 Task: Find connections with filter location Bobbili with filter topic #Saleswith filter profile language German with filter current company Westin Hotels & Resorts with filter school GOVERNMENT ENGINEERING COLLEGE, BHARUCH 014 with filter industry Mobile Food Services with filter service category Training with filter keywords title Housekeeper
Action: Mouse moved to (693, 96)
Screenshot: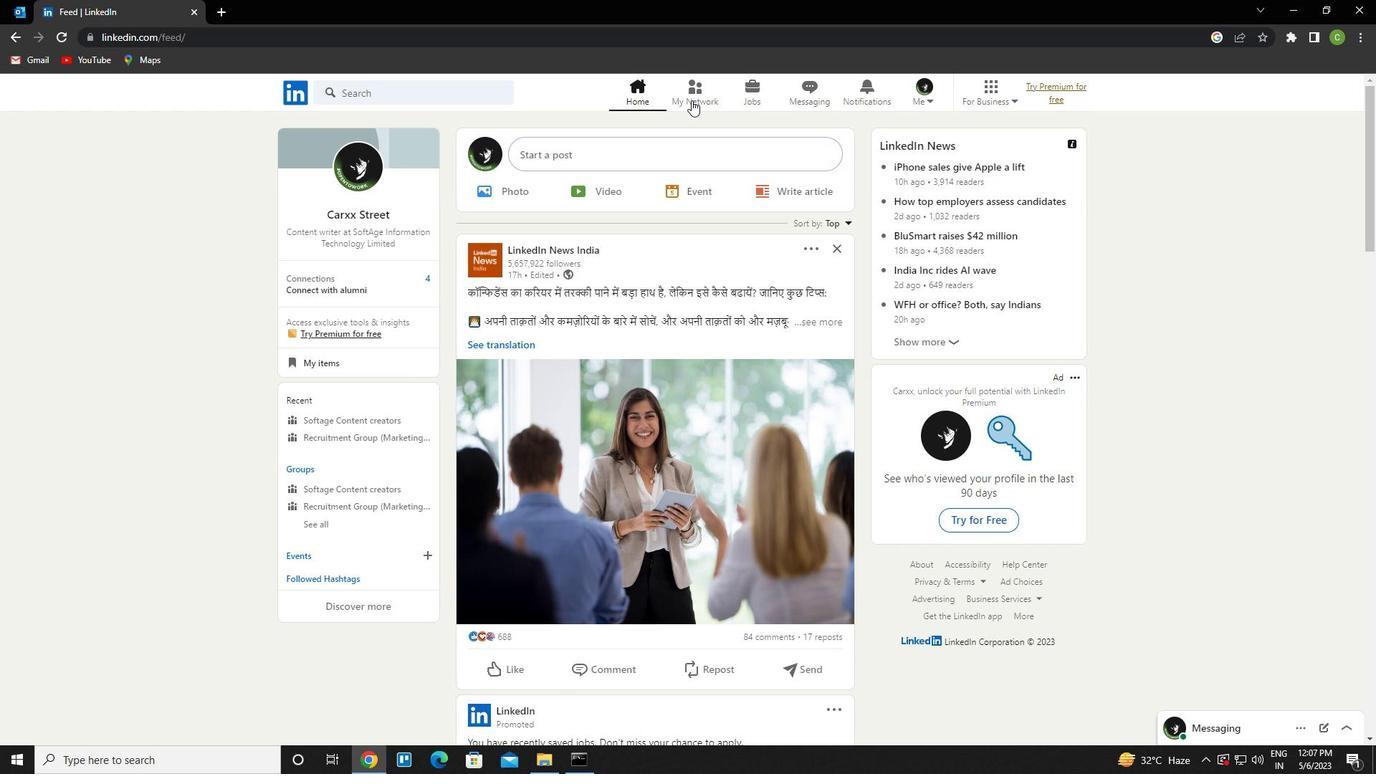 
Action: Mouse pressed left at (693, 96)
Screenshot: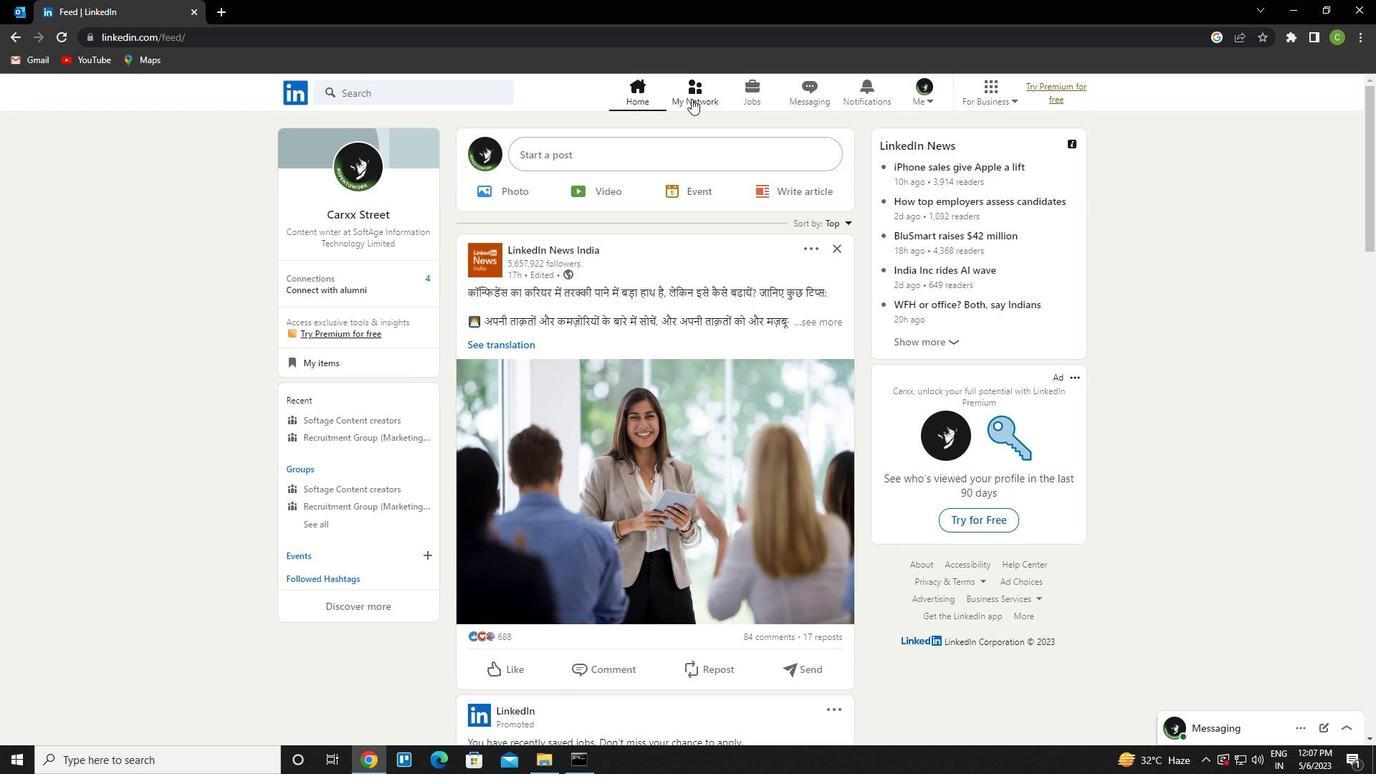 
Action: Mouse moved to (424, 172)
Screenshot: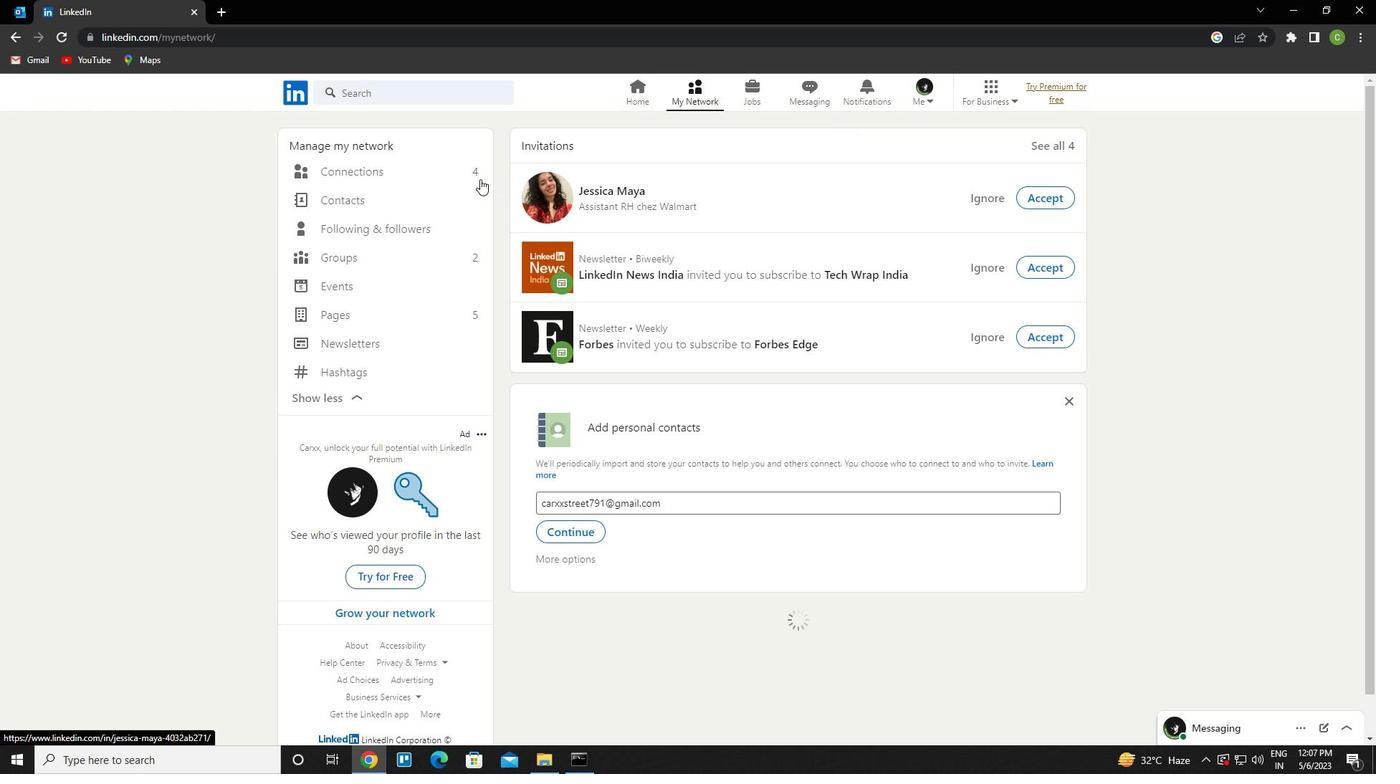 
Action: Mouse pressed left at (424, 172)
Screenshot: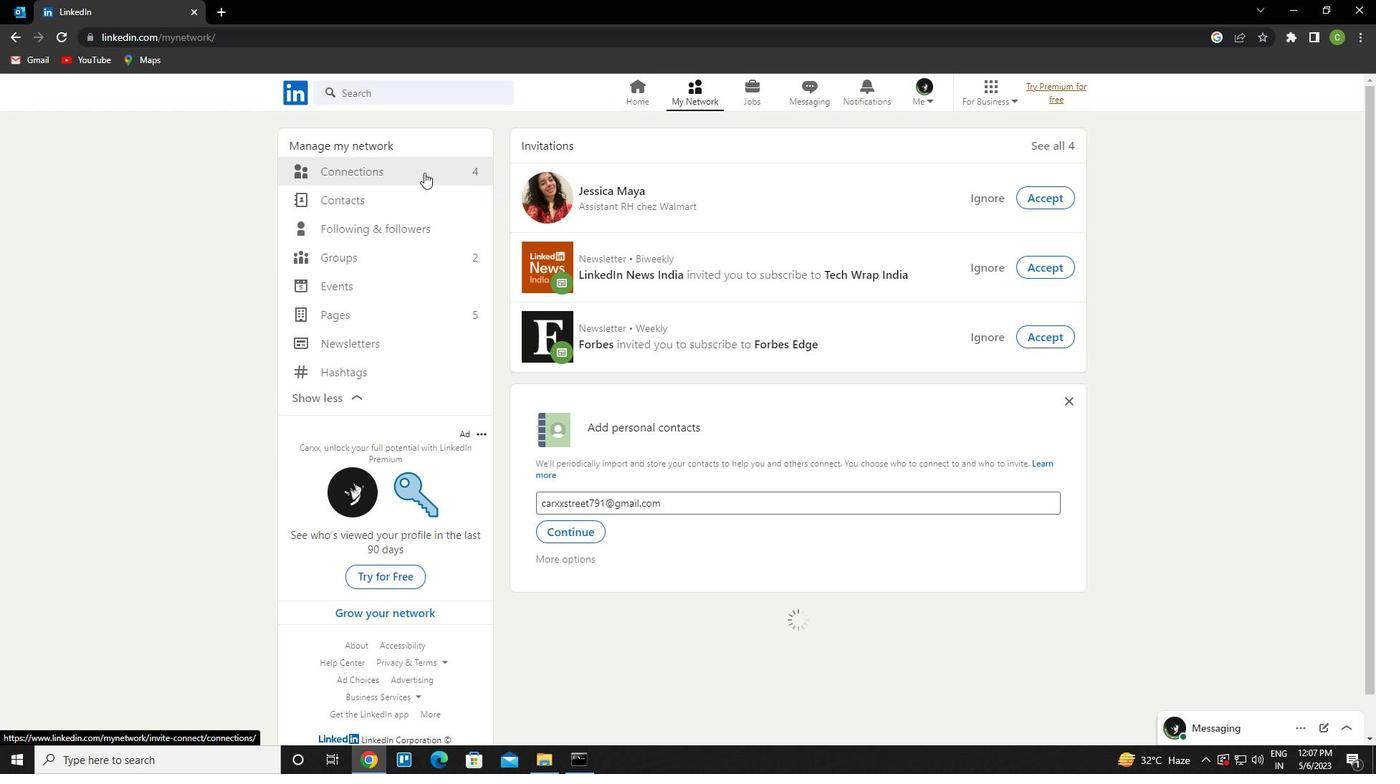 
Action: Mouse moved to (422, 172)
Screenshot: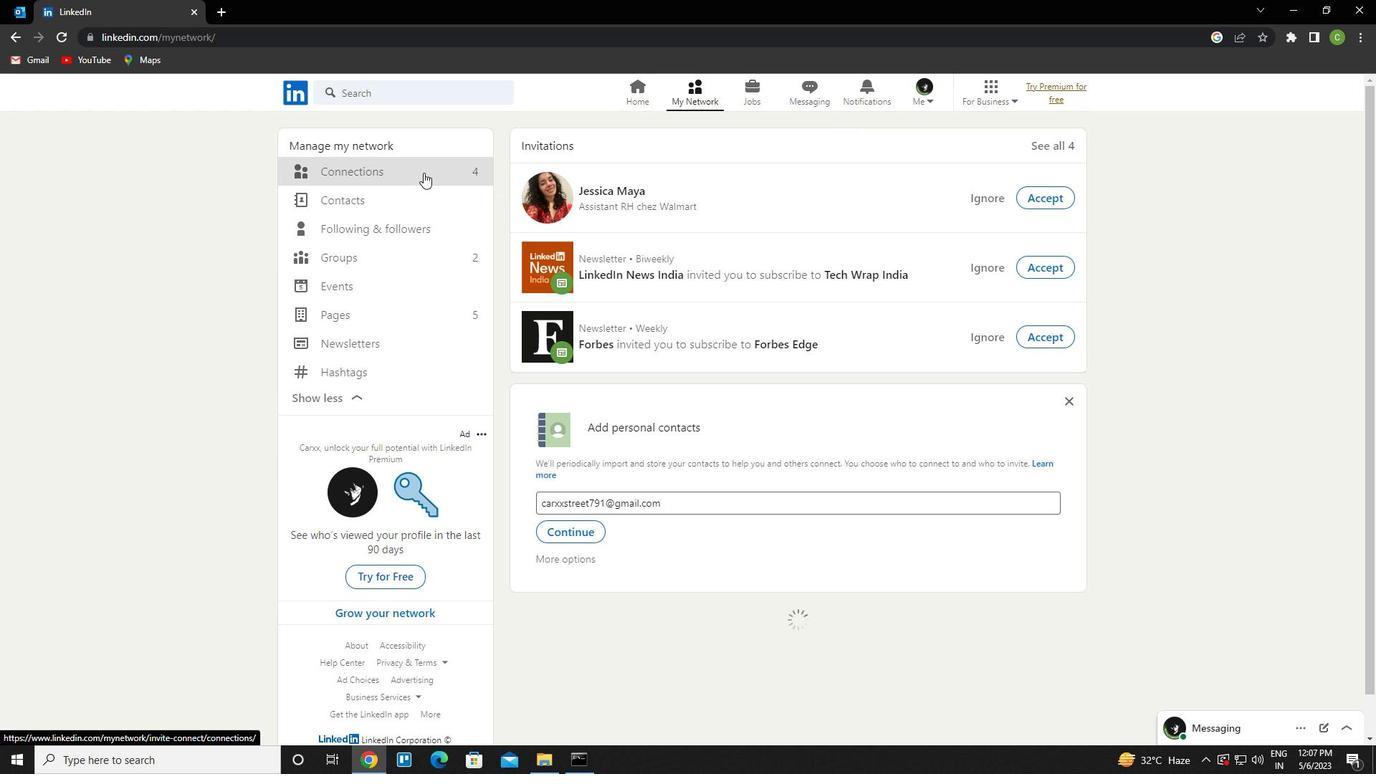
Action: Mouse scrolled (422, 173) with delta (0, 0)
Screenshot: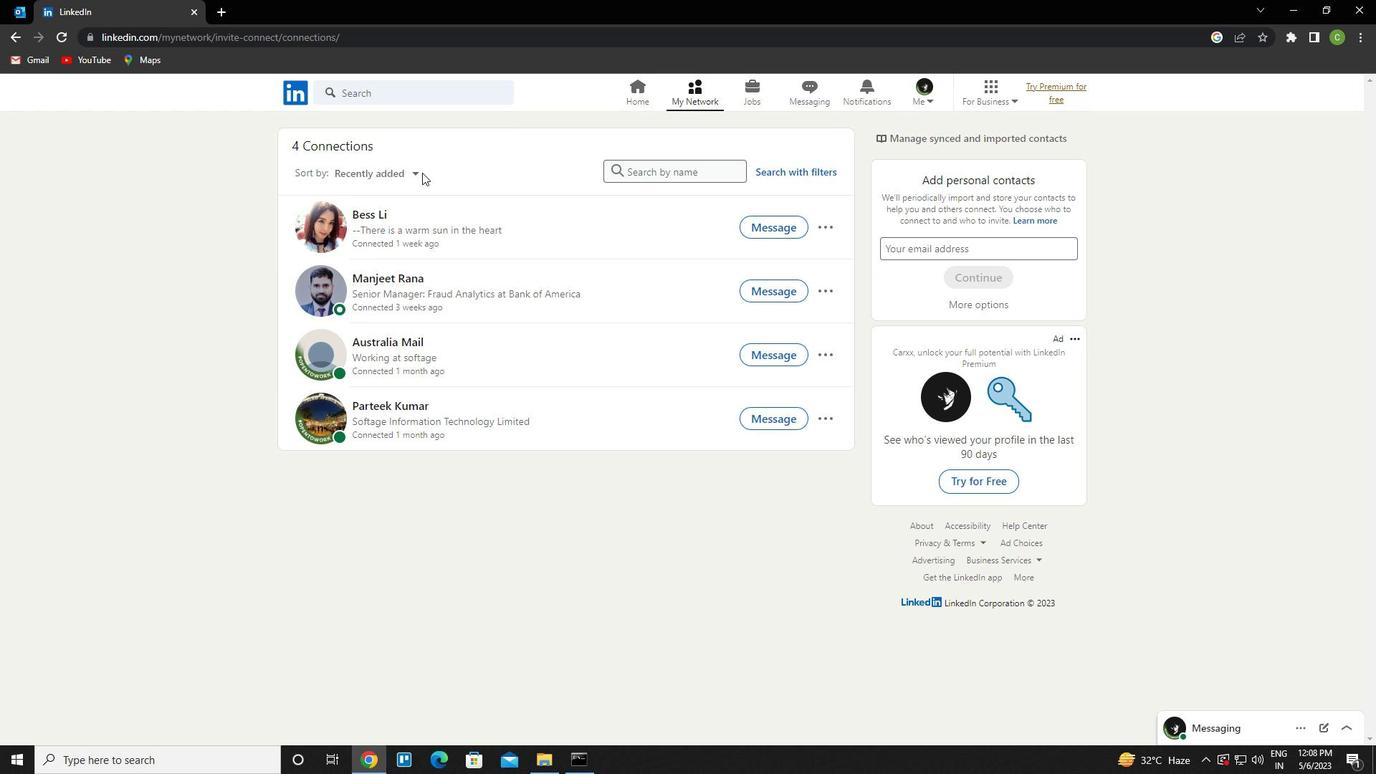 
Action: Mouse moved to (790, 177)
Screenshot: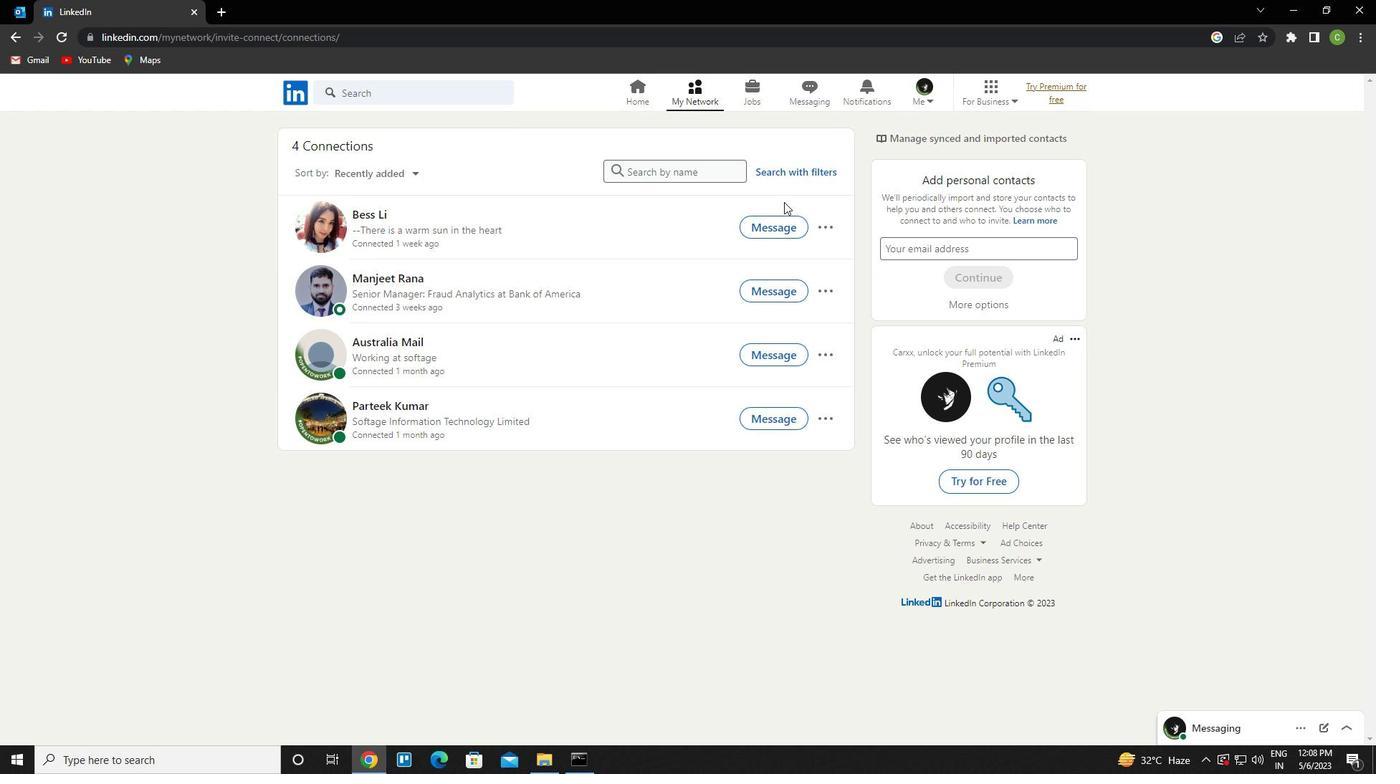 
Action: Mouse pressed left at (790, 177)
Screenshot: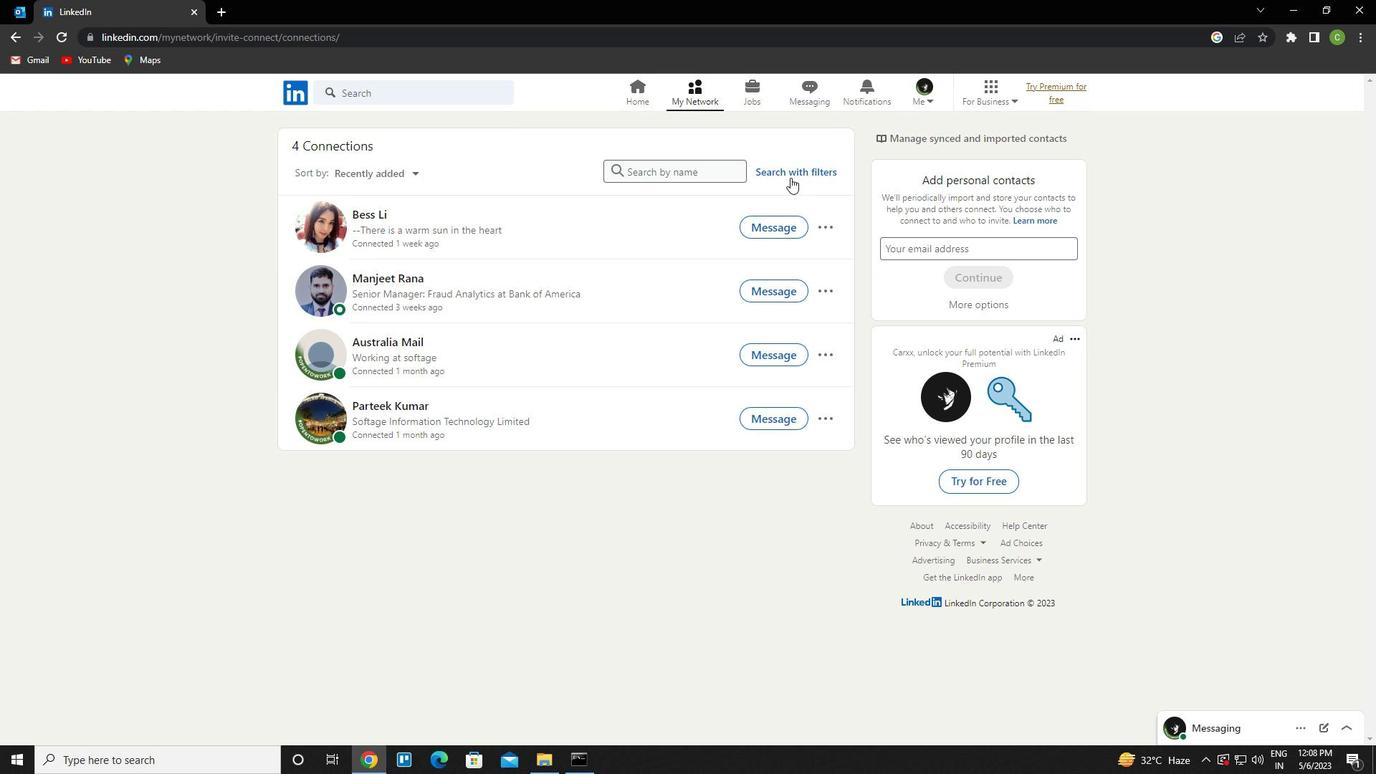
Action: Mouse moved to (735, 124)
Screenshot: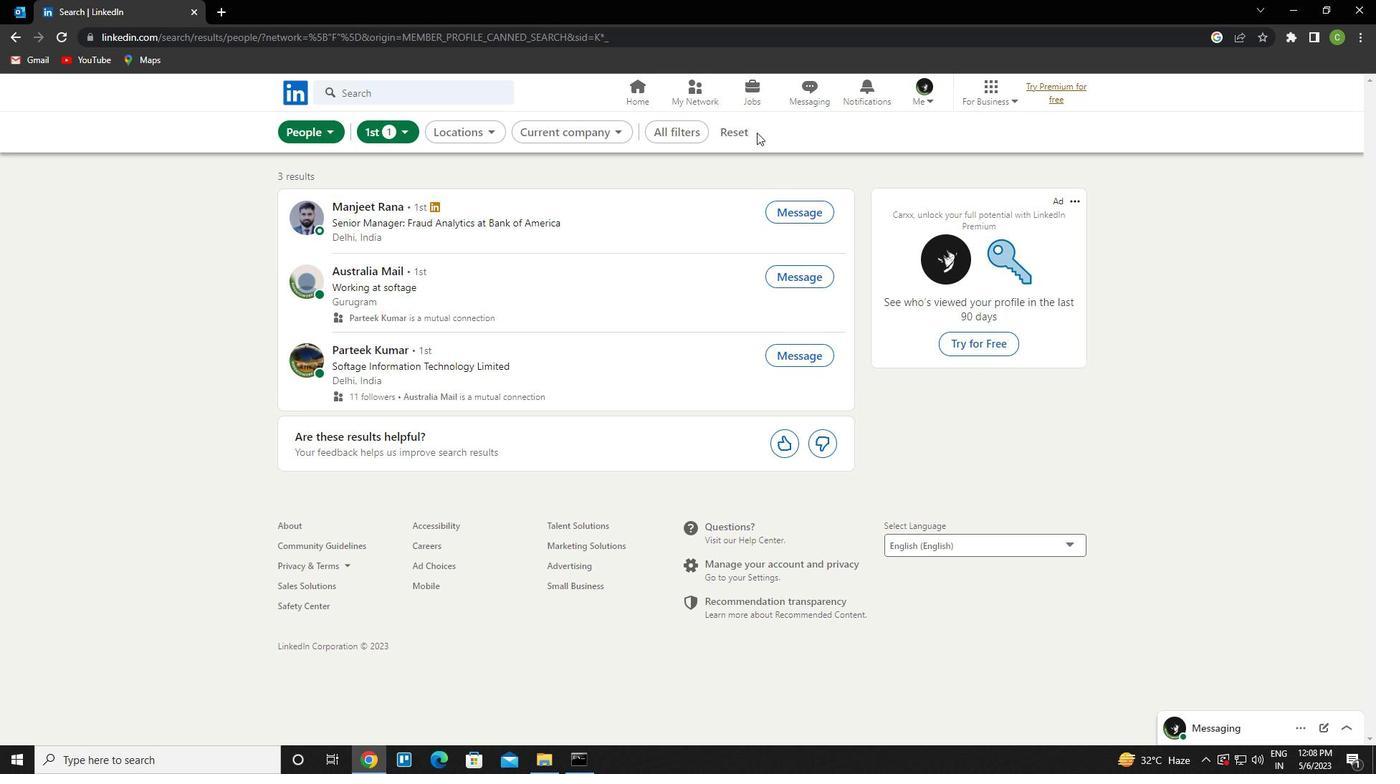 
Action: Mouse pressed left at (735, 124)
Screenshot: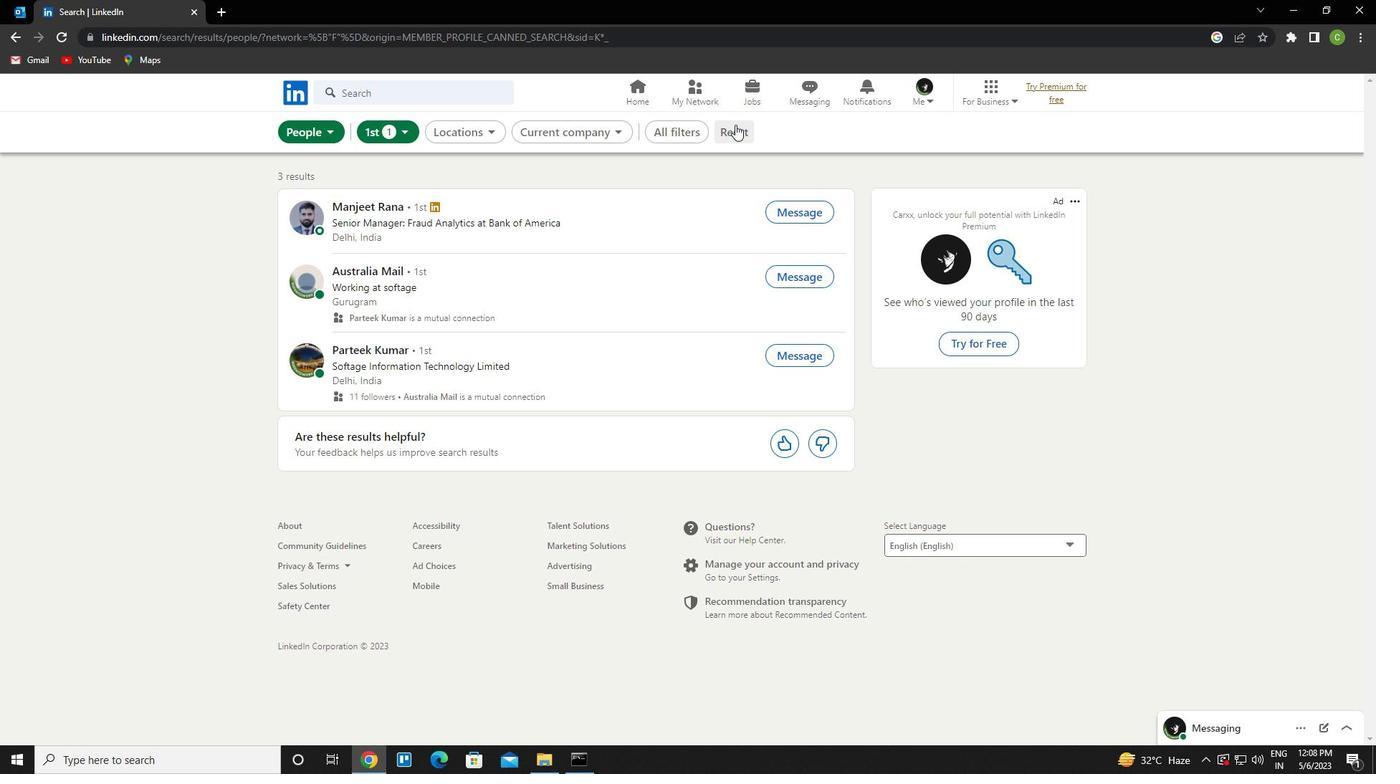
Action: Mouse moved to (729, 129)
Screenshot: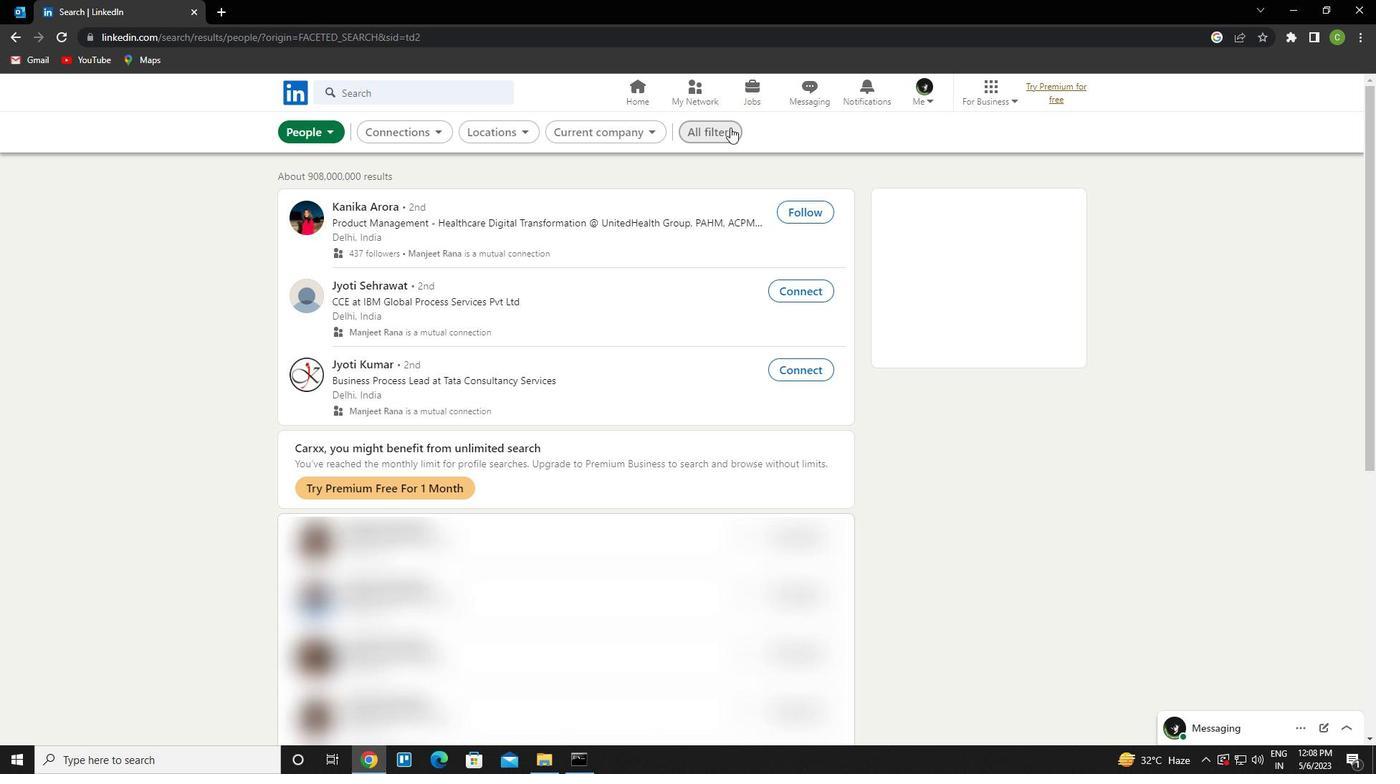 
Action: Mouse pressed left at (729, 129)
Screenshot: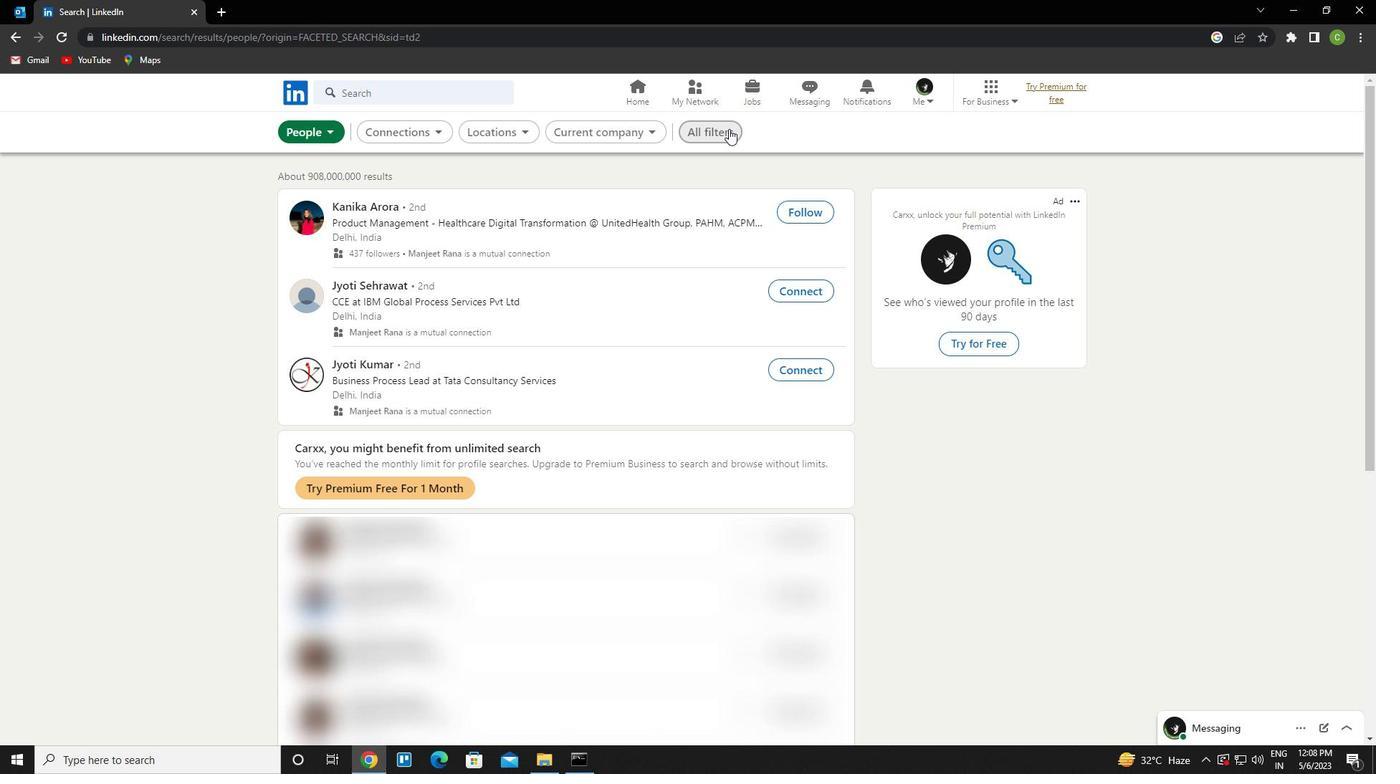 
Action: Mouse moved to (1187, 367)
Screenshot: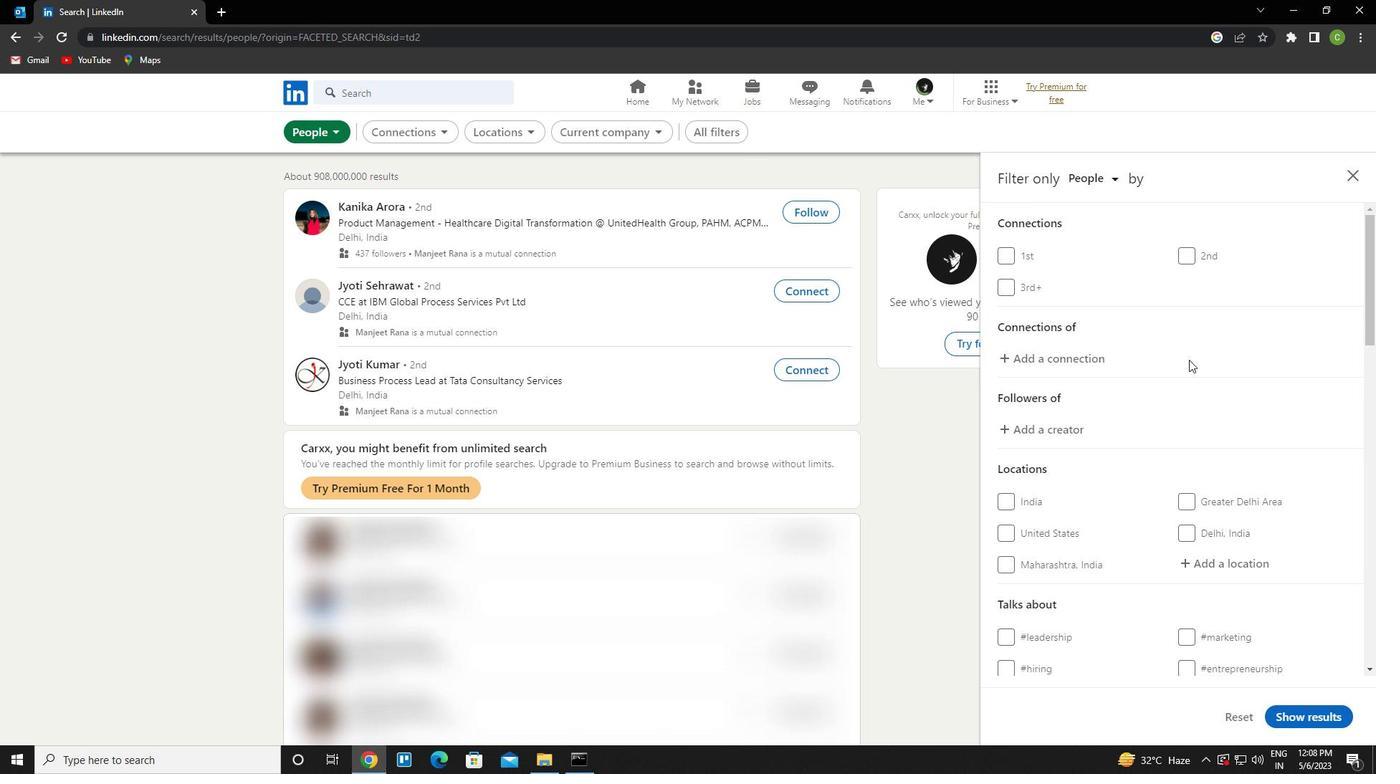 
Action: Mouse scrolled (1187, 366) with delta (0, 0)
Screenshot: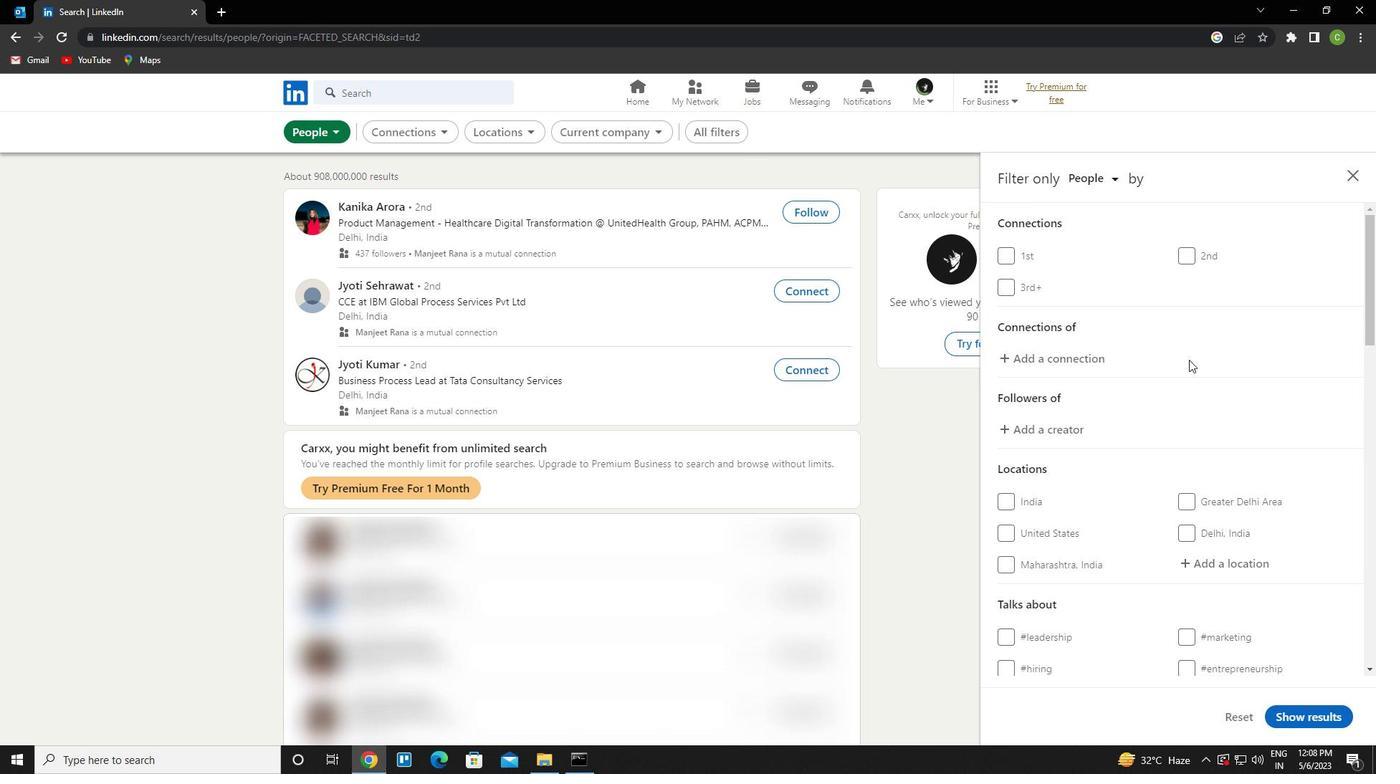 
Action: Mouse moved to (1182, 377)
Screenshot: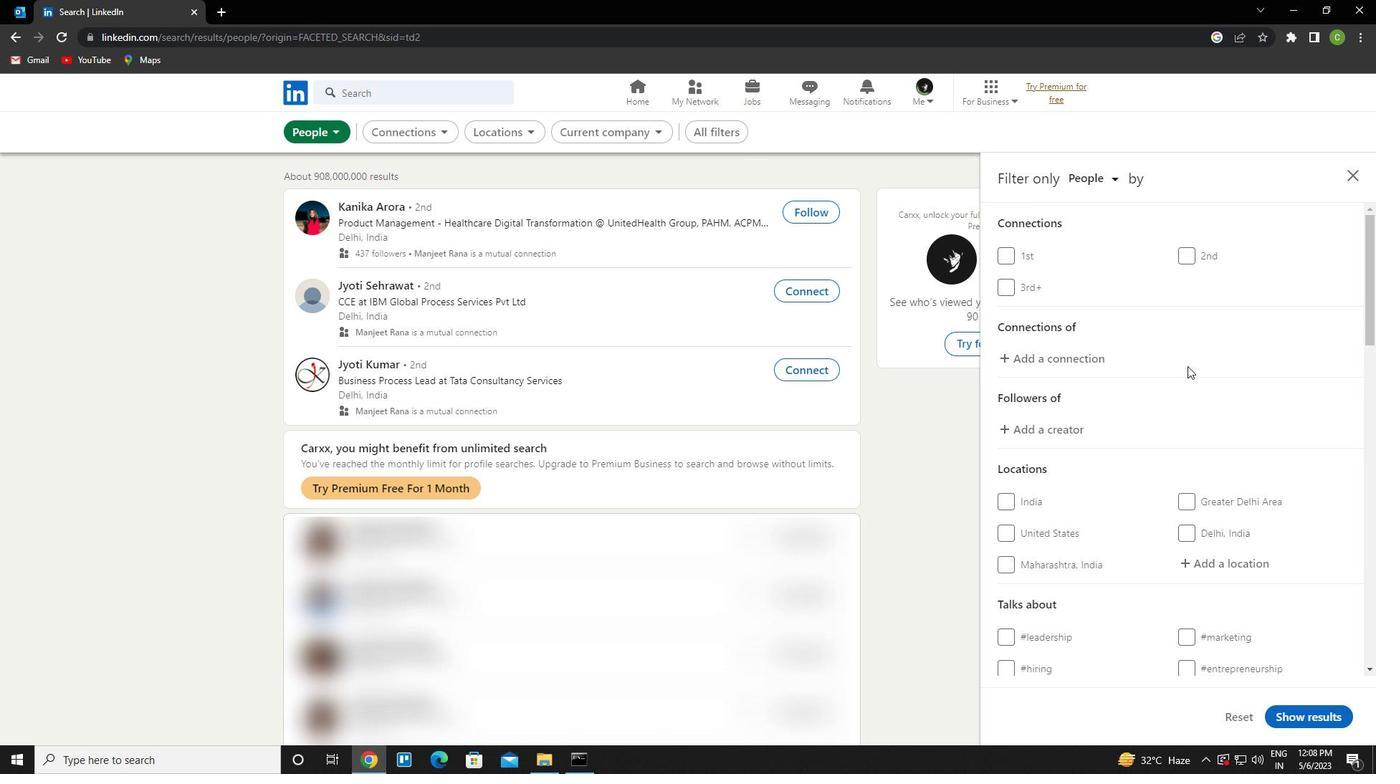 
Action: Mouse scrolled (1182, 376) with delta (0, 0)
Screenshot: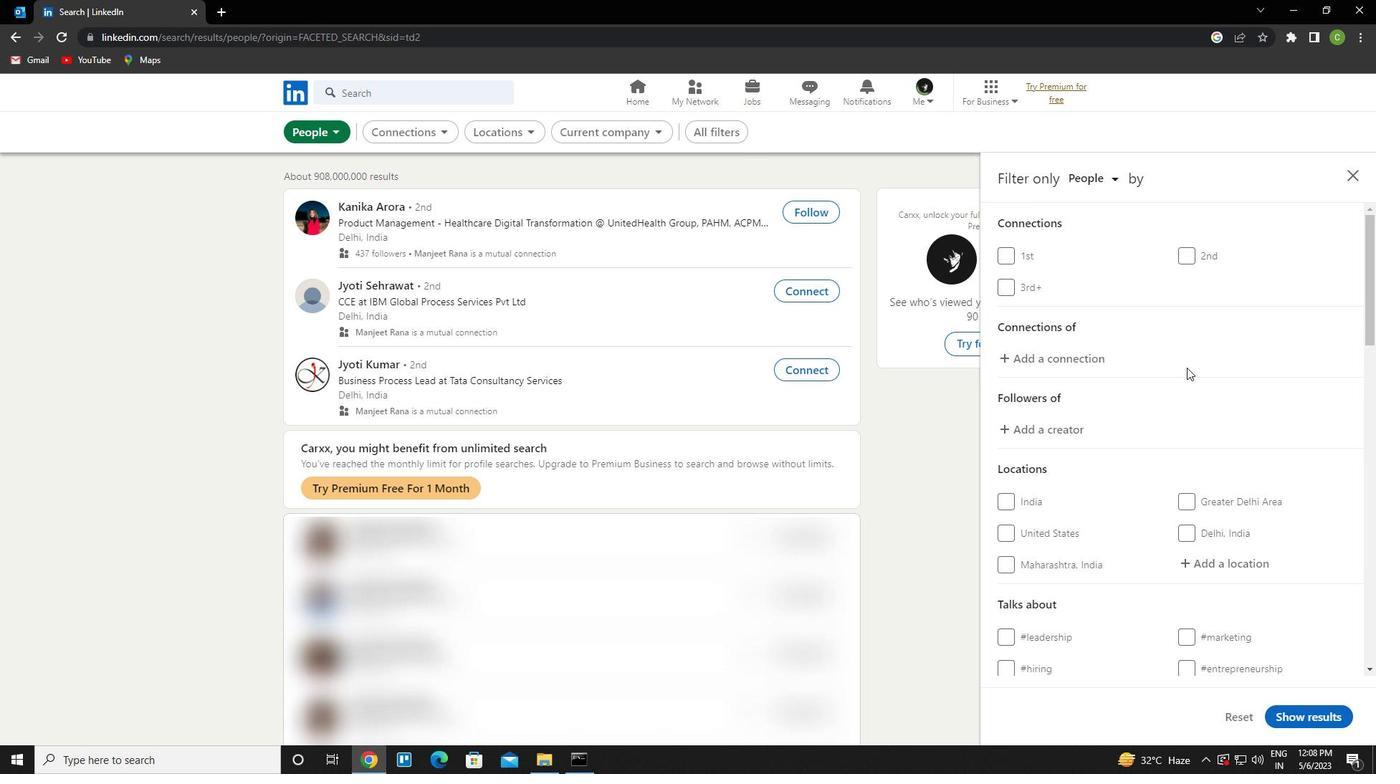 
Action: Mouse moved to (1191, 412)
Screenshot: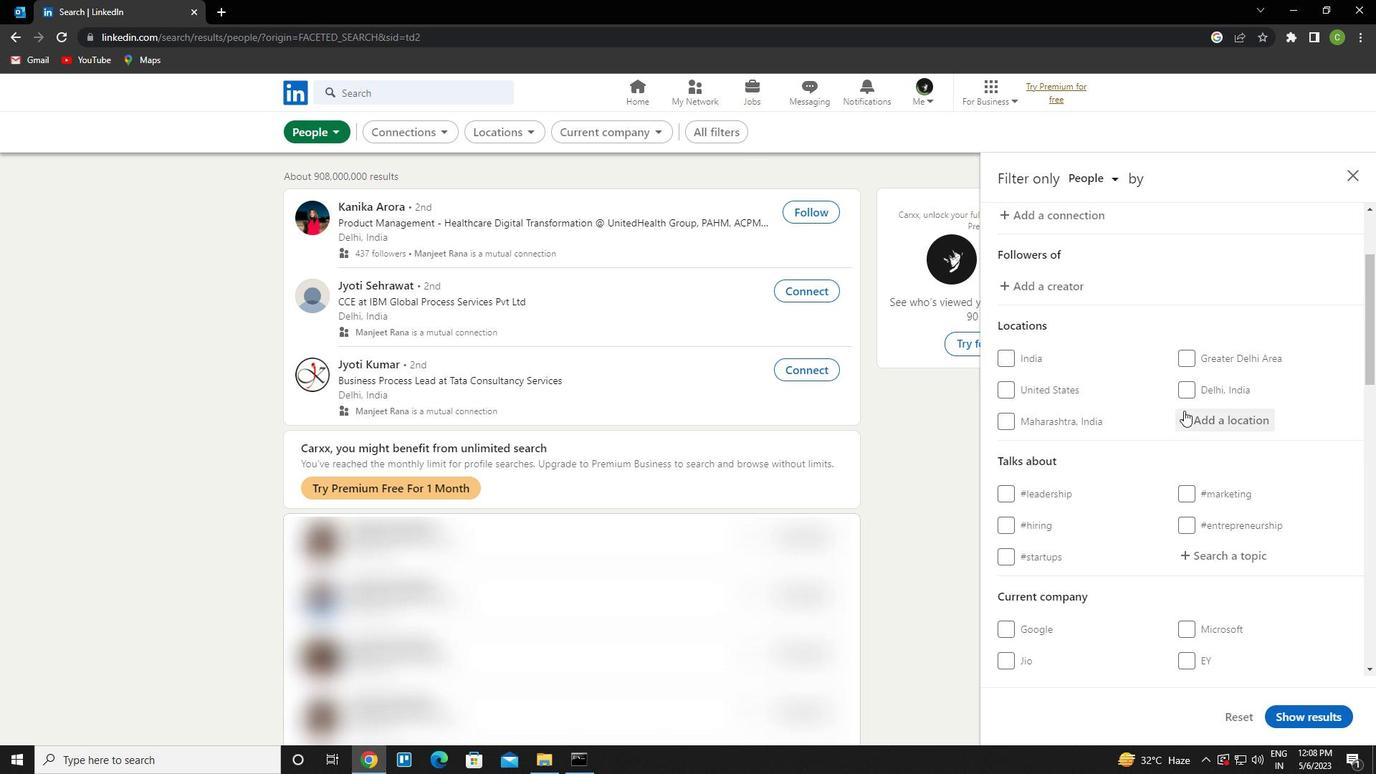 
Action: Mouse pressed left at (1191, 412)
Screenshot: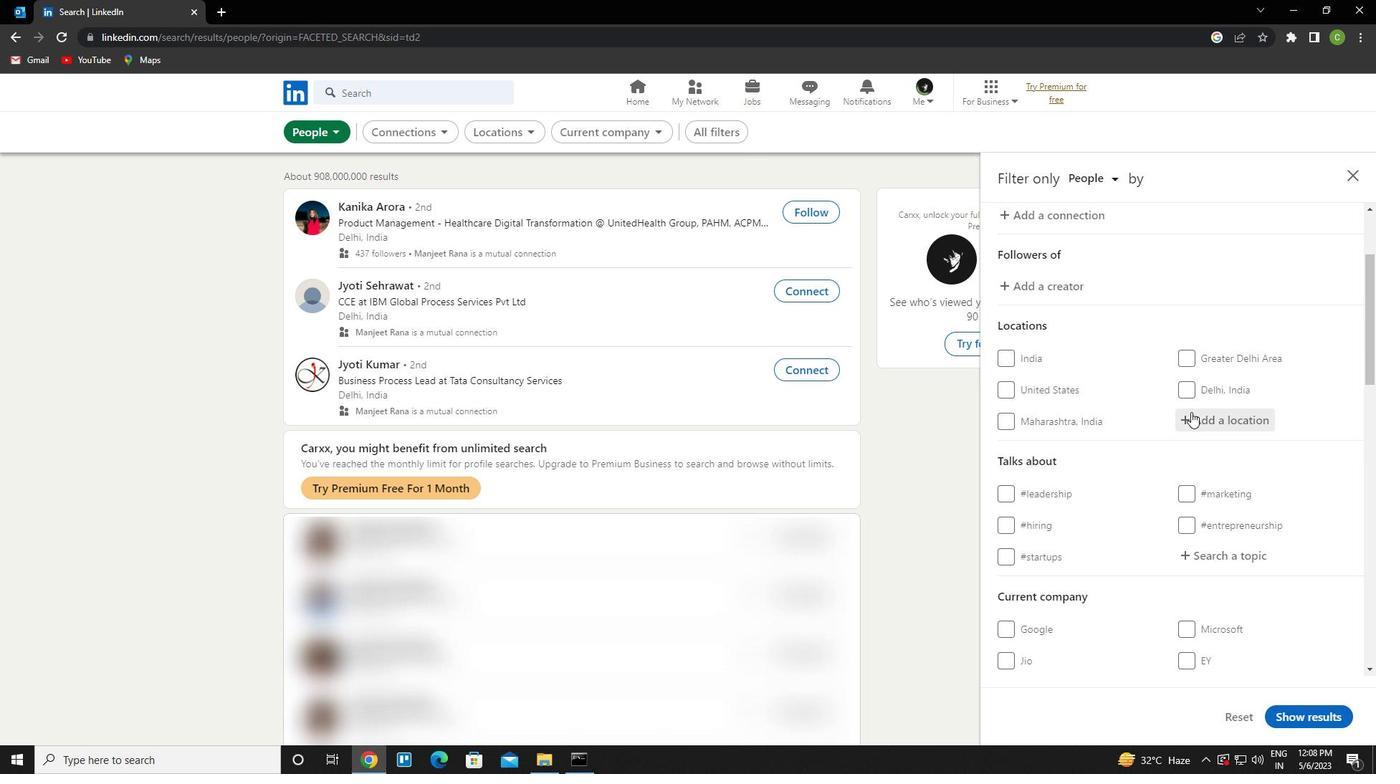 
Action: Key pressed <Key.caps_lock>b<Key.caps_lock>obbili<Key.down><Key.enter>
Screenshot: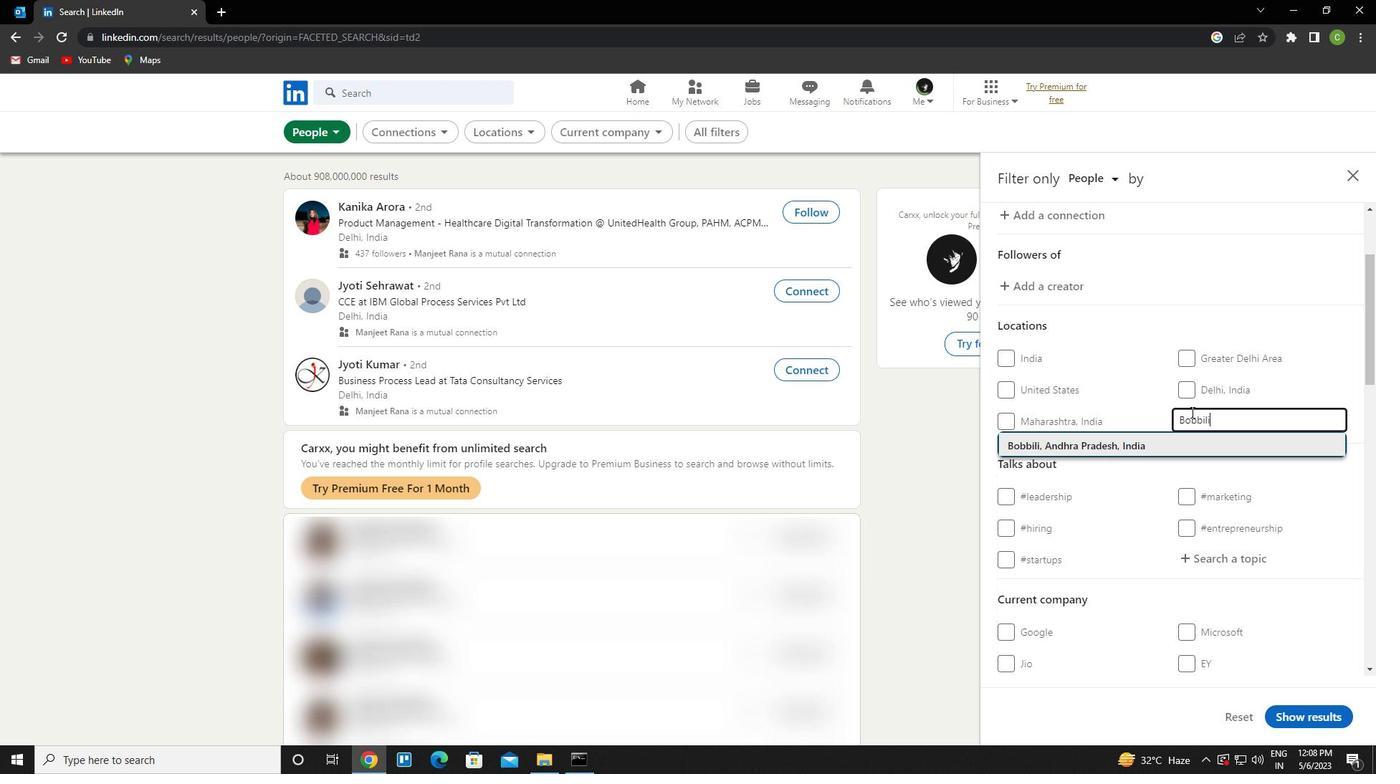 
Action: Mouse moved to (1174, 431)
Screenshot: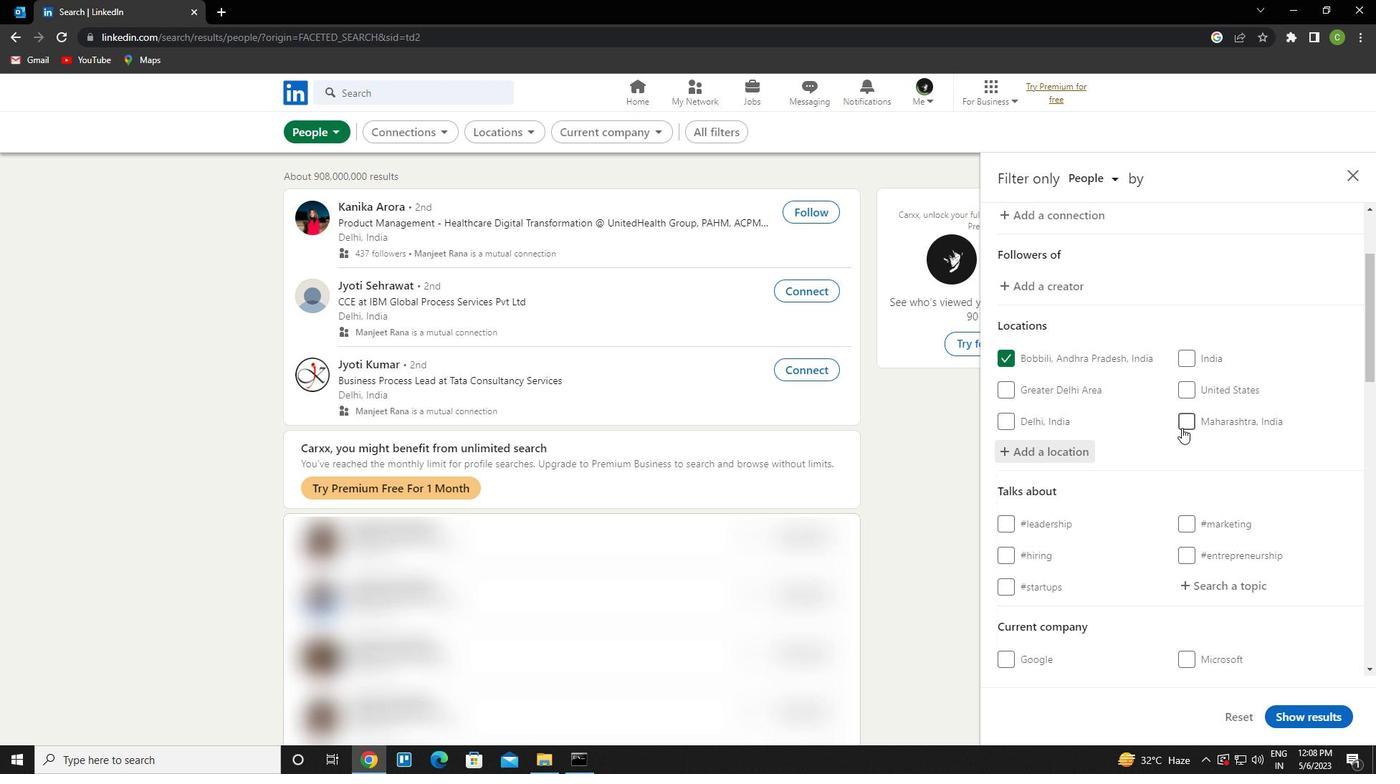 
Action: Mouse scrolled (1174, 430) with delta (0, 0)
Screenshot: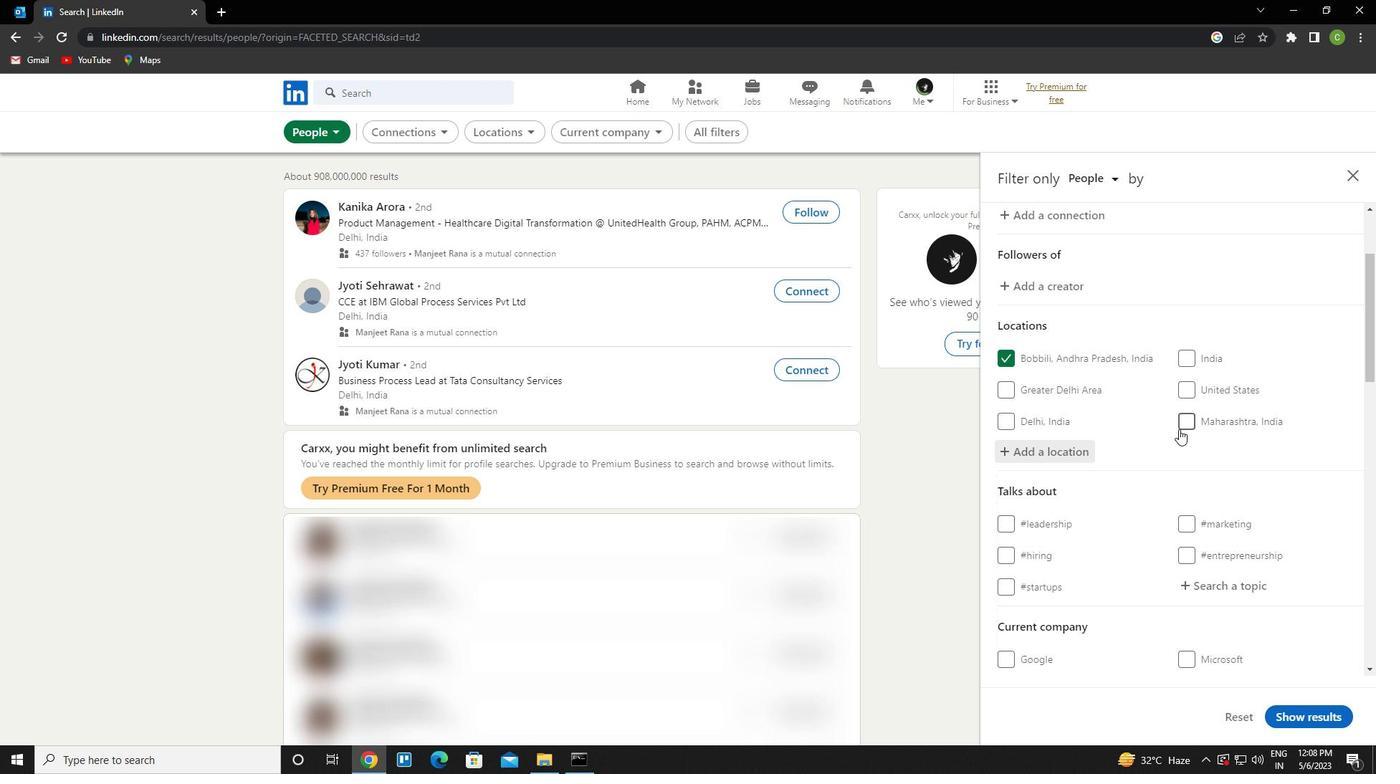 
Action: Mouse moved to (1211, 508)
Screenshot: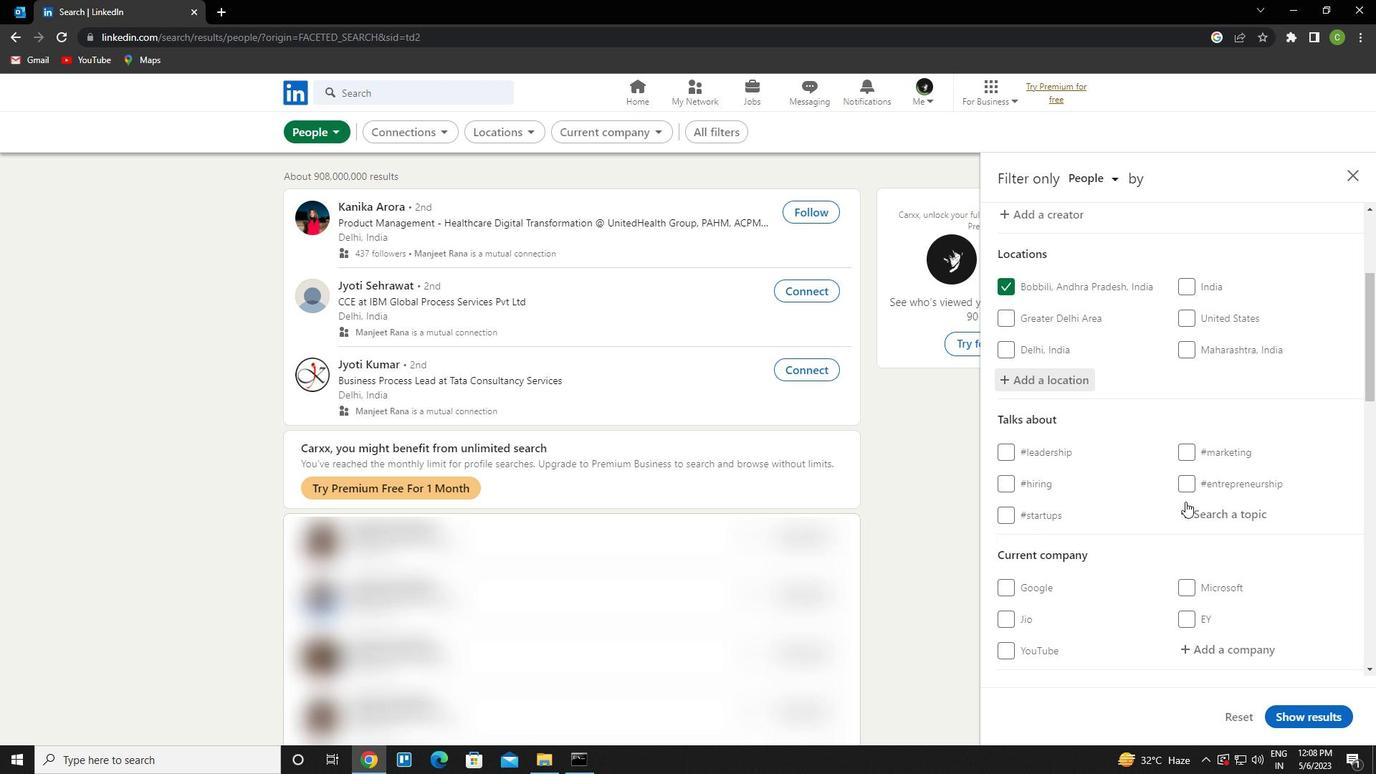 
Action: Mouse pressed left at (1211, 508)
Screenshot: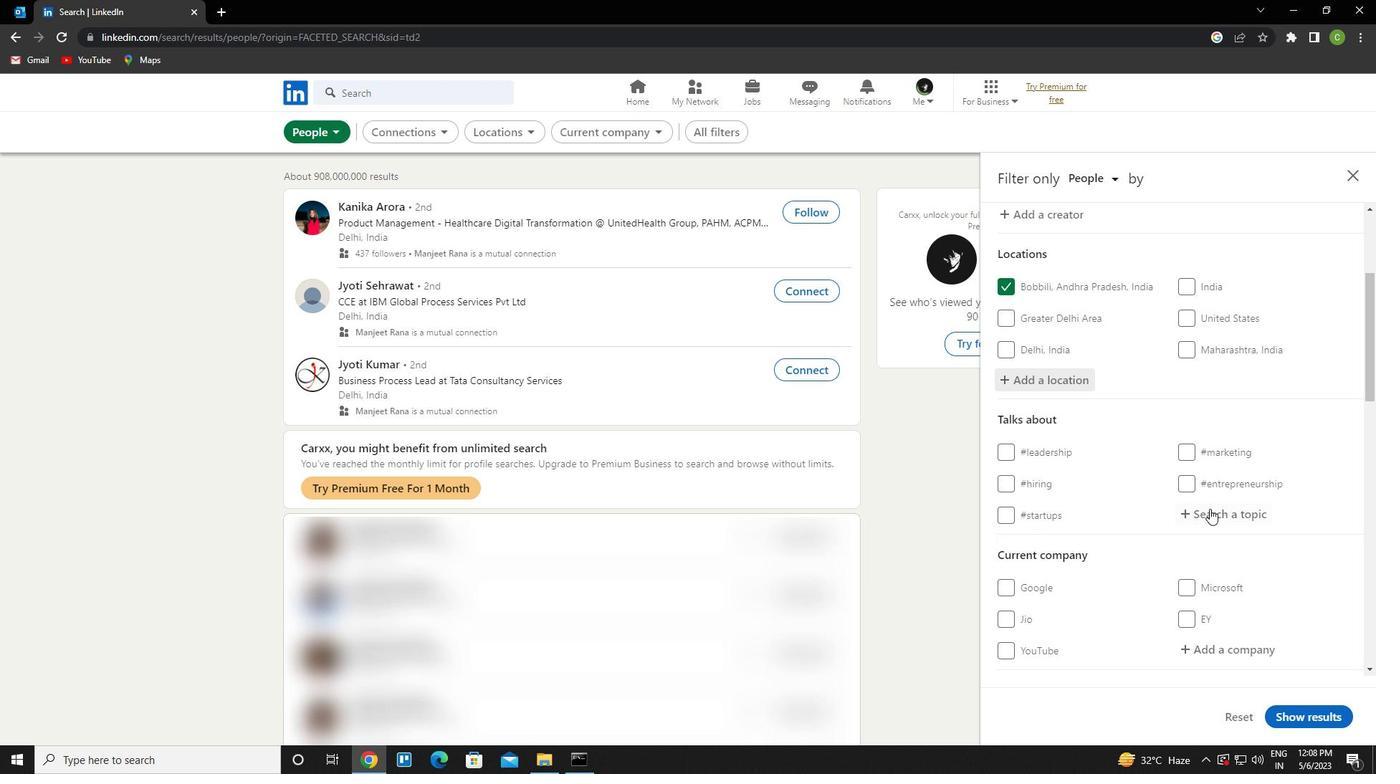 
Action: Key pressed sales<Key.down><Key.enter>
Screenshot: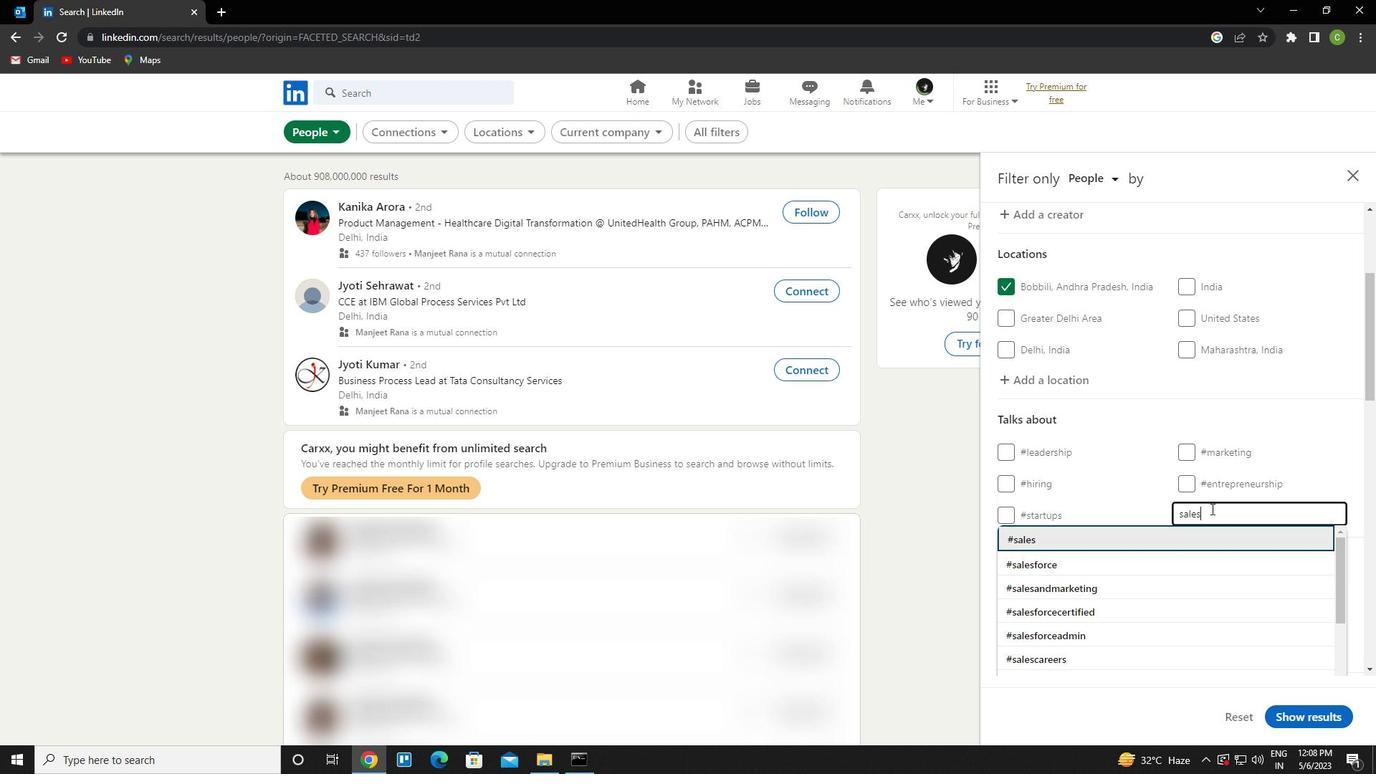 
Action: Mouse scrolled (1211, 508) with delta (0, 0)
Screenshot: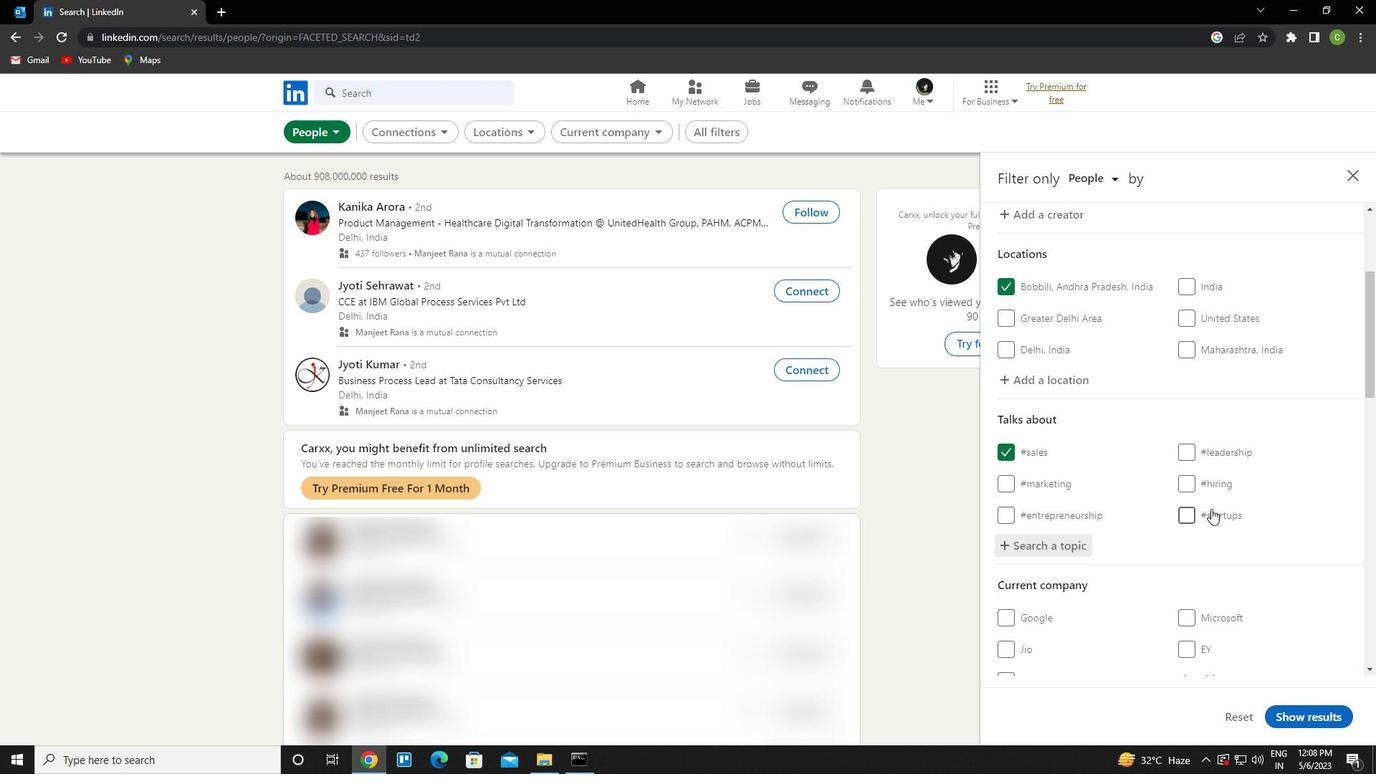 
Action: Mouse moved to (1212, 514)
Screenshot: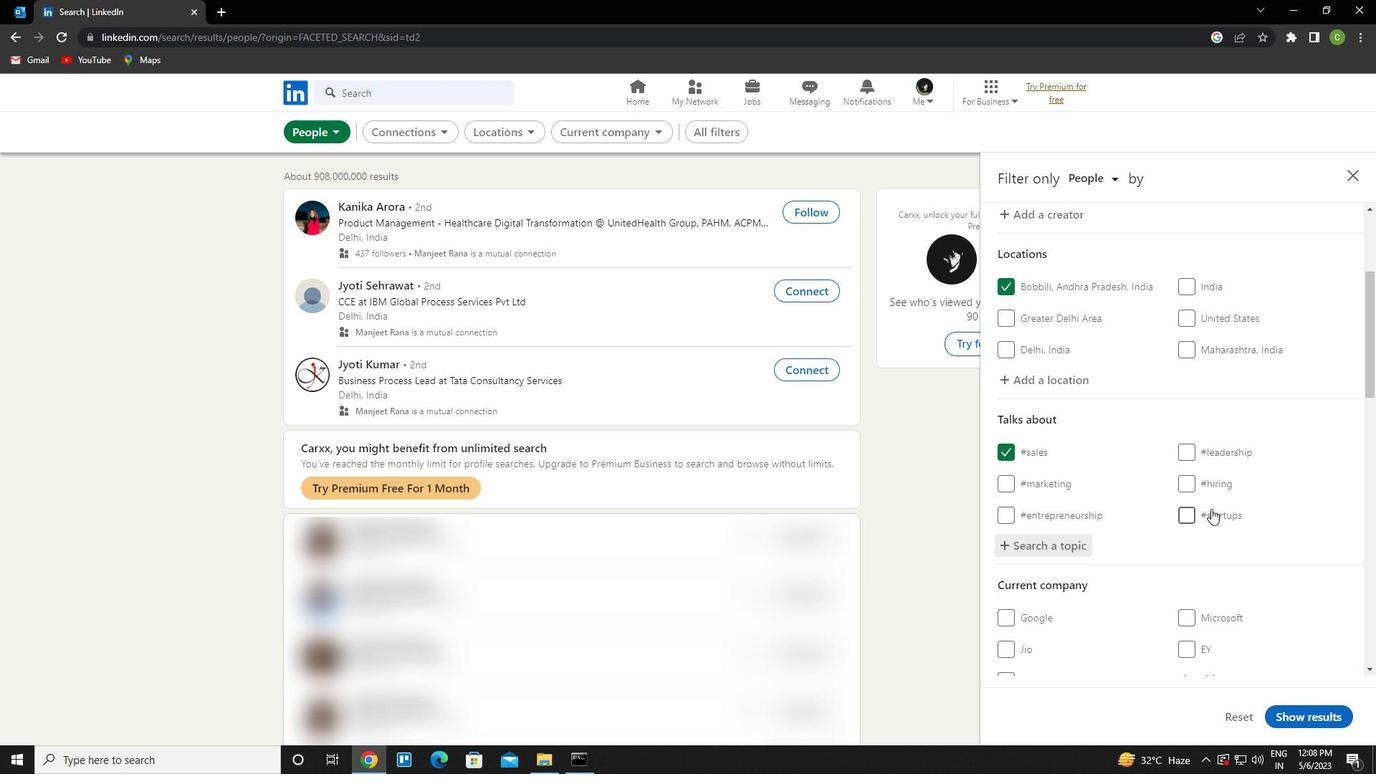 
Action: Mouse scrolled (1212, 514) with delta (0, 0)
Screenshot: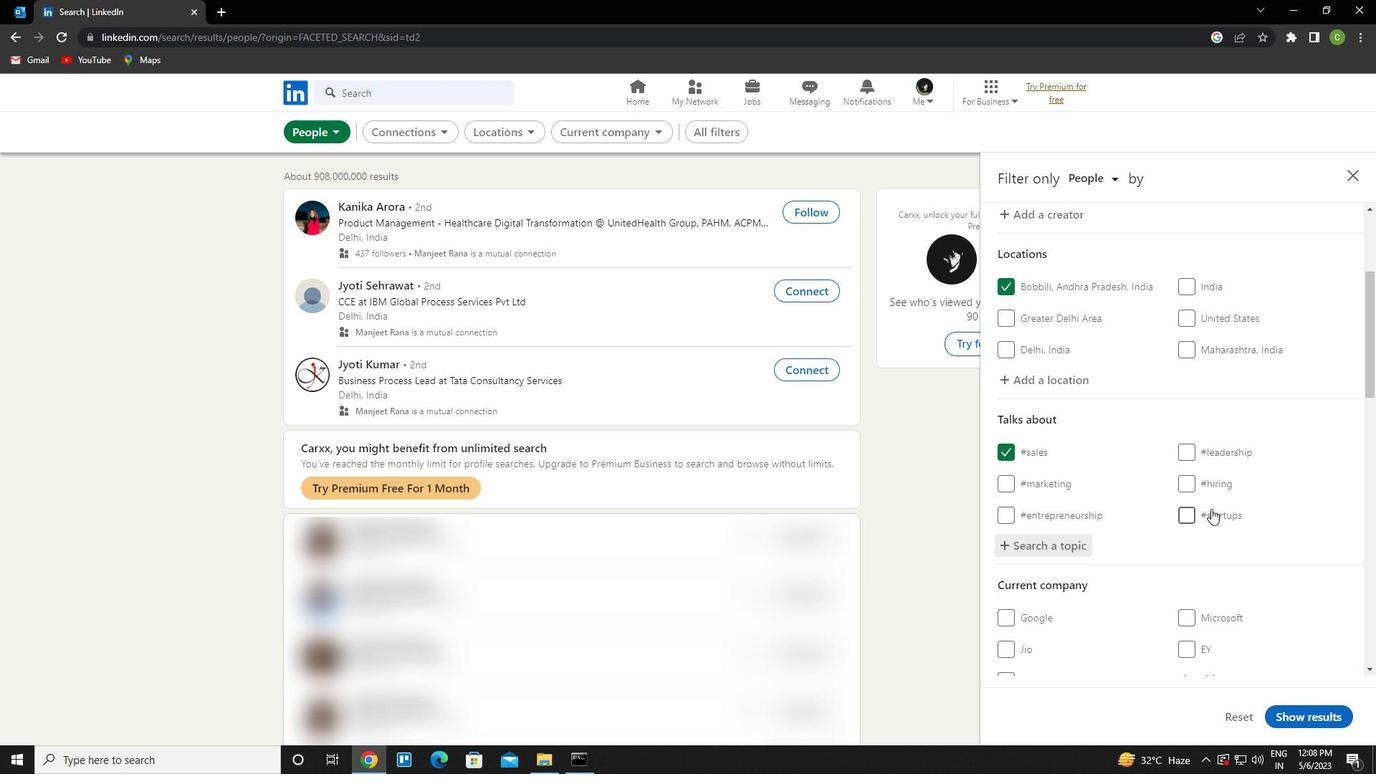 
Action: Mouse moved to (1213, 516)
Screenshot: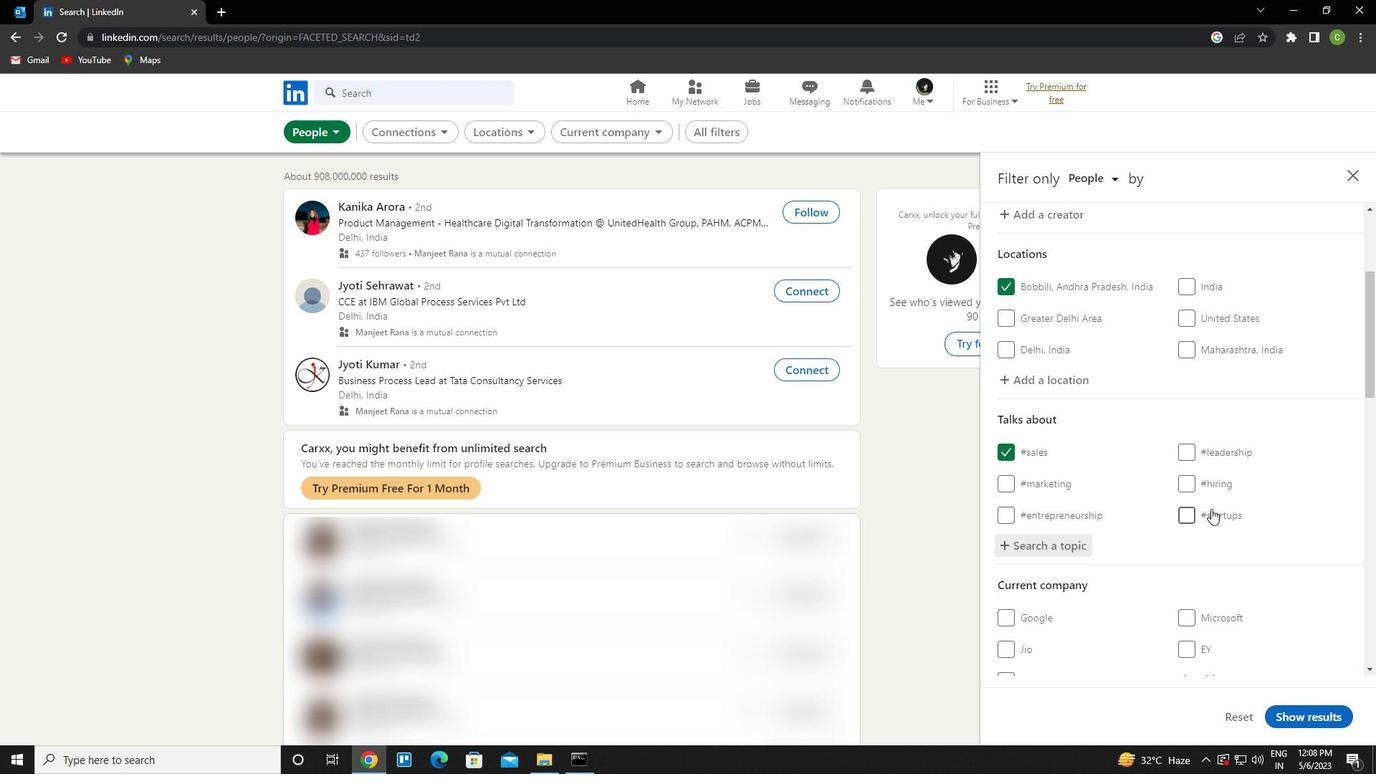 
Action: Mouse scrolled (1213, 516) with delta (0, 0)
Screenshot: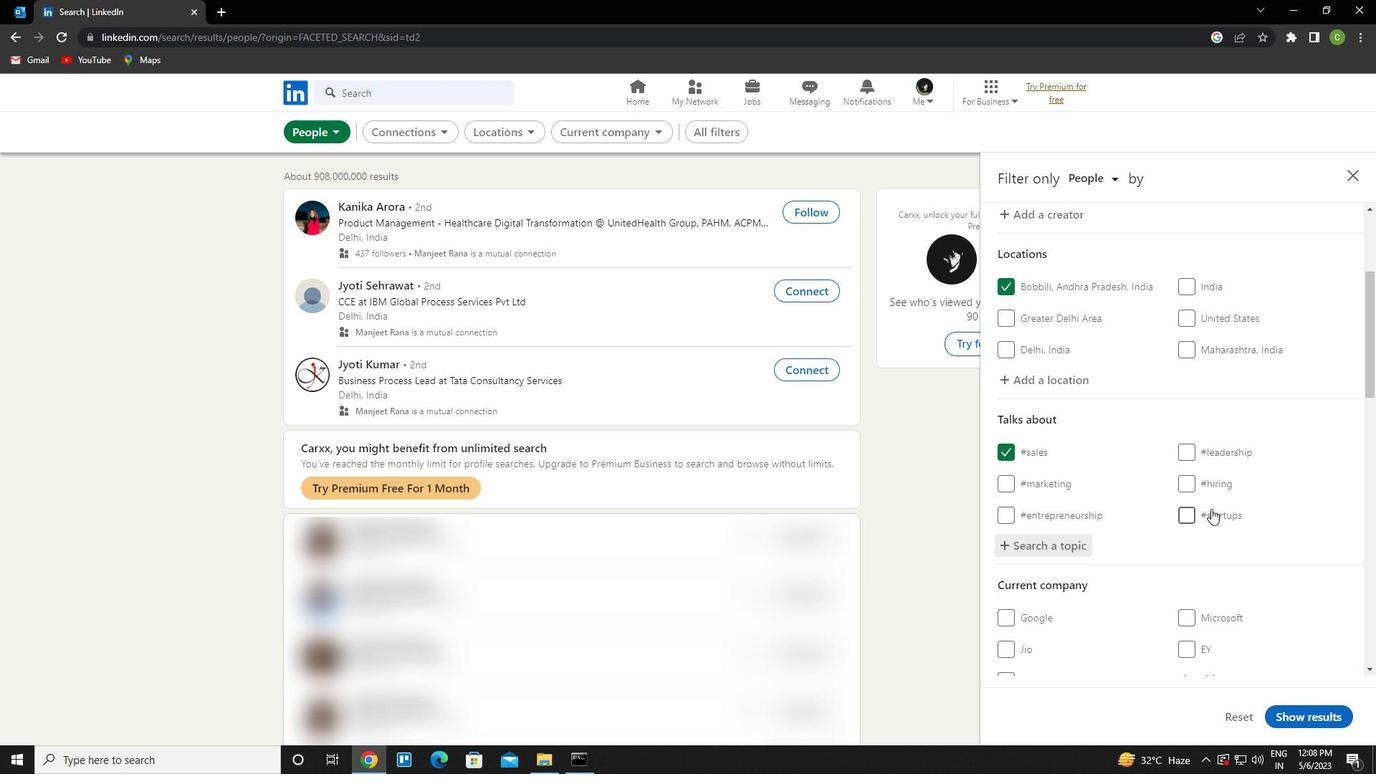 
Action: Mouse moved to (1214, 519)
Screenshot: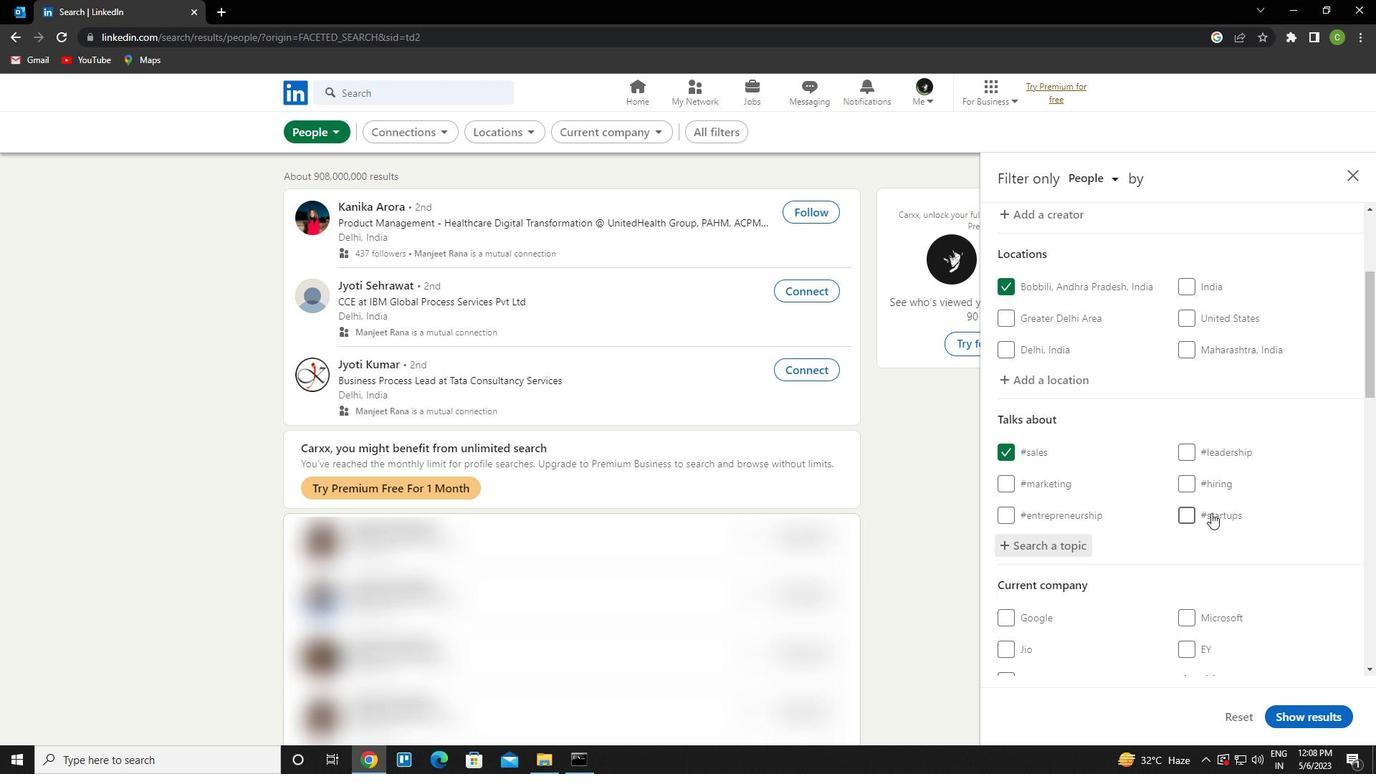 
Action: Mouse scrolled (1214, 518) with delta (0, 0)
Screenshot: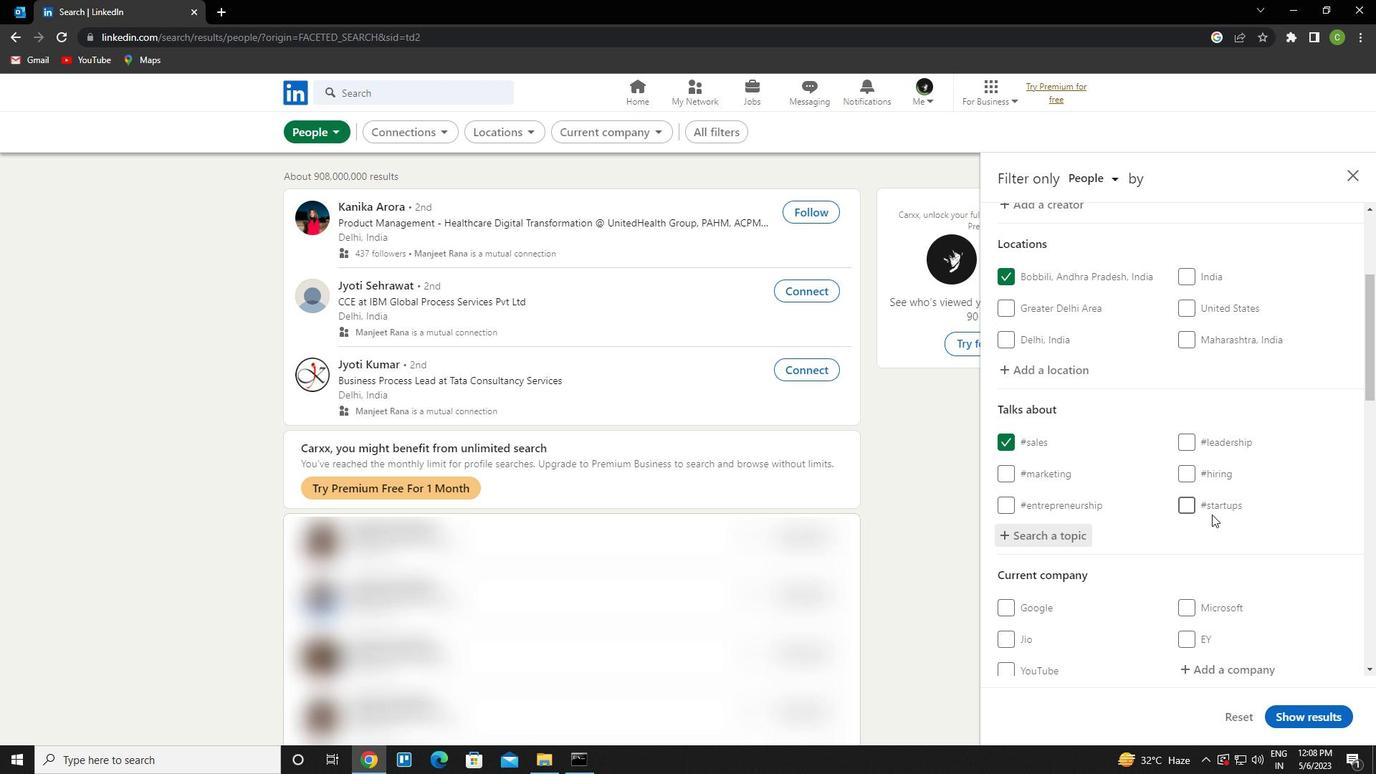 
Action: Mouse moved to (1214, 519)
Screenshot: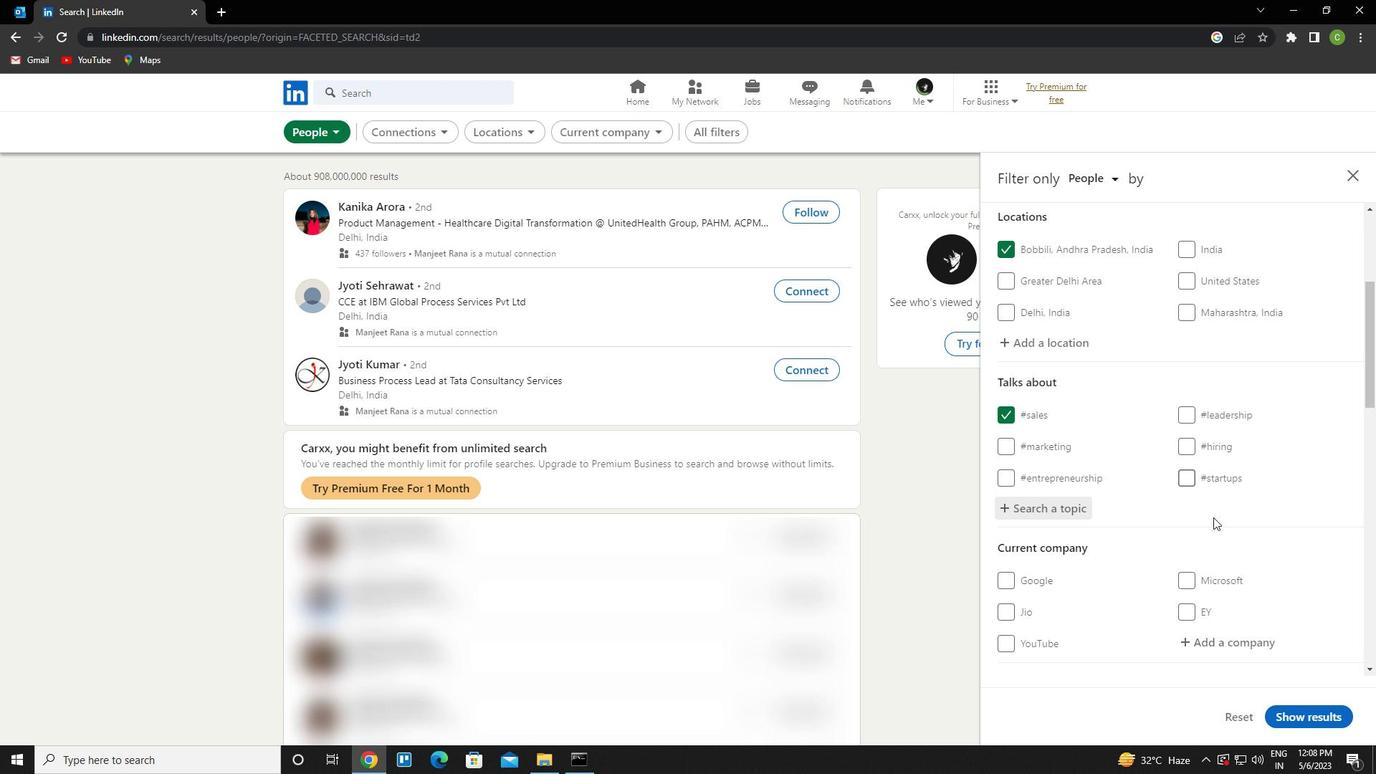 
Action: Mouse scrolled (1214, 519) with delta (0, 0)
Screenshot: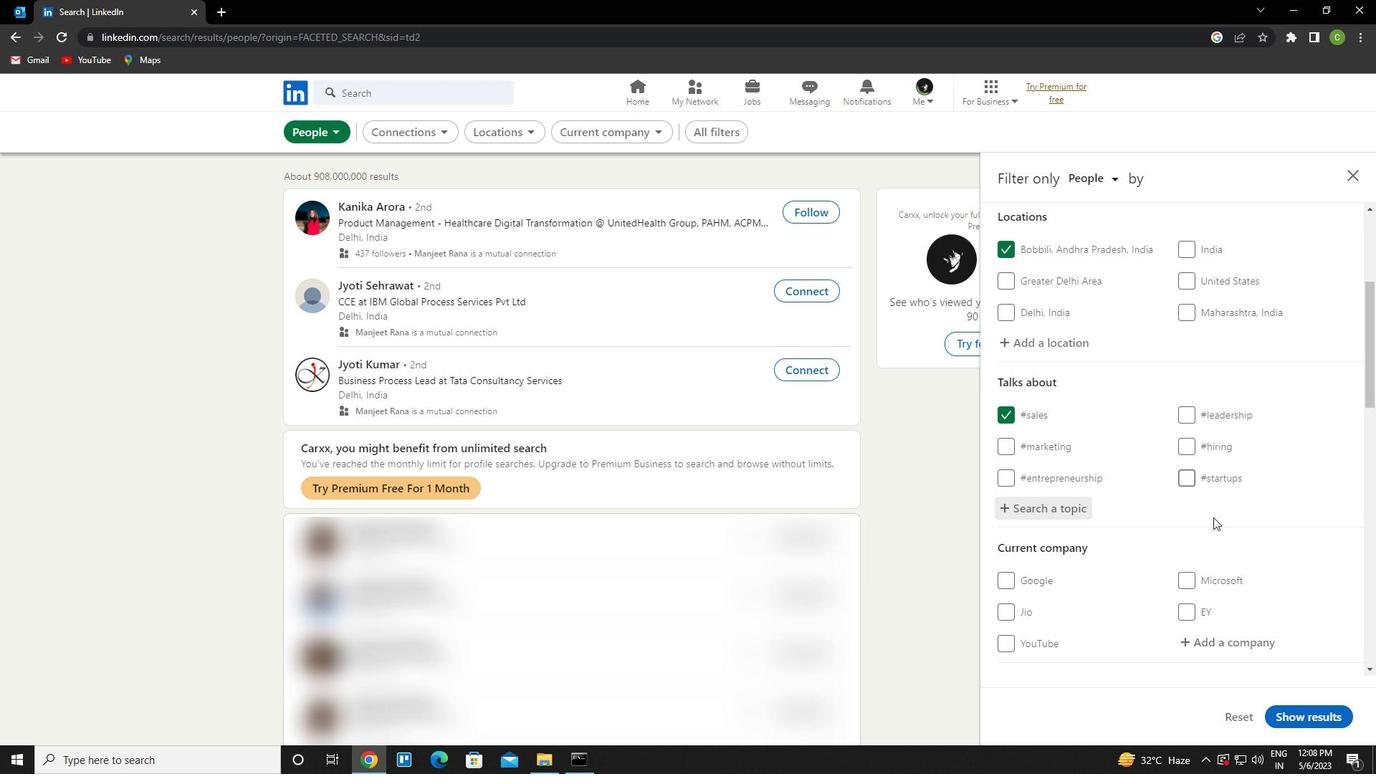 
Action: Mouse moved to (1159, 486)
Screenshot: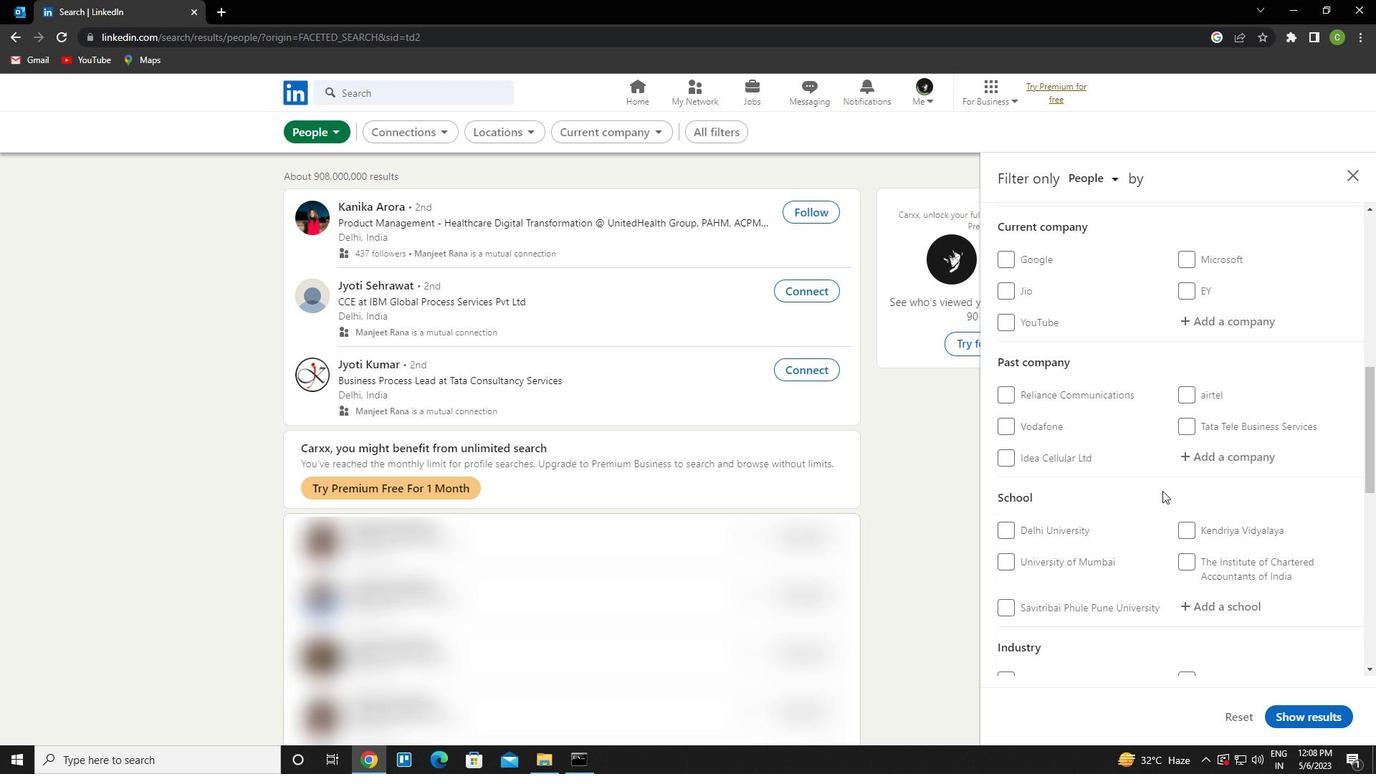 
Action: Mouse scrolled (1159, 485) with delta (0, 0)
Screenshot: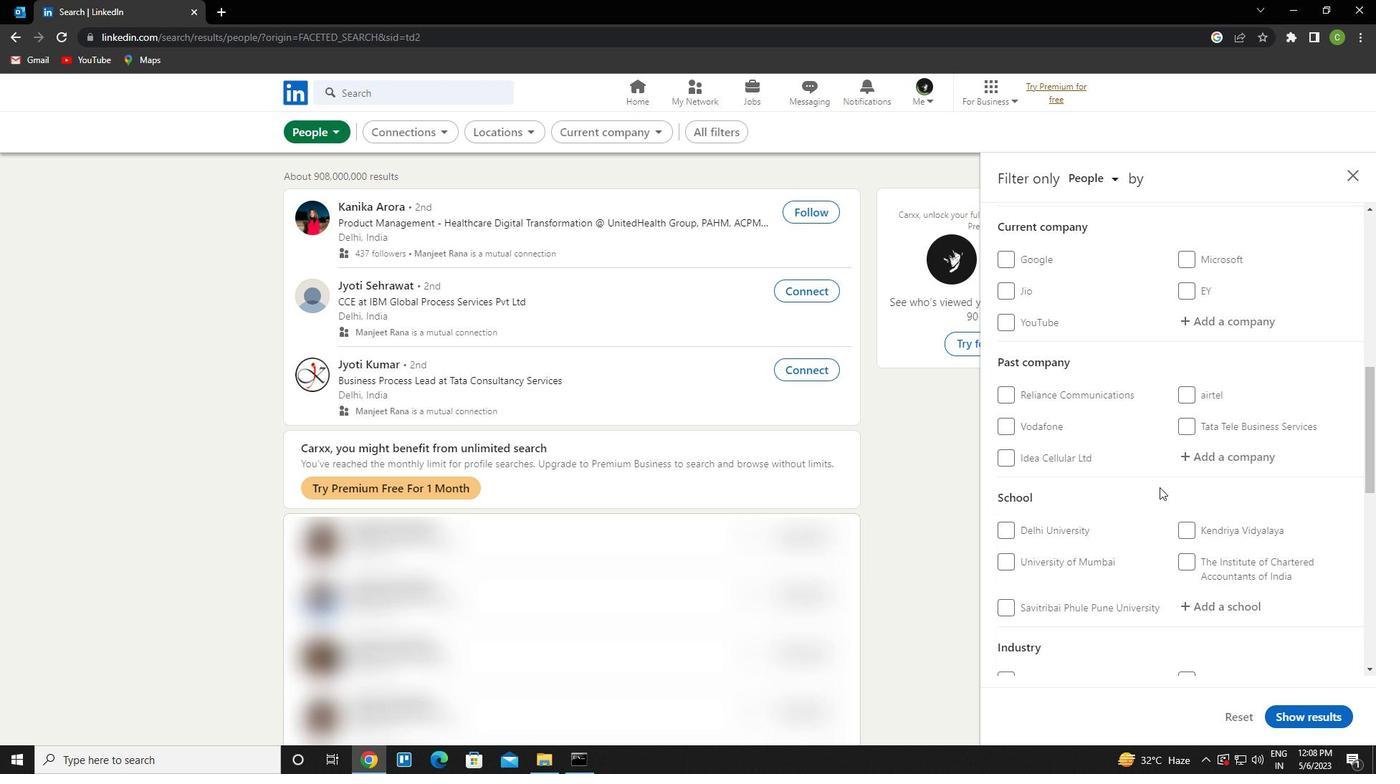 
Action: Mouse scrolled (1159, 485) with delta (0, 0)
Screenshot: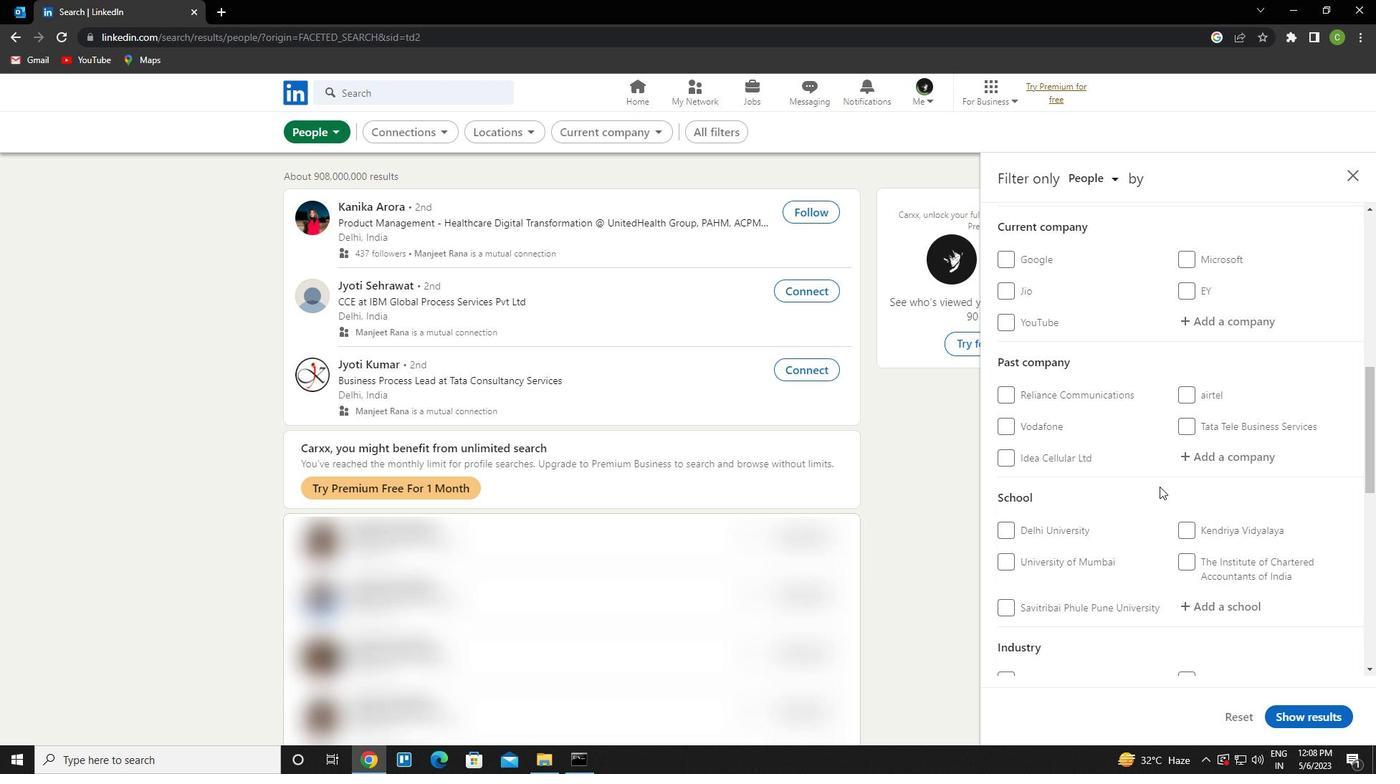 
Action: Mouse scrolled (1159, 485) with delta (0, 0)
Screenshot: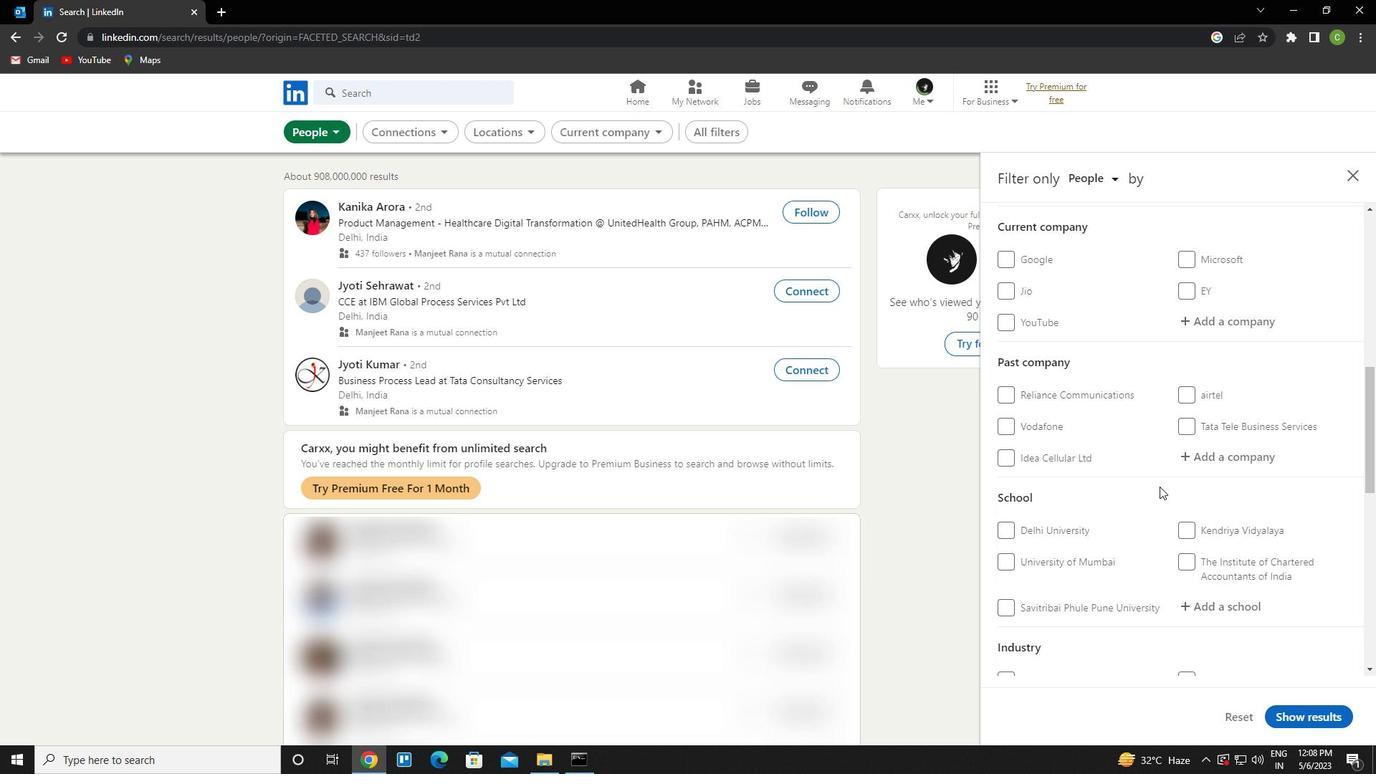 
Action: Mouse scrolled (1159, 485) with delta (0, 0)
Screenshot: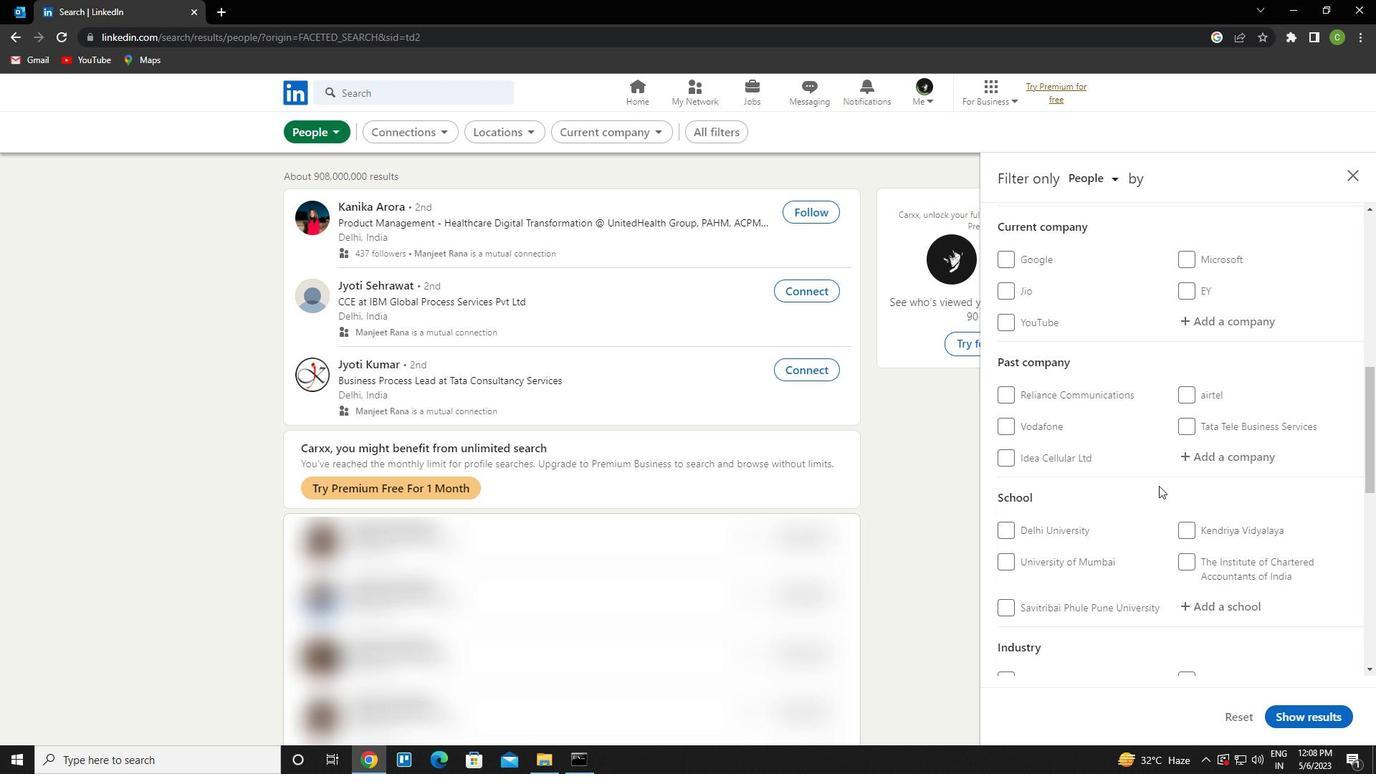 
Action: Mouse scrolled (1159, 485) with delta (0, 0)
Screenshot: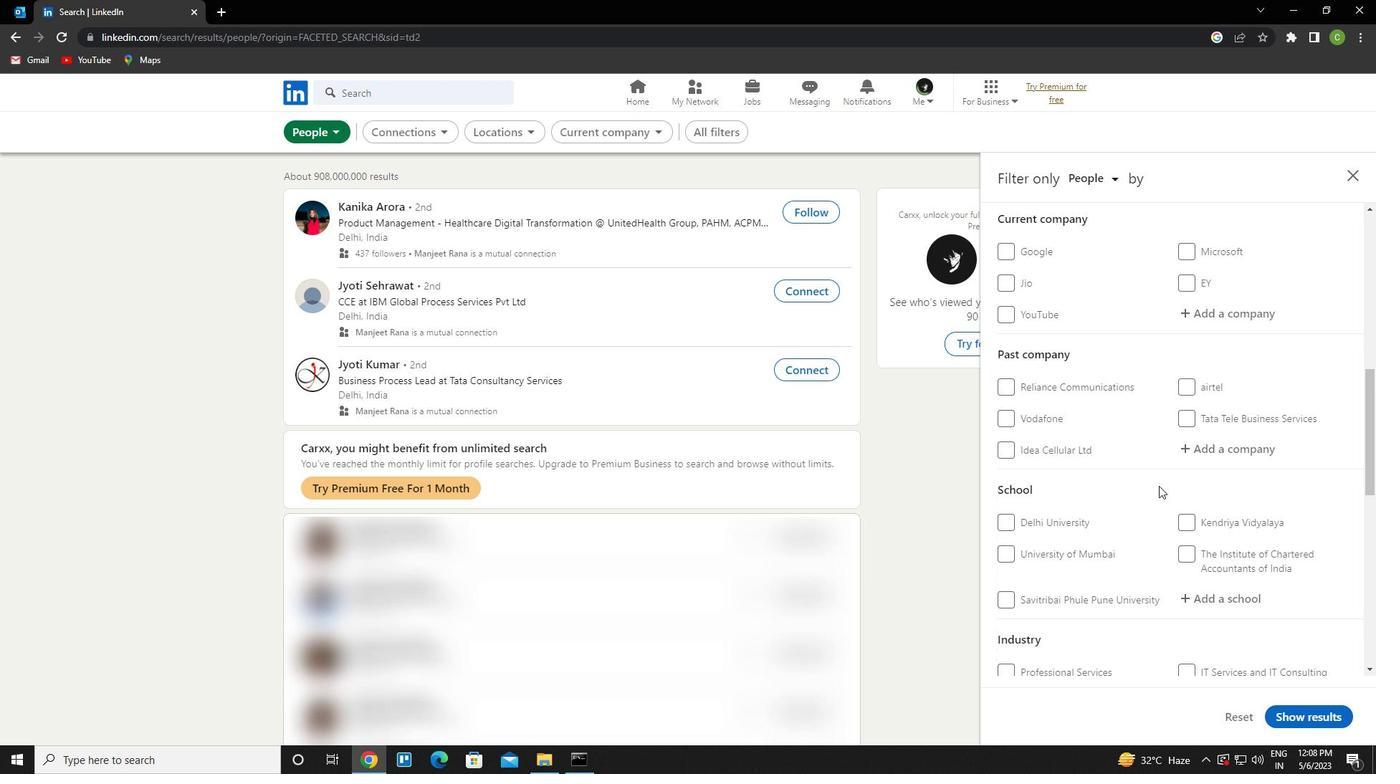 
Action: Mouse scrolled (1159, 485) with delta (0, 0)
Screenshot: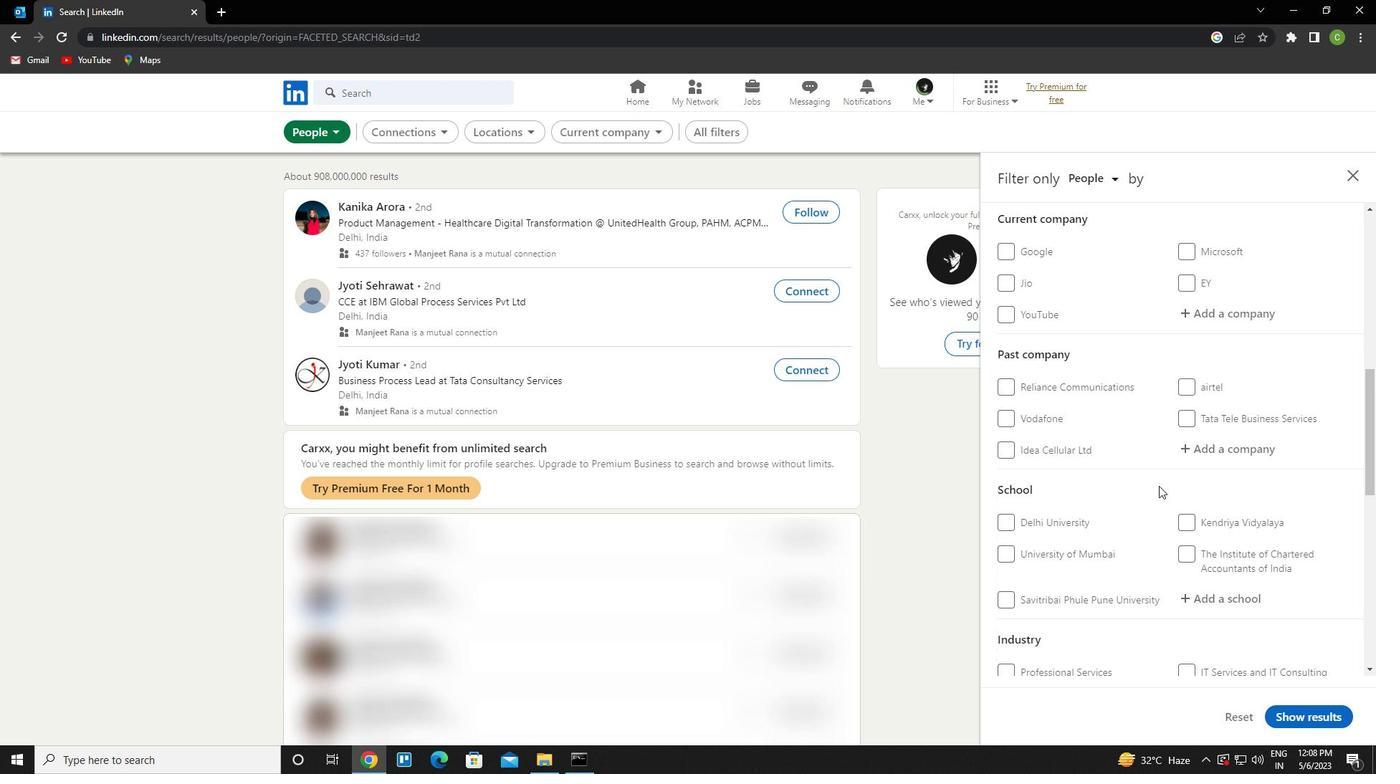 
Action: Mouse moved to (1006, 461)
Screenshot: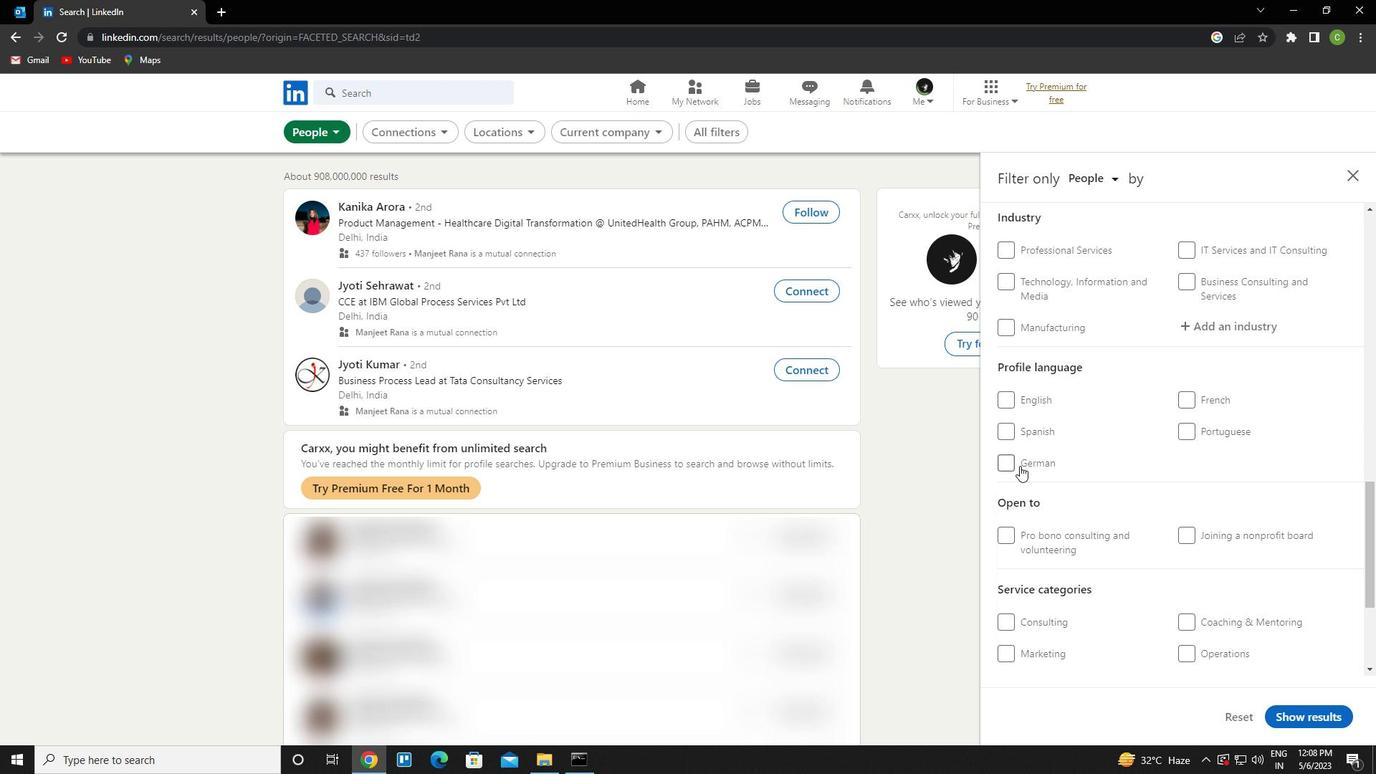 
Action: Mouse pressed left at (1006, 461)
Screenshot: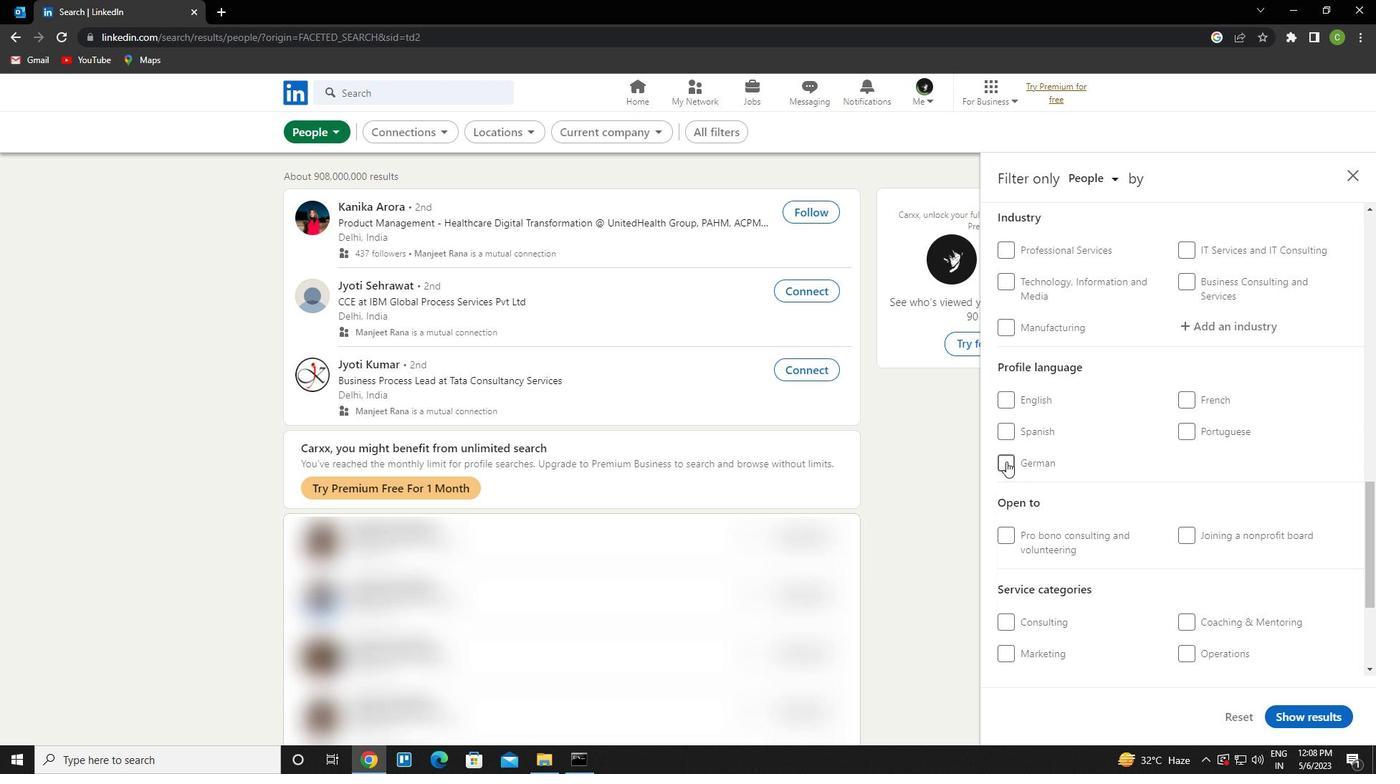 
Action: Mouse moved to (1119, 477)
Screenshot: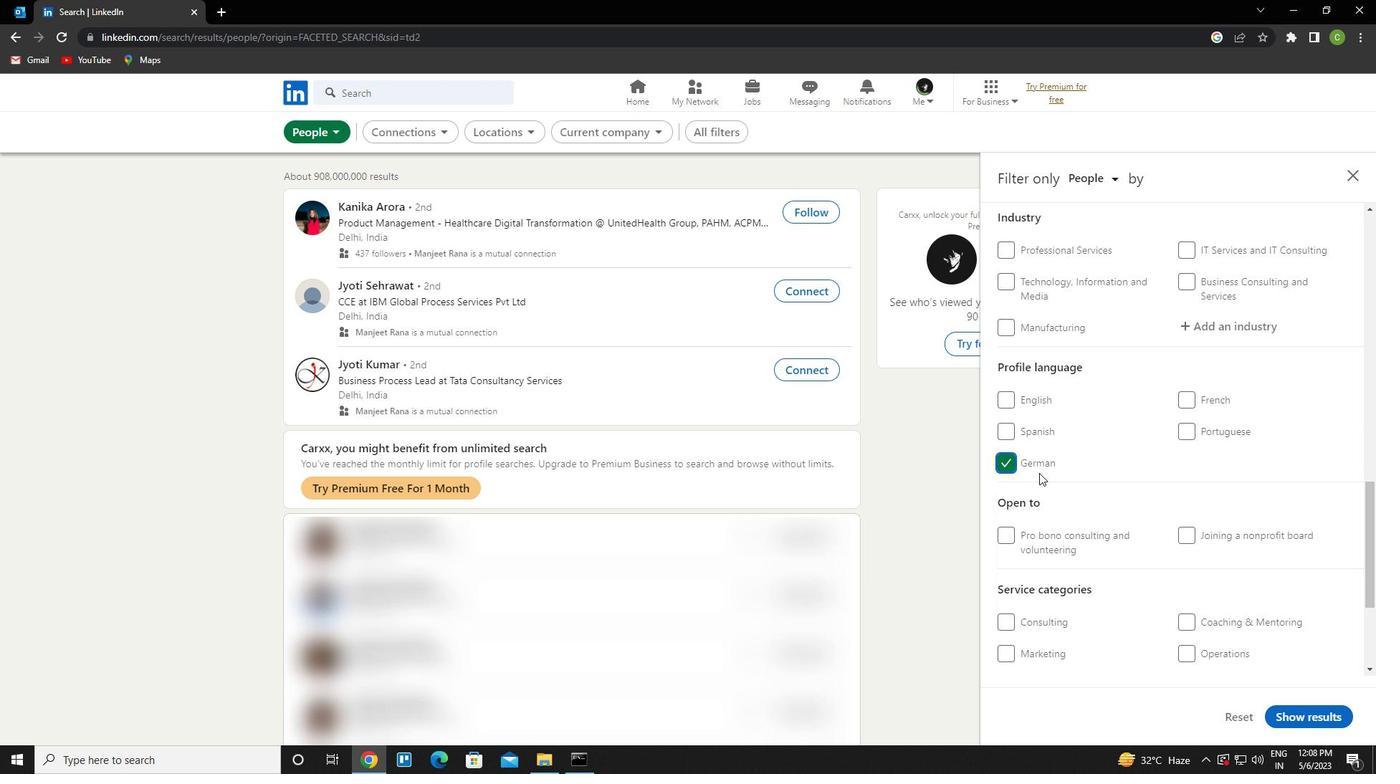 
Action: Mouse scrolled (1119, 478) with delta (0, 0)
Screenshot: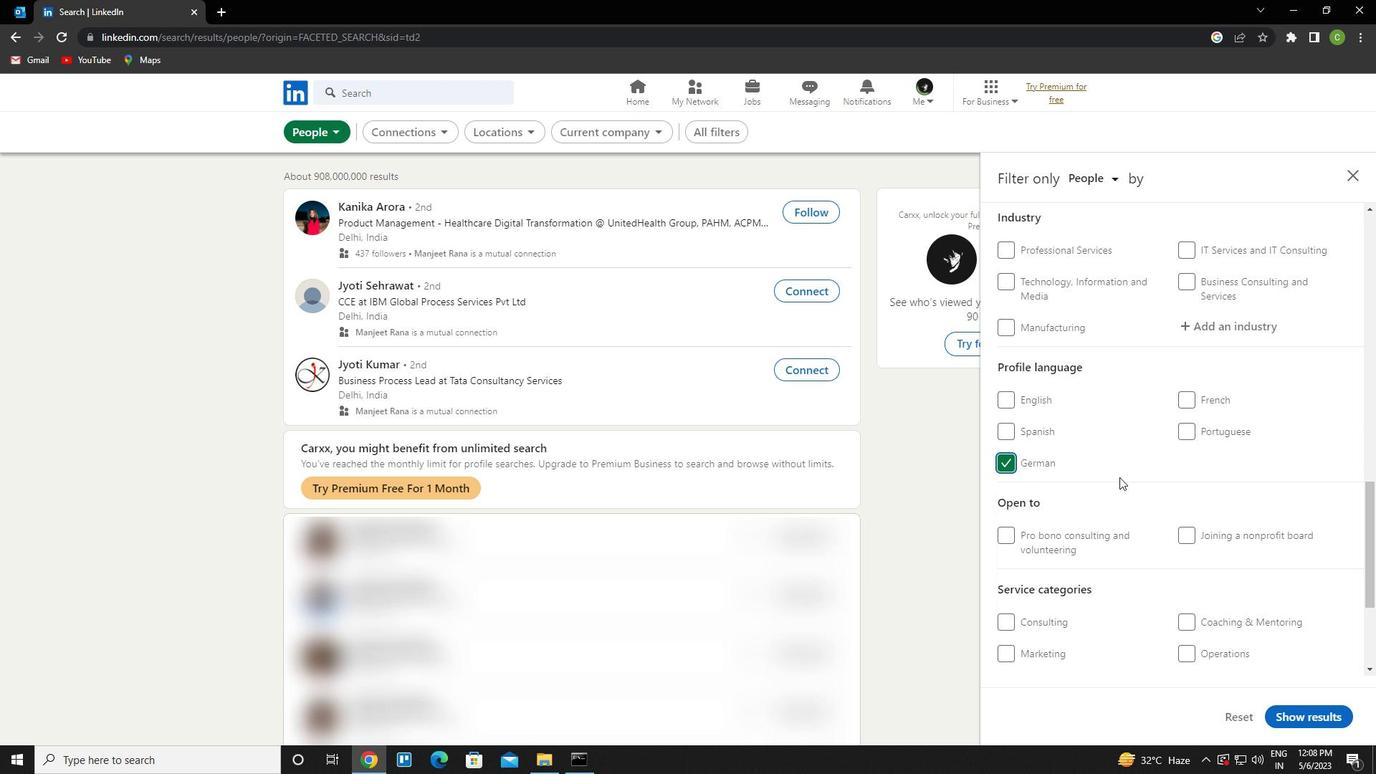 
Action: Mouse scrolled (1119, 478) with delta (0, 0)
Screenshot: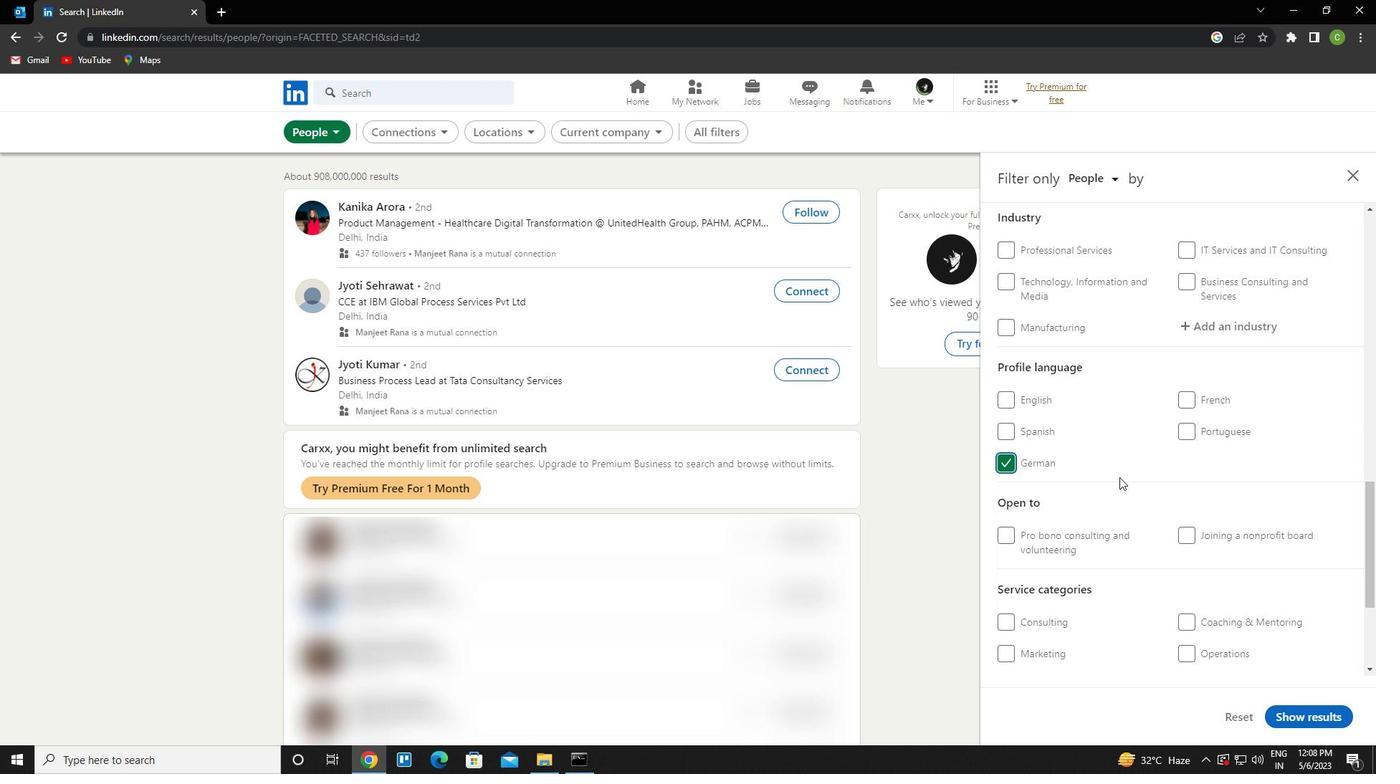 
Action: Mouse scrolled (1119, 478) with delta (0, 0)
Screenshot: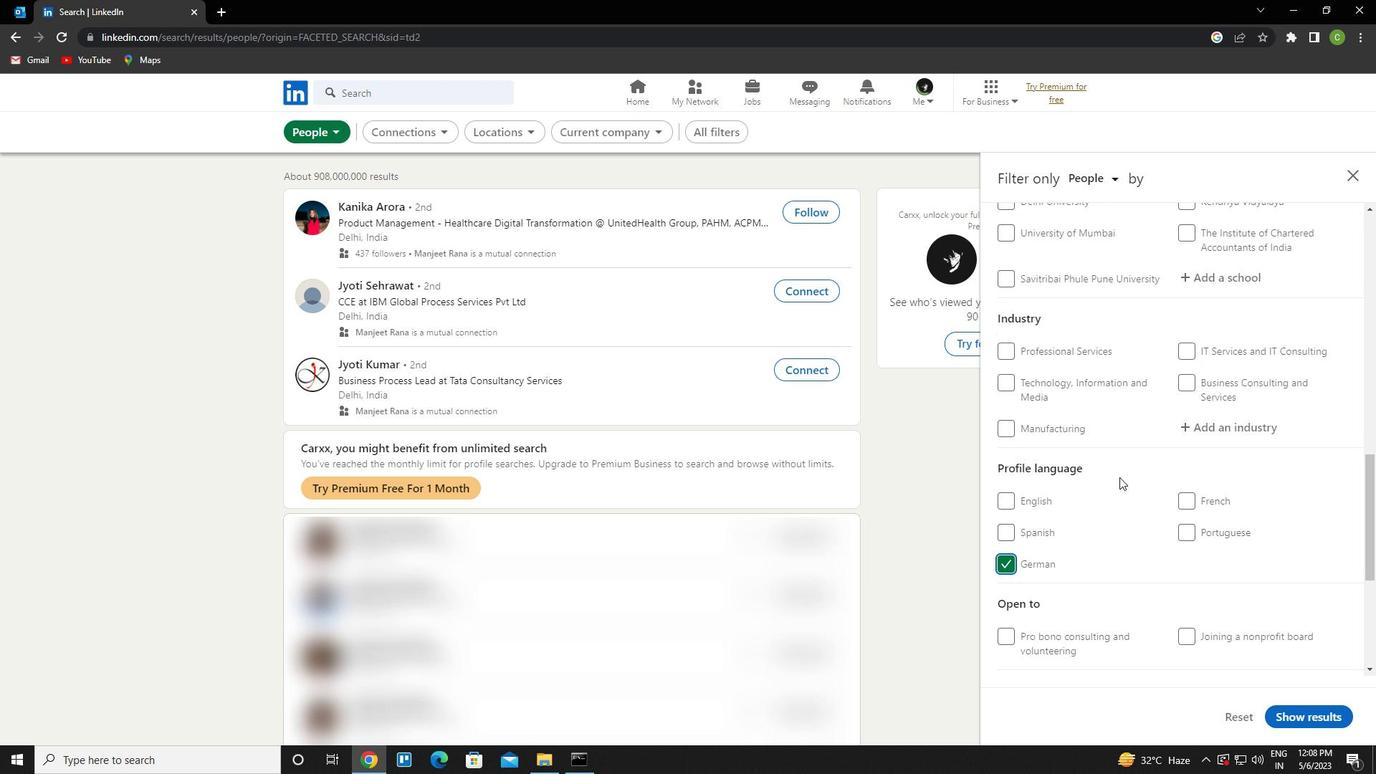 
Action: Mouse scrolled (1119, 478) with delta (0, 0)
Screenshot: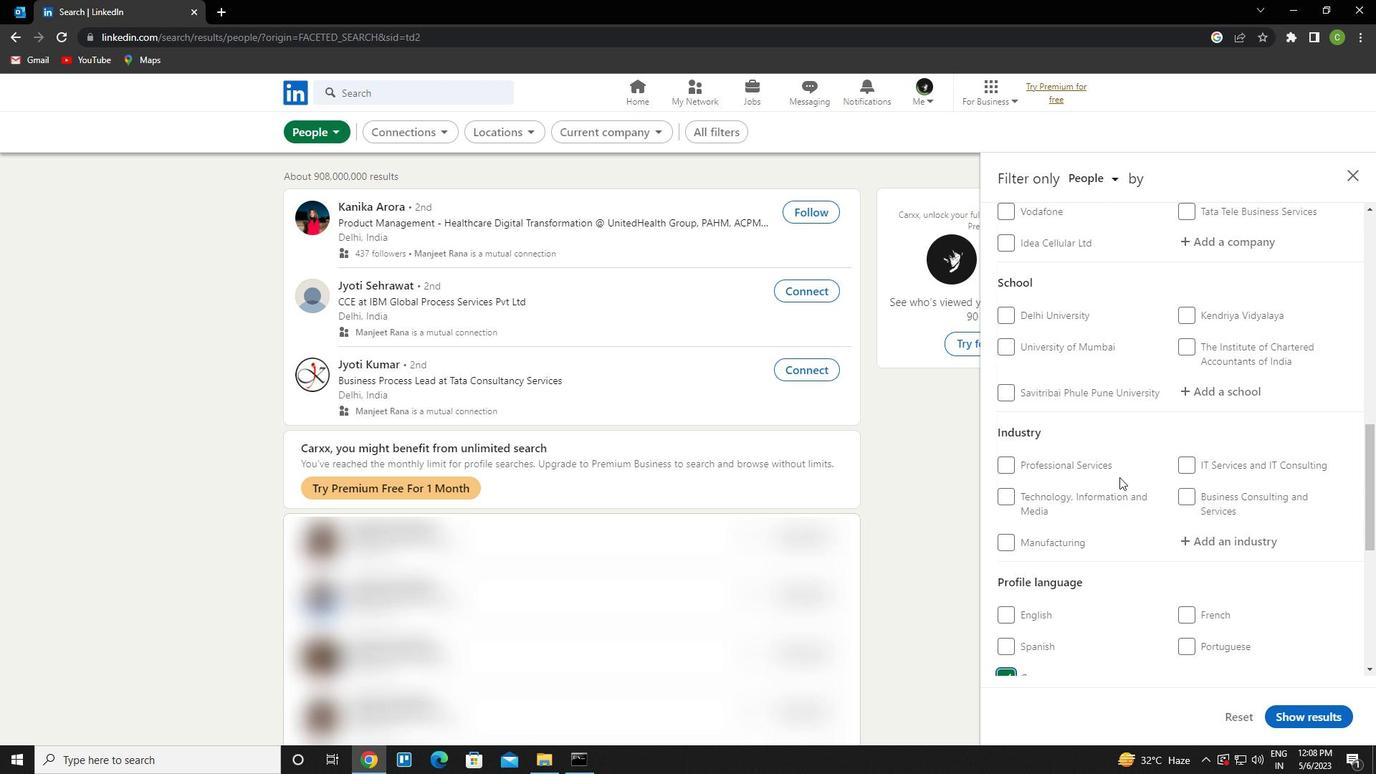 
Action: Mouse scrolled (1119, 478) with delta (0, 0)
Screenshot: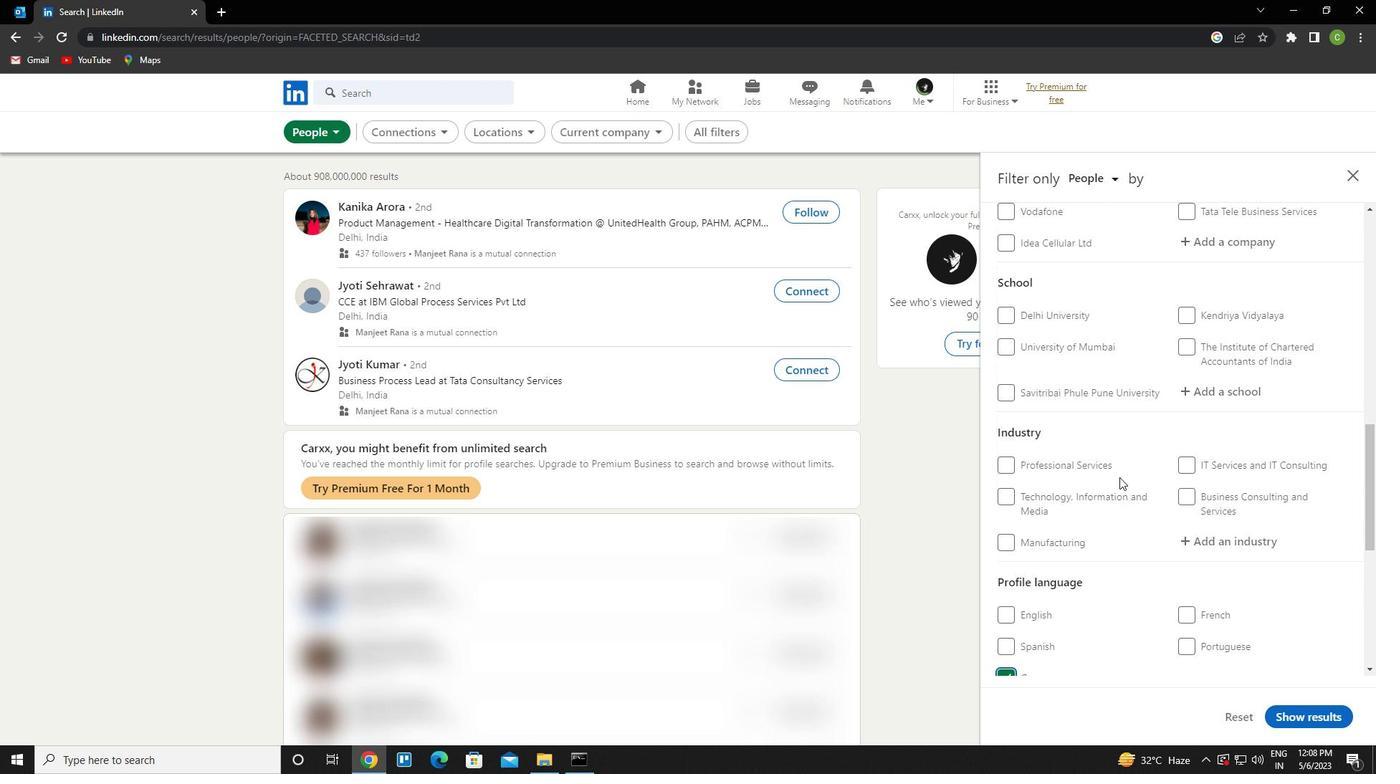 
Action: Mouse scrolled (1119, 478) with delta (0, 0)
Screenshot: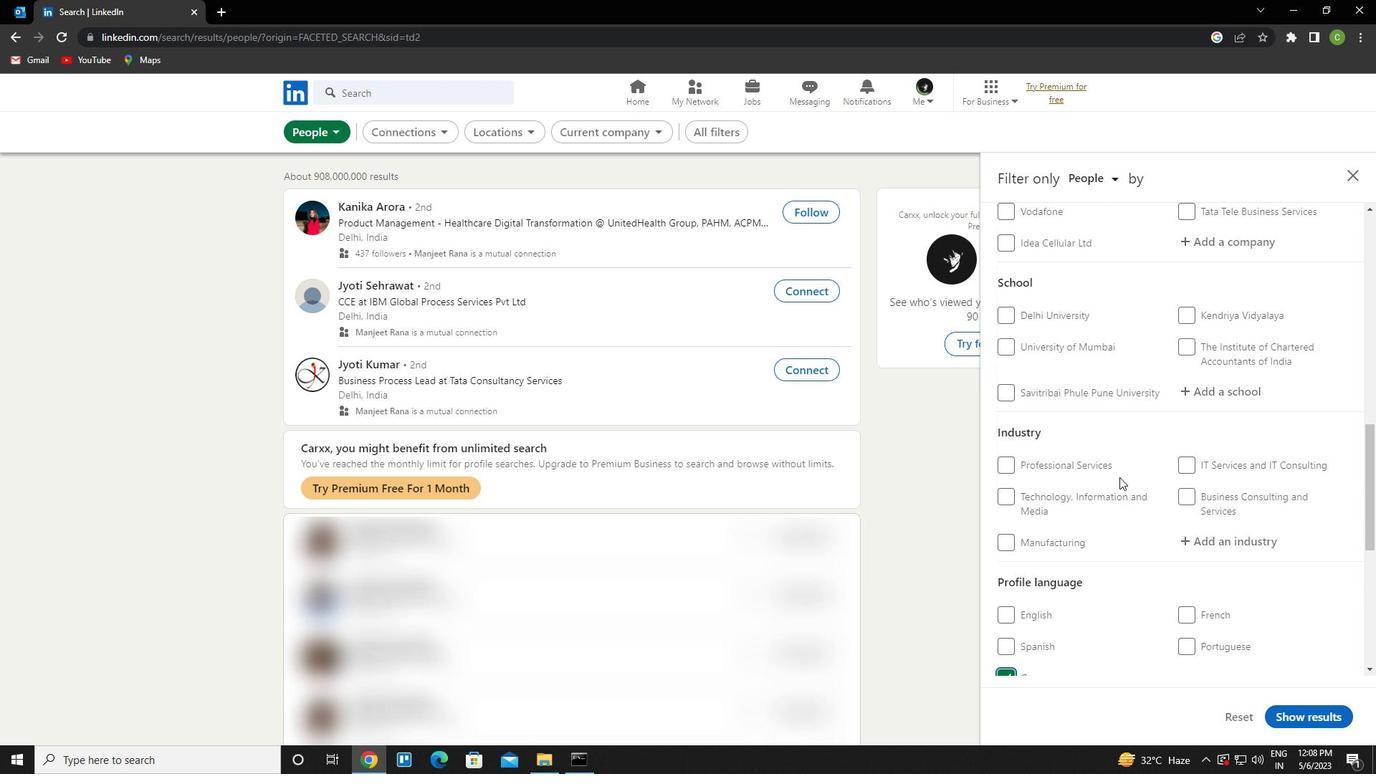 
Action: Mouse scrolled (1119, 478) with delta (0, 0)
Screenshot: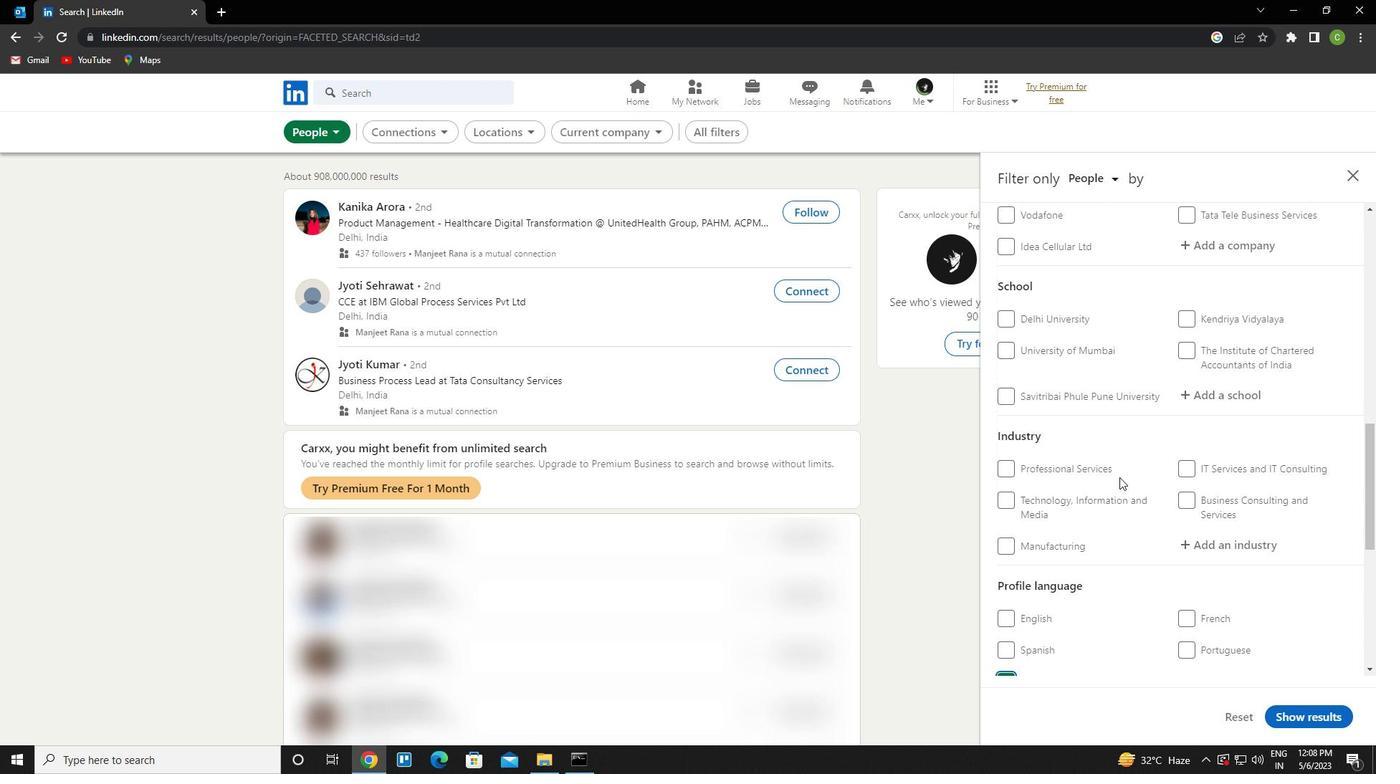 
Action: Mouse moved to (1218, 397)
Screenshot: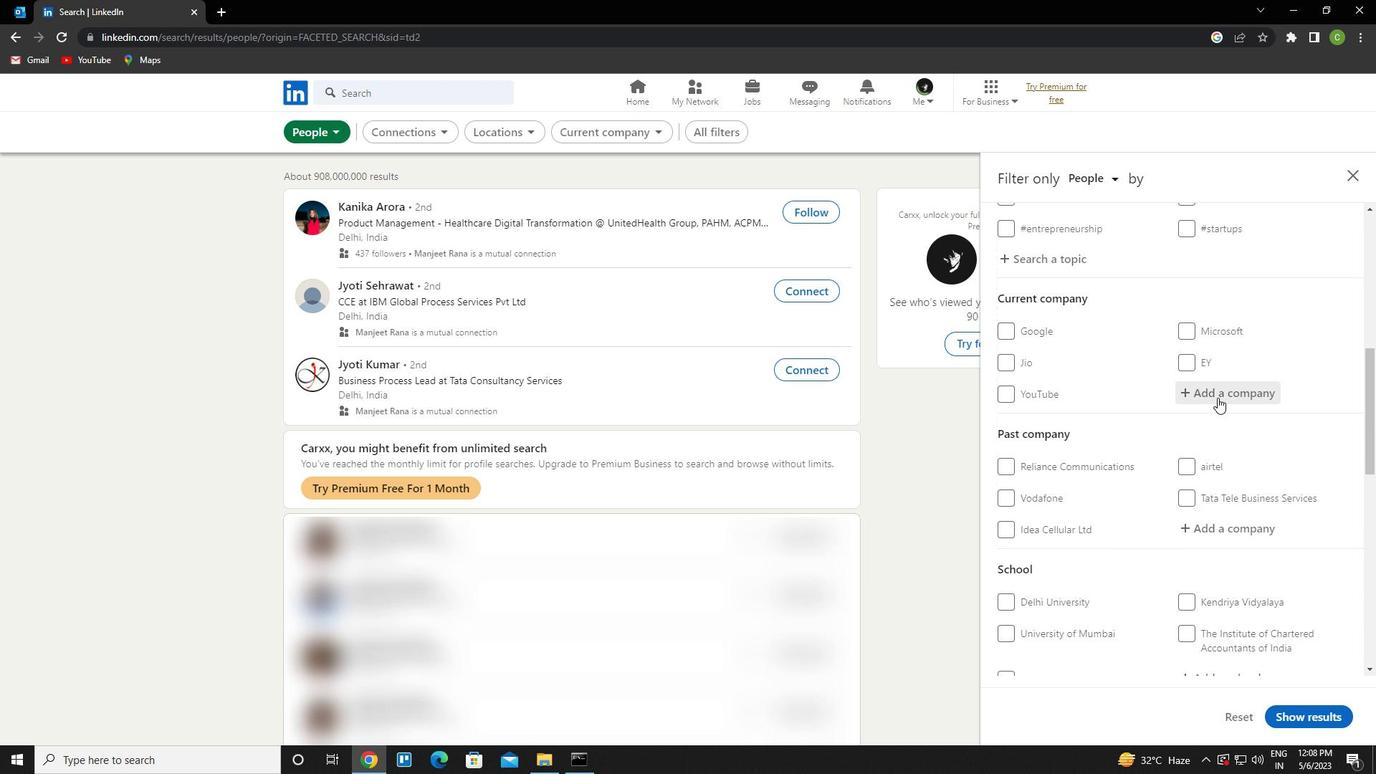 
Action: Mouse pressed left at (1218, 397)
Screenshot: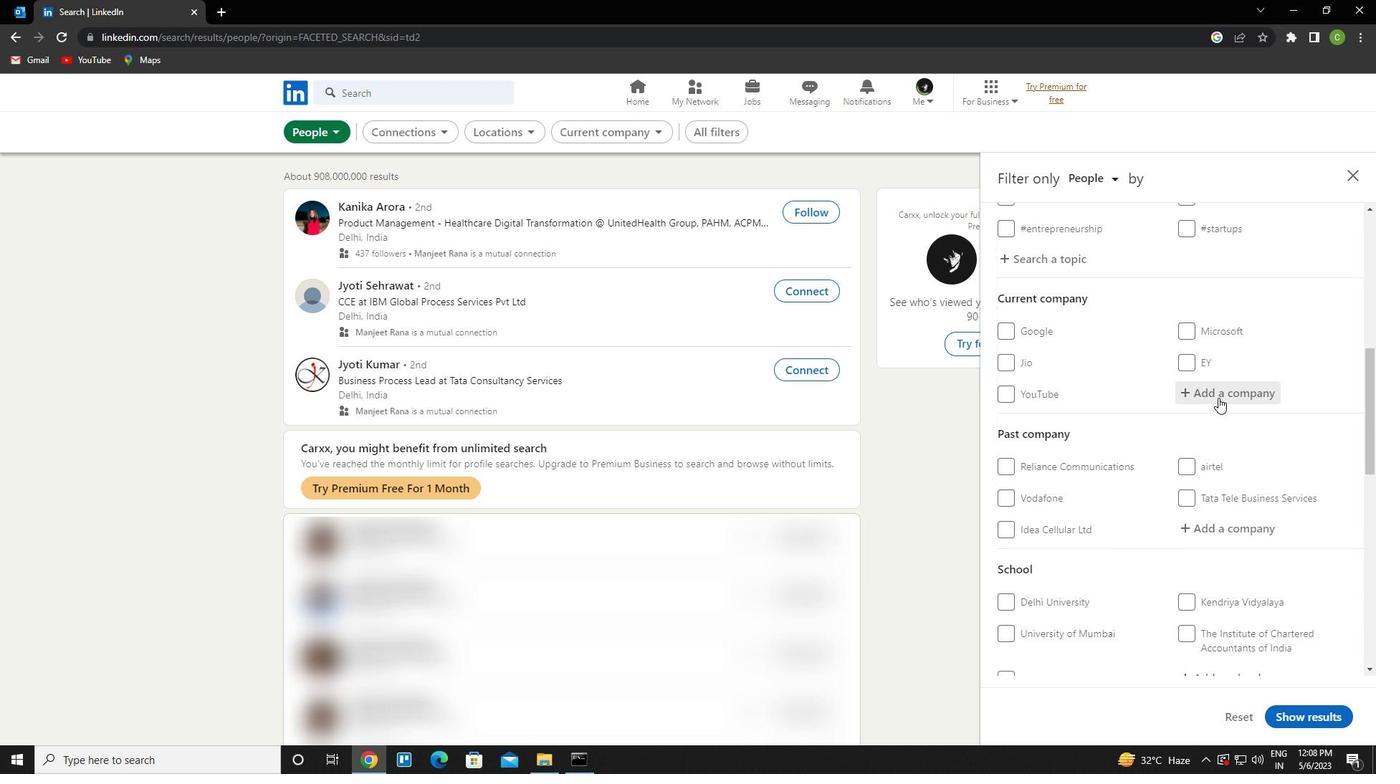 
Action: Key pressed <Key.caps_lock>w<Key.caps_lock>estin<Key.space>hotels<Key.down><Key.enter>
Screenshot: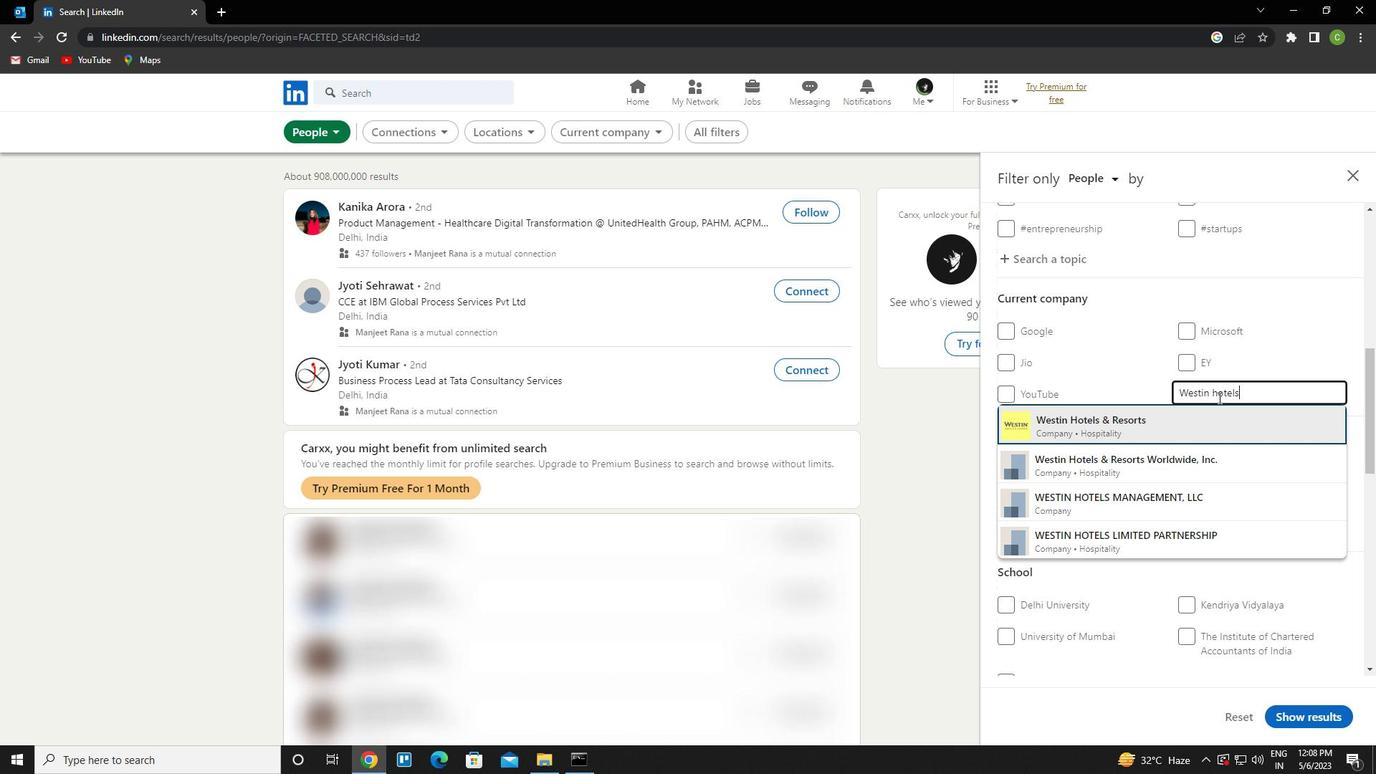 
Action: Mouse scrolled (1218, 397) with delta (0, 0)
Screenshot: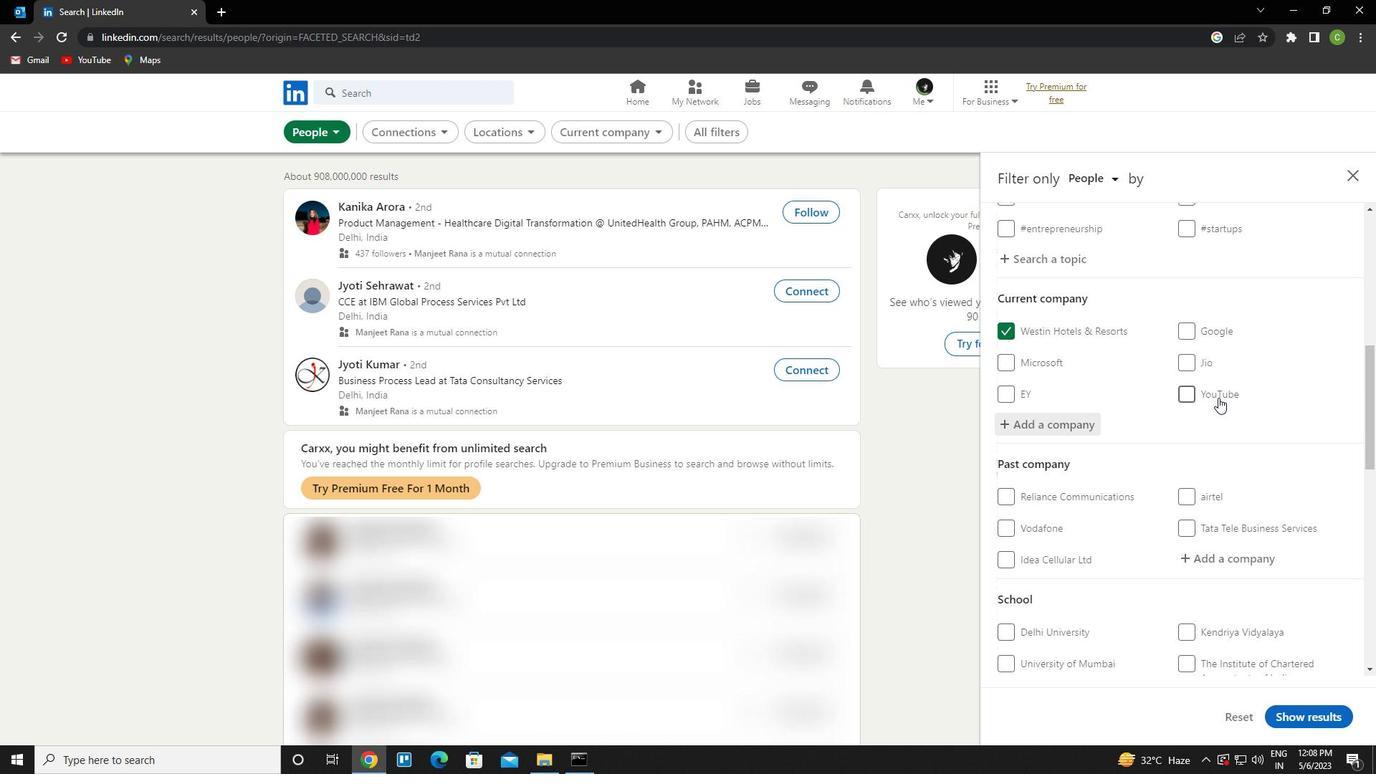
Action: Mouse scrolled (1218, 397) with delta (0, 0)
Screenshot: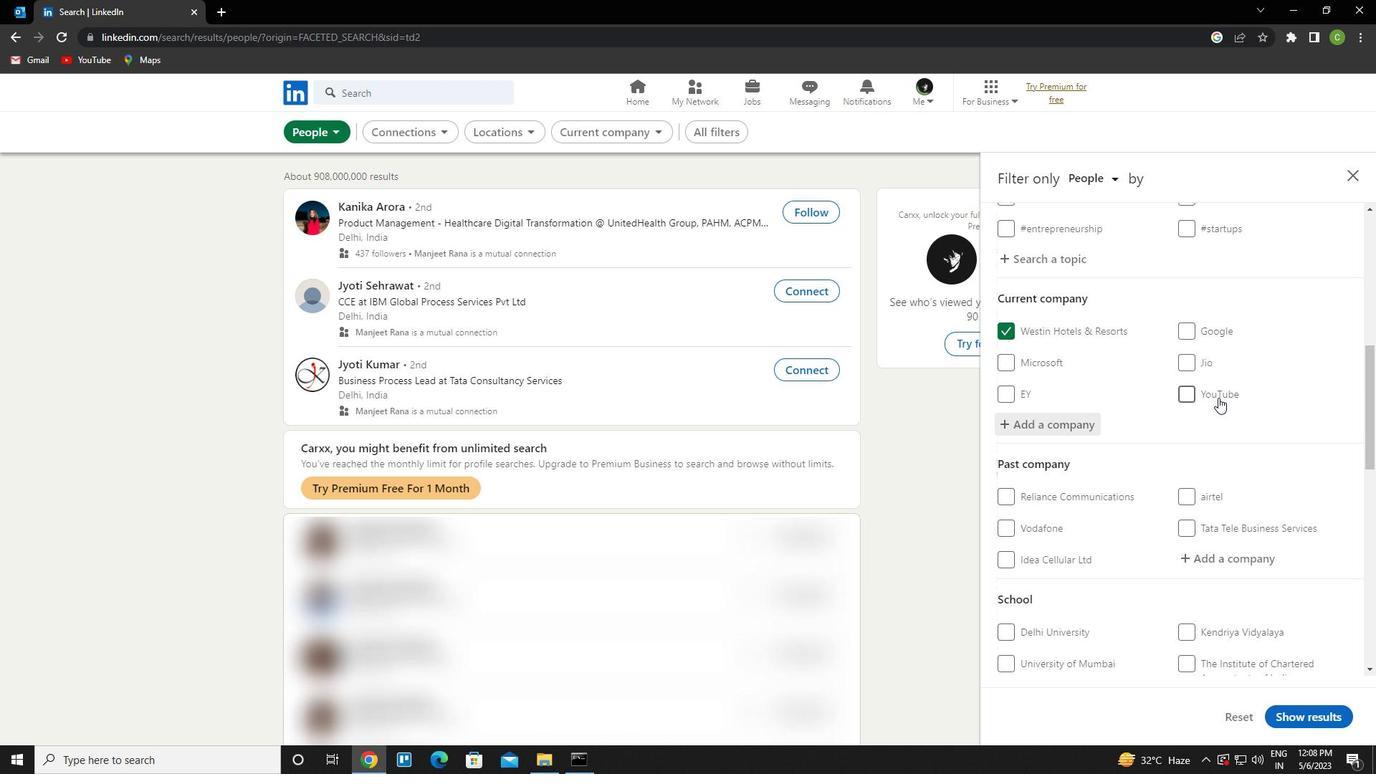 
Action: Mouse scrolled (1218, 397) with delta (0, 0)
Screenshot: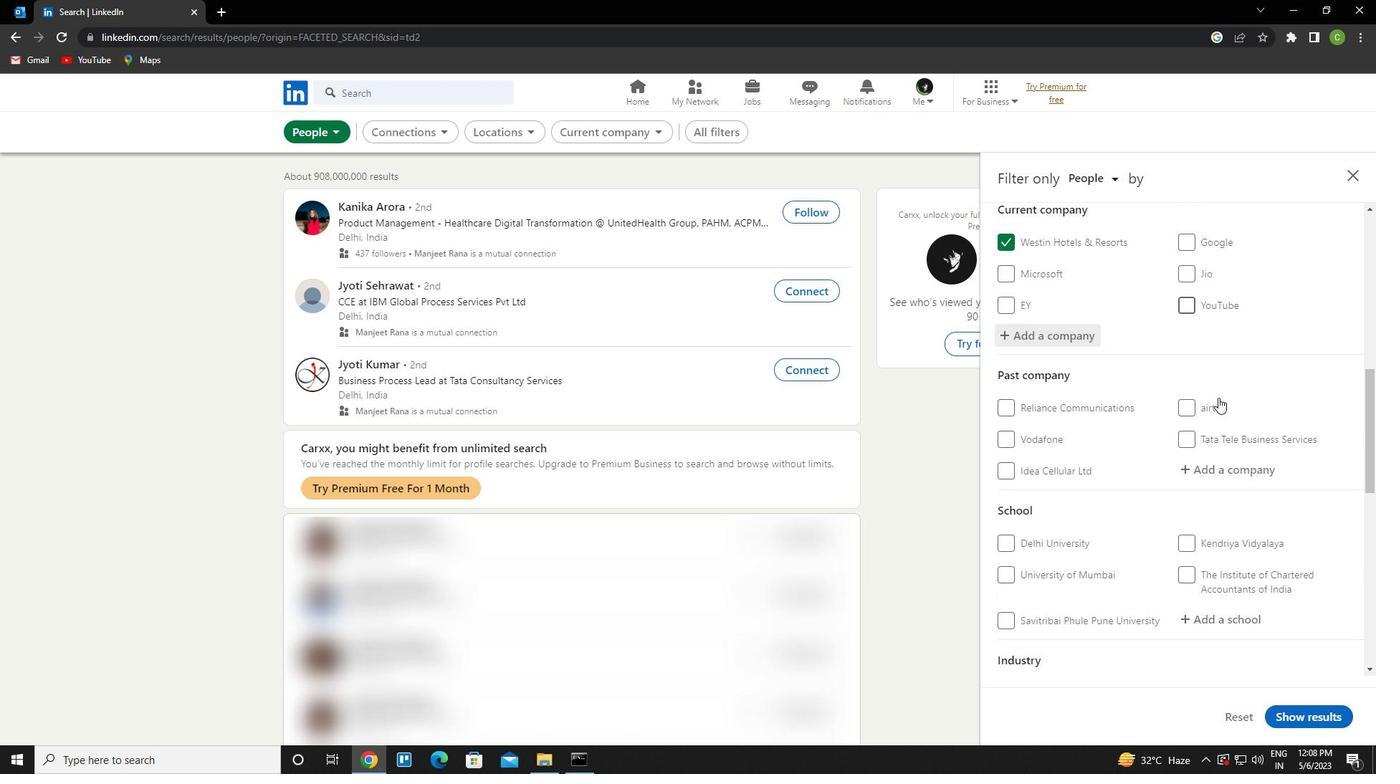 
Action: Mouse moved to (1216, 417)
Screenshot: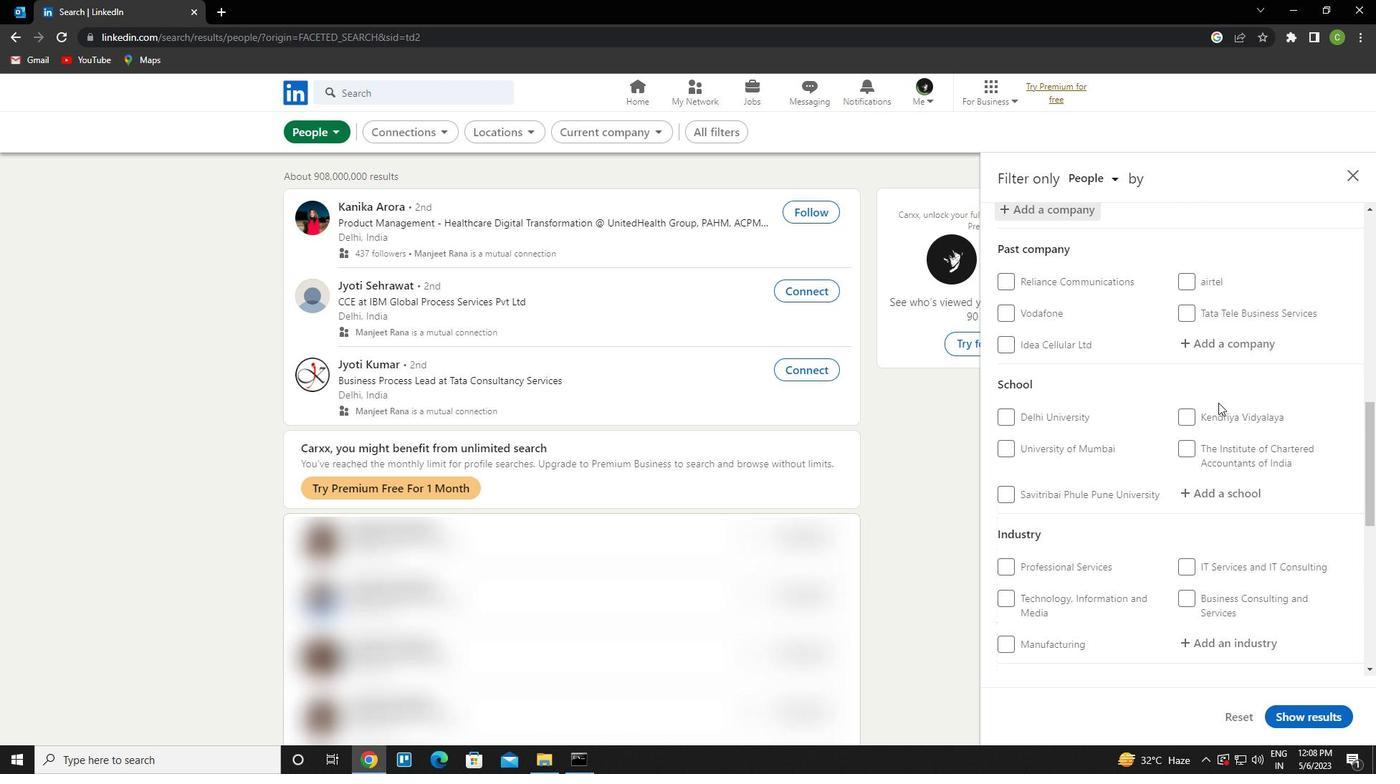 
Action: Mouse scrolled (1216, 416) with delta (0, 0)
Screenshot: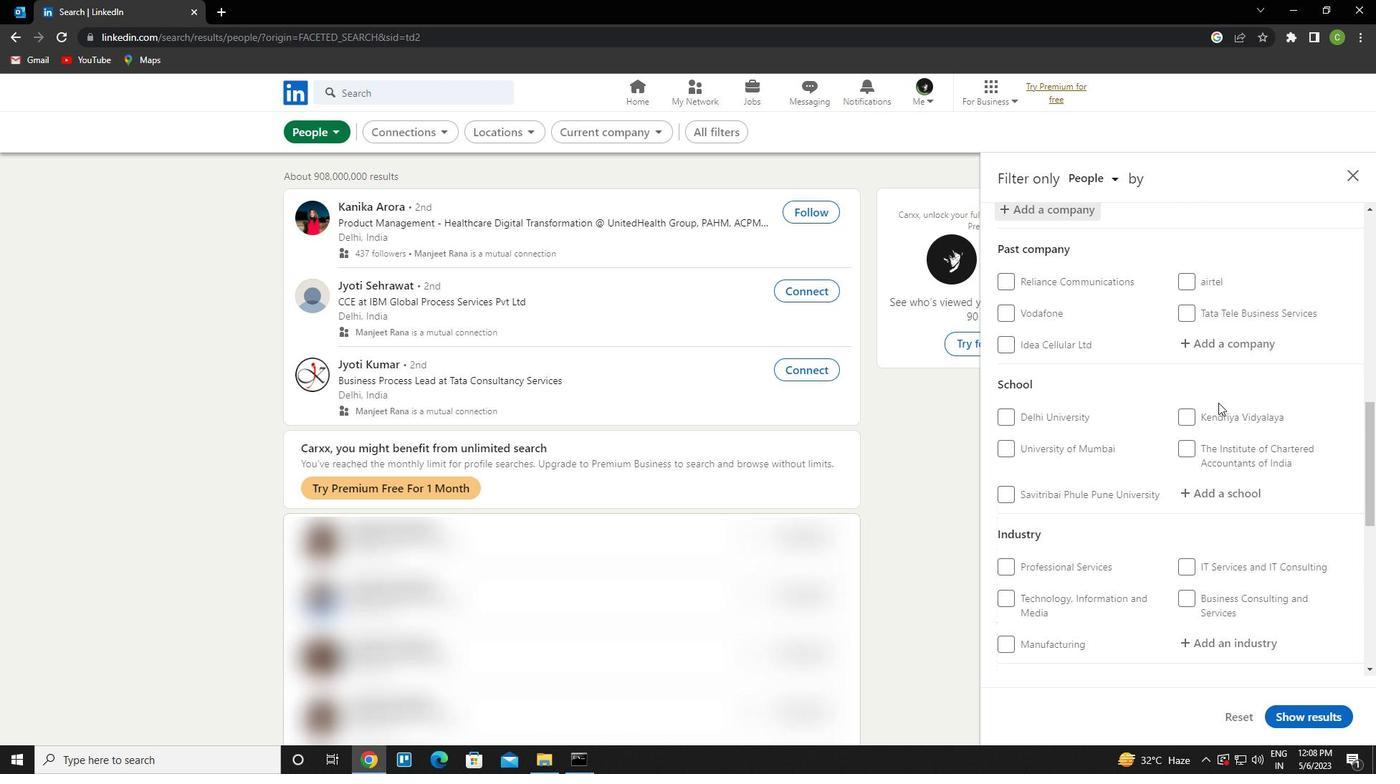 
Action: Mouse moved to (1218, 422)
Screenshot: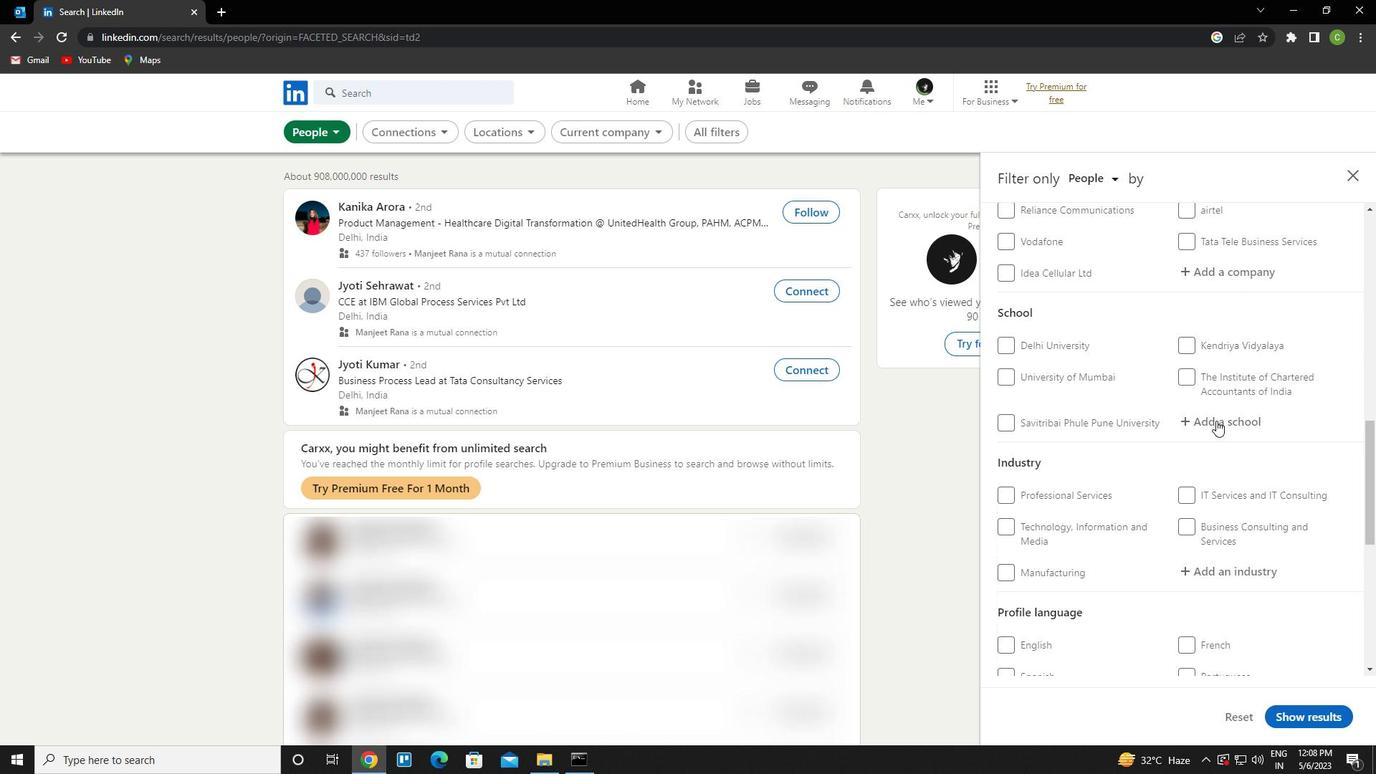 
Action: Mouse pressed left at (1218, 422)
Screenshot: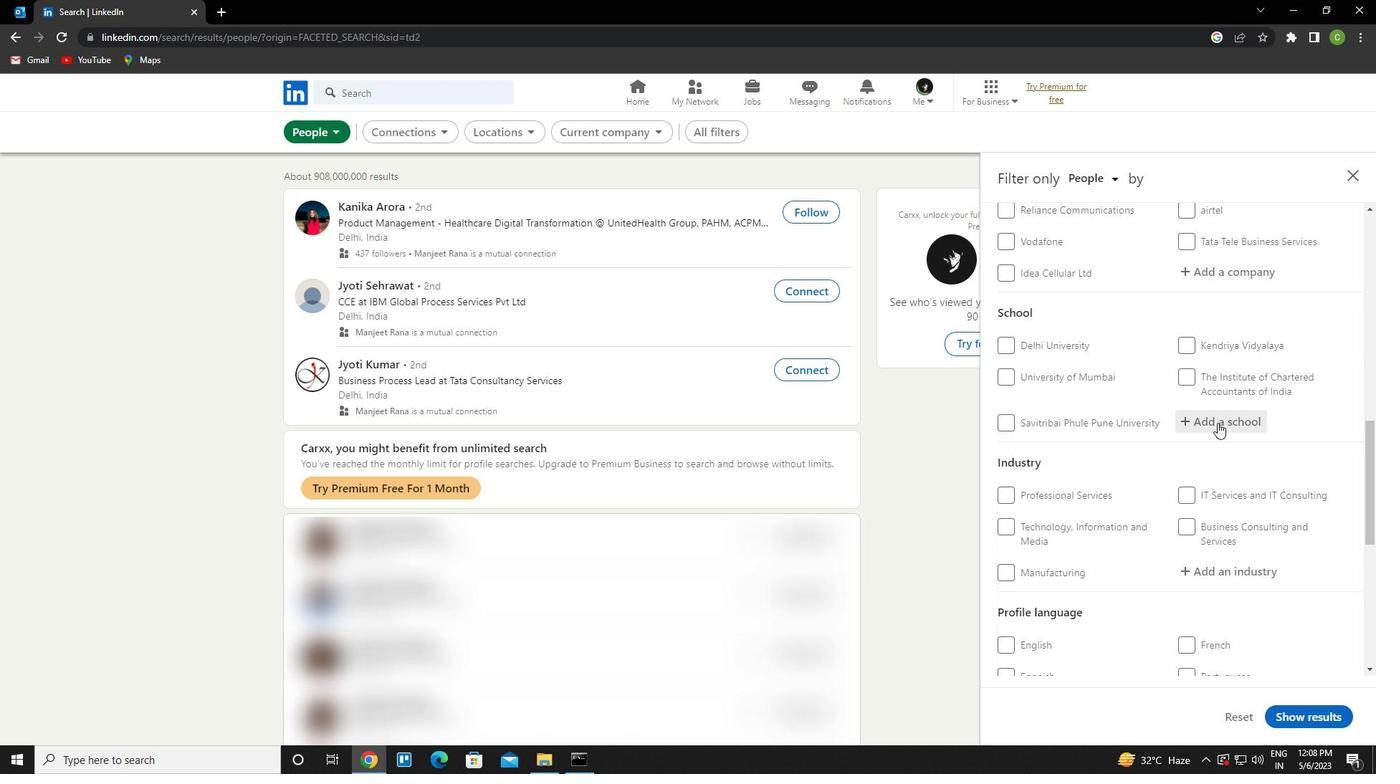 
Action: Key pressed <Key.caps_lock>government<Key.space>engineering<Key.space>college<Key.space>bhar<Key.down><Key.enter>
Screenshot: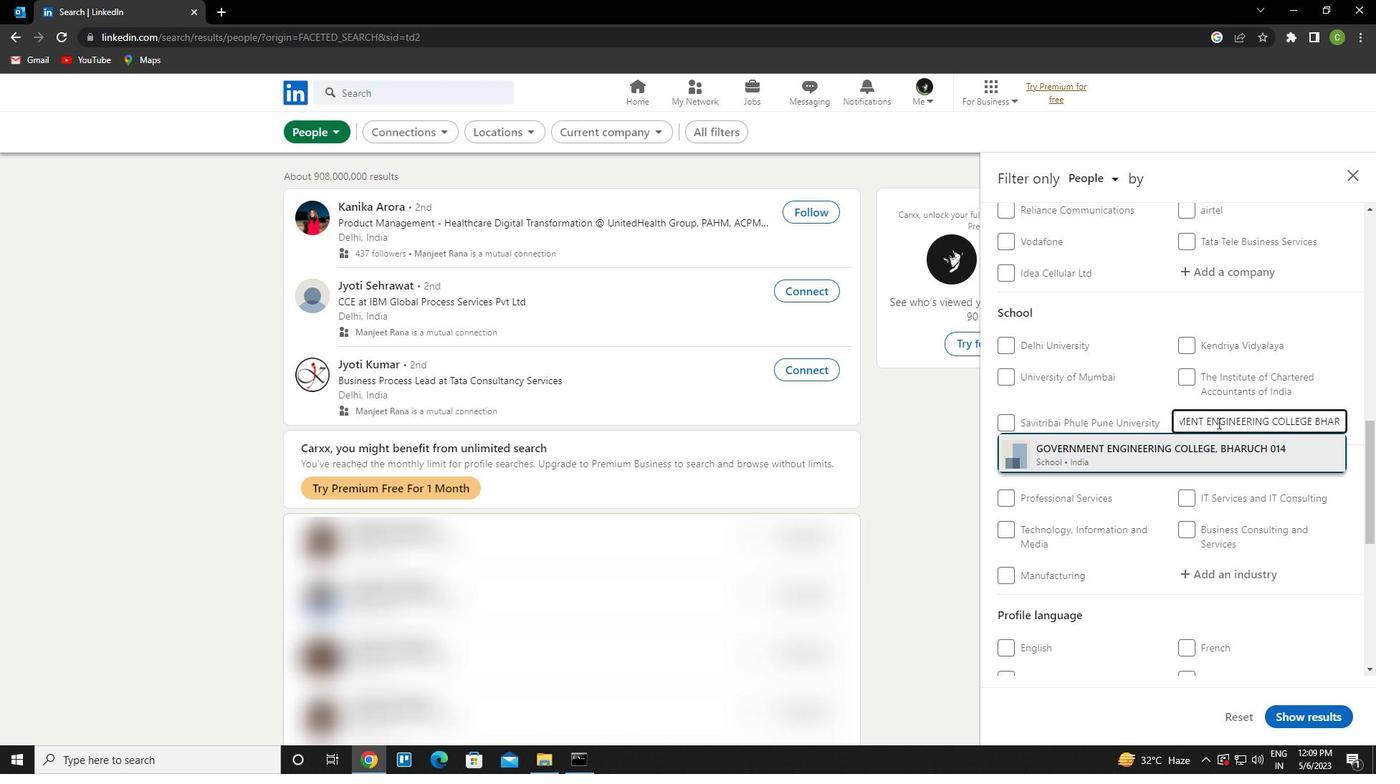
Action: Mouse moved to (1216, 379)
Screenshot: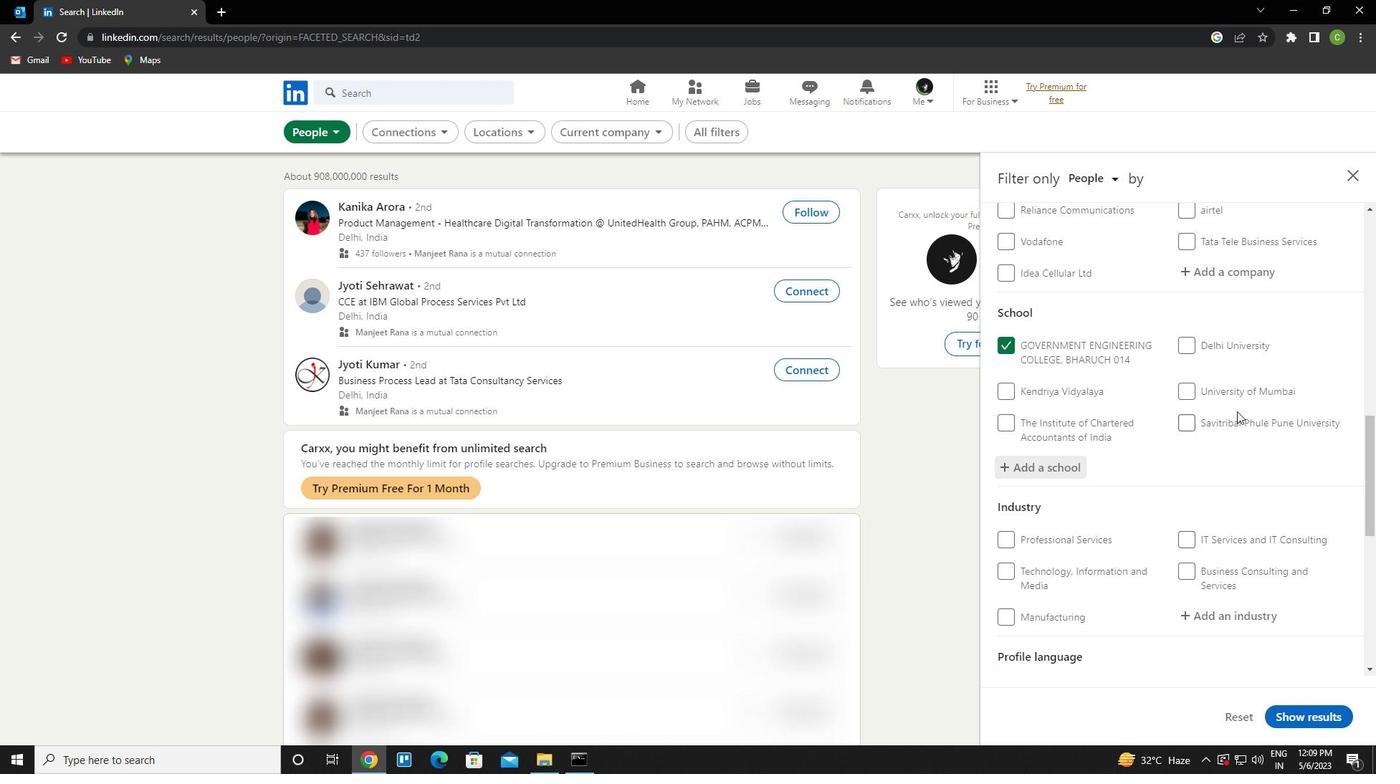 
Action: Mouse scrolled (1216, 378) with delta (0, 0)
Screenshot: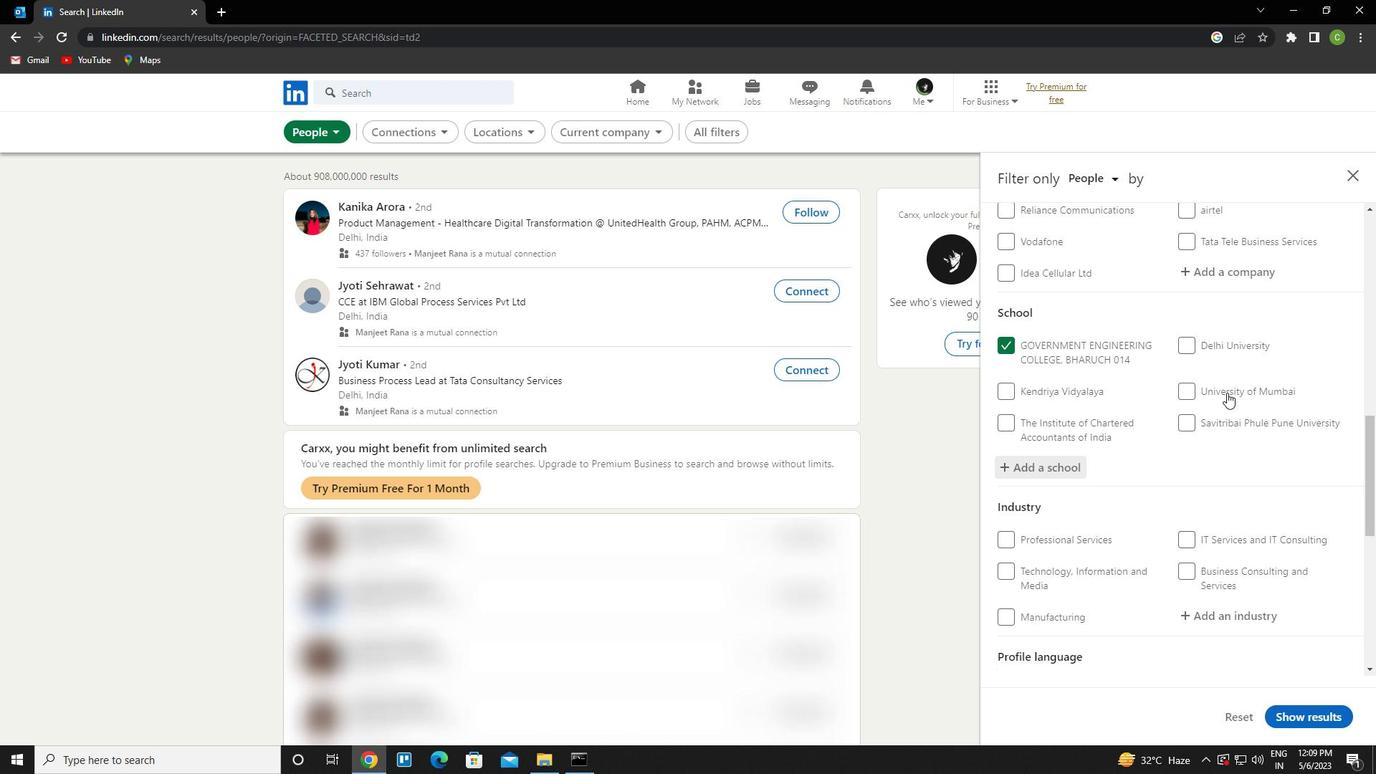 
Action: Mouse scrolled (1216, 378) with delta (0, 0)
Screenshot: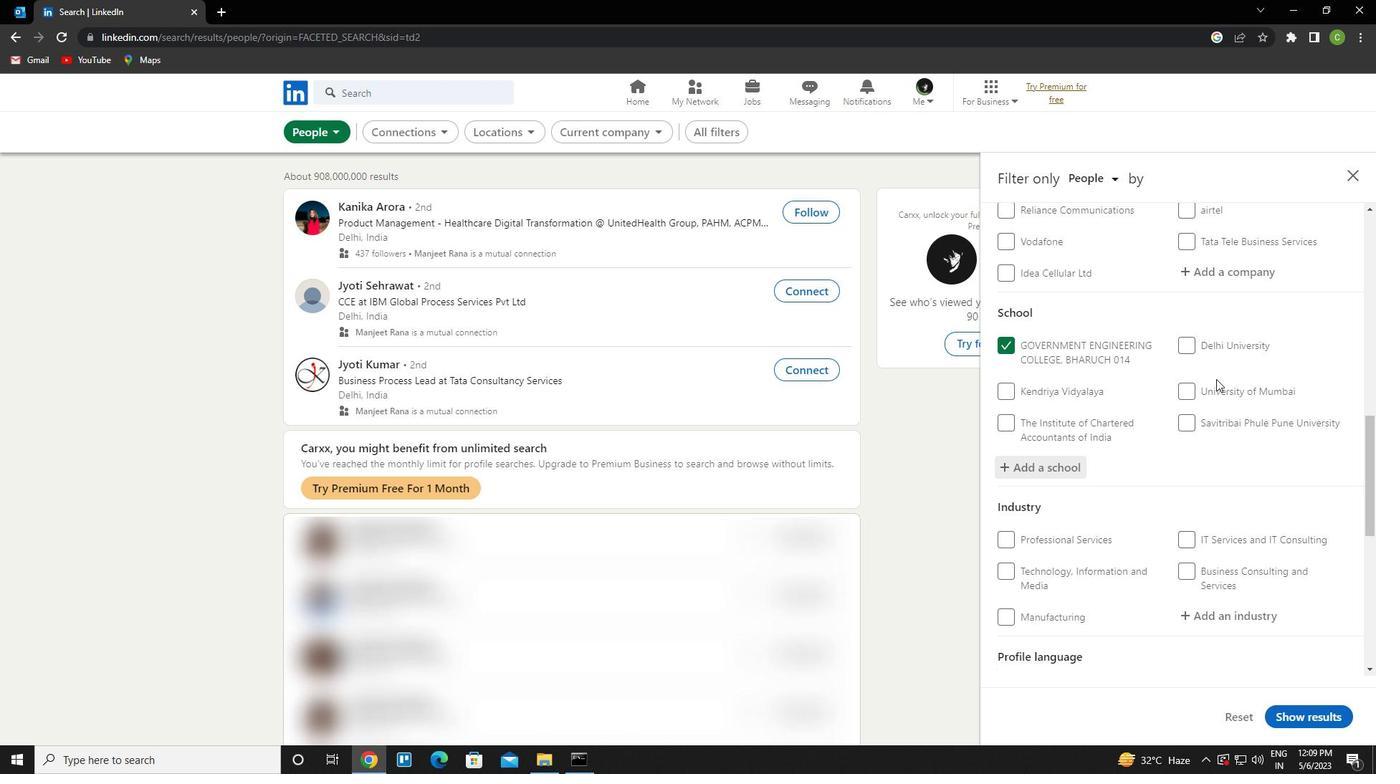 
Action: Mouse moved to (1211, 384)
Screenshot: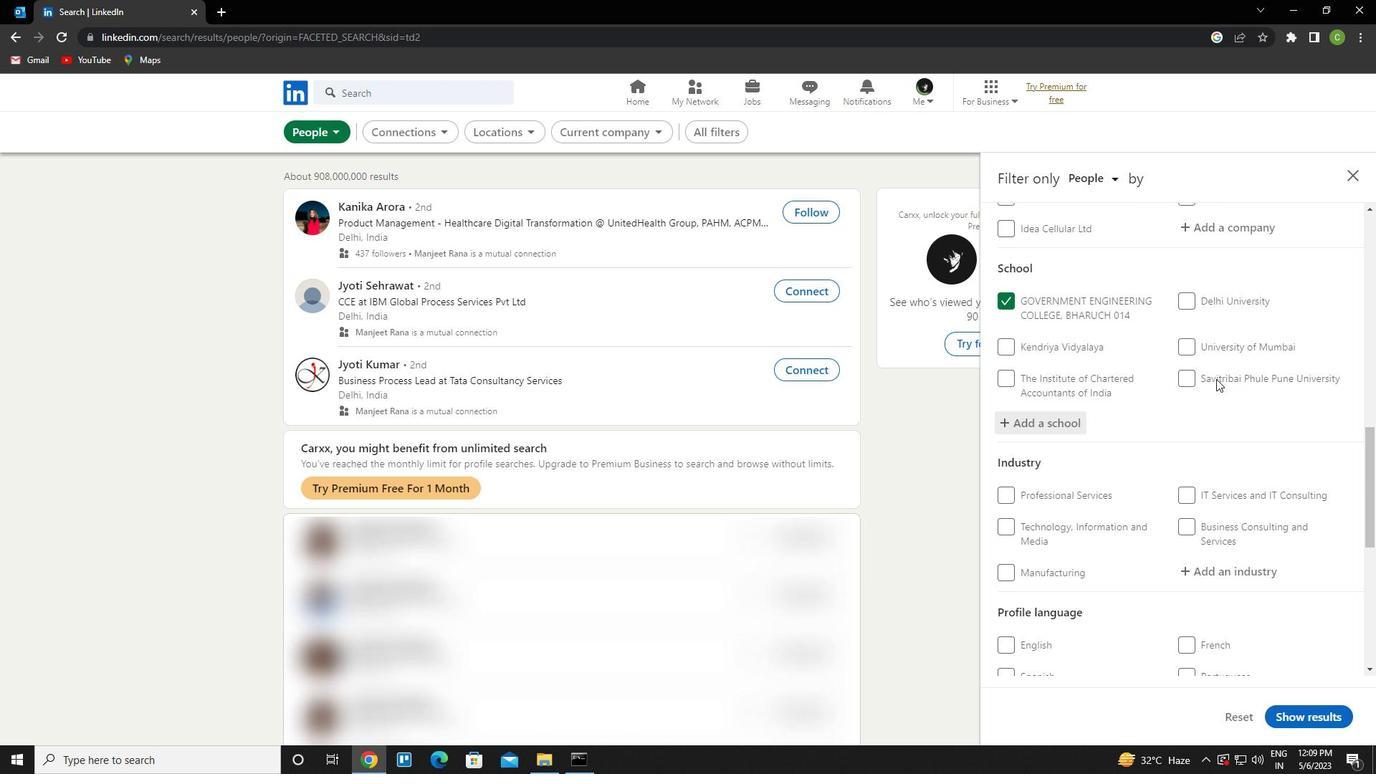 
Action: Mouse scrolled (1211, 383) with delta (0, 0)
Screenshot: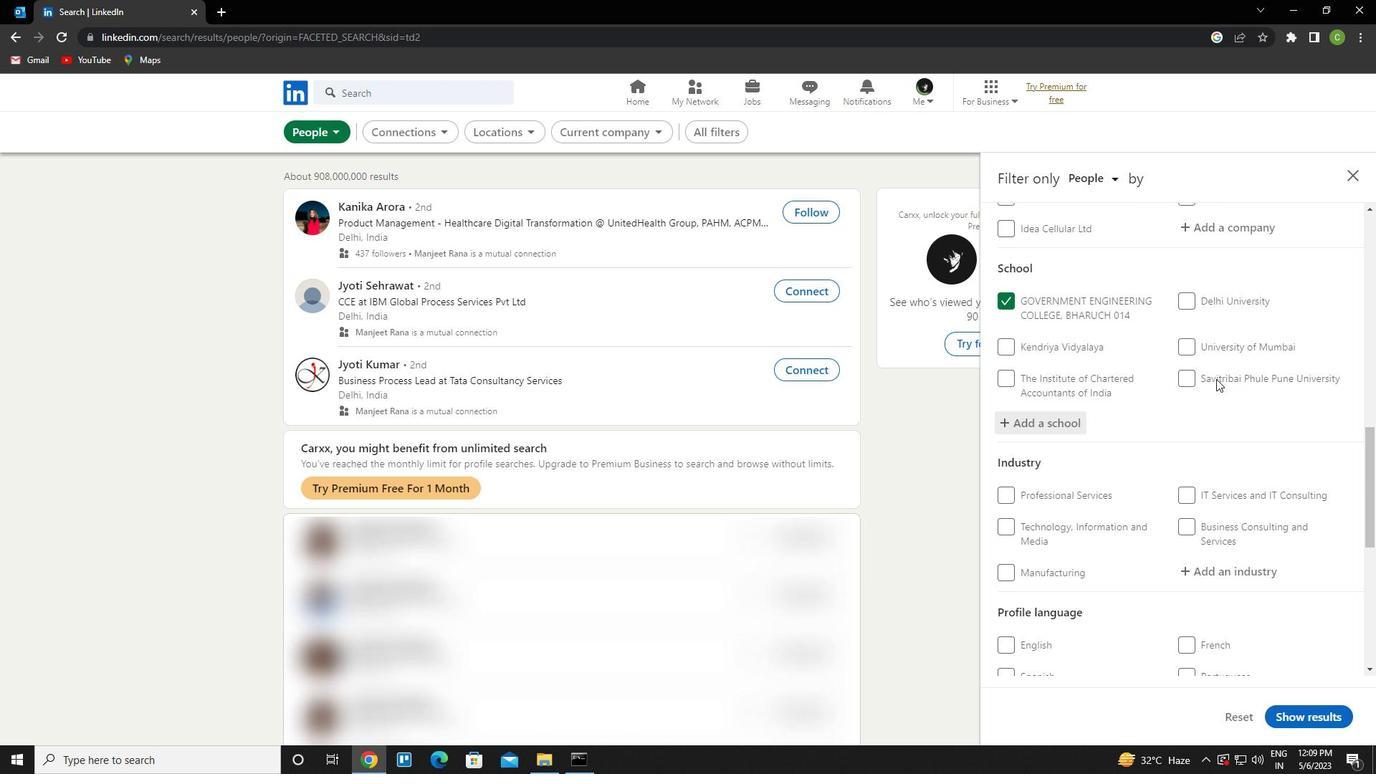 
Action: Mouse moved to (1223, 407)
Screenshot: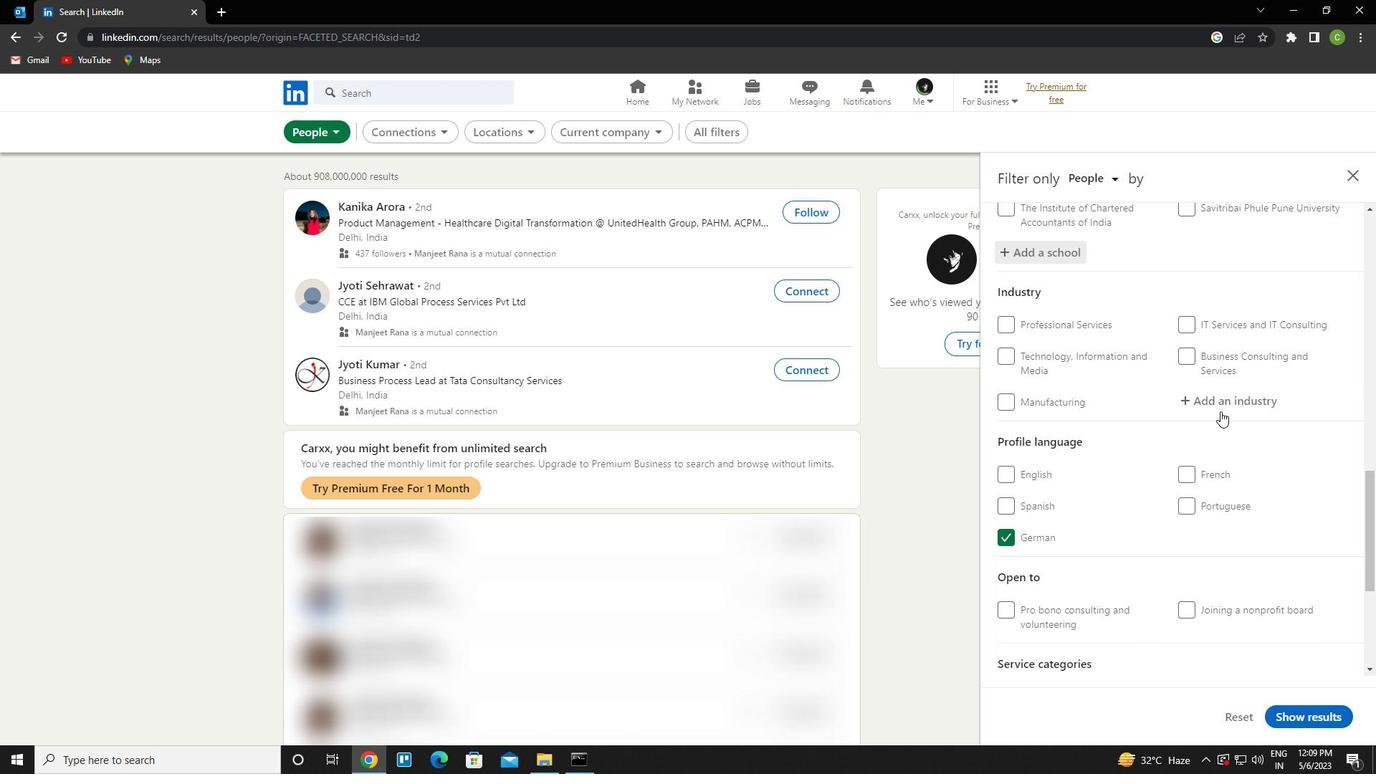 
Action: Mouse pressed left at (1223, 407)
Screenshot: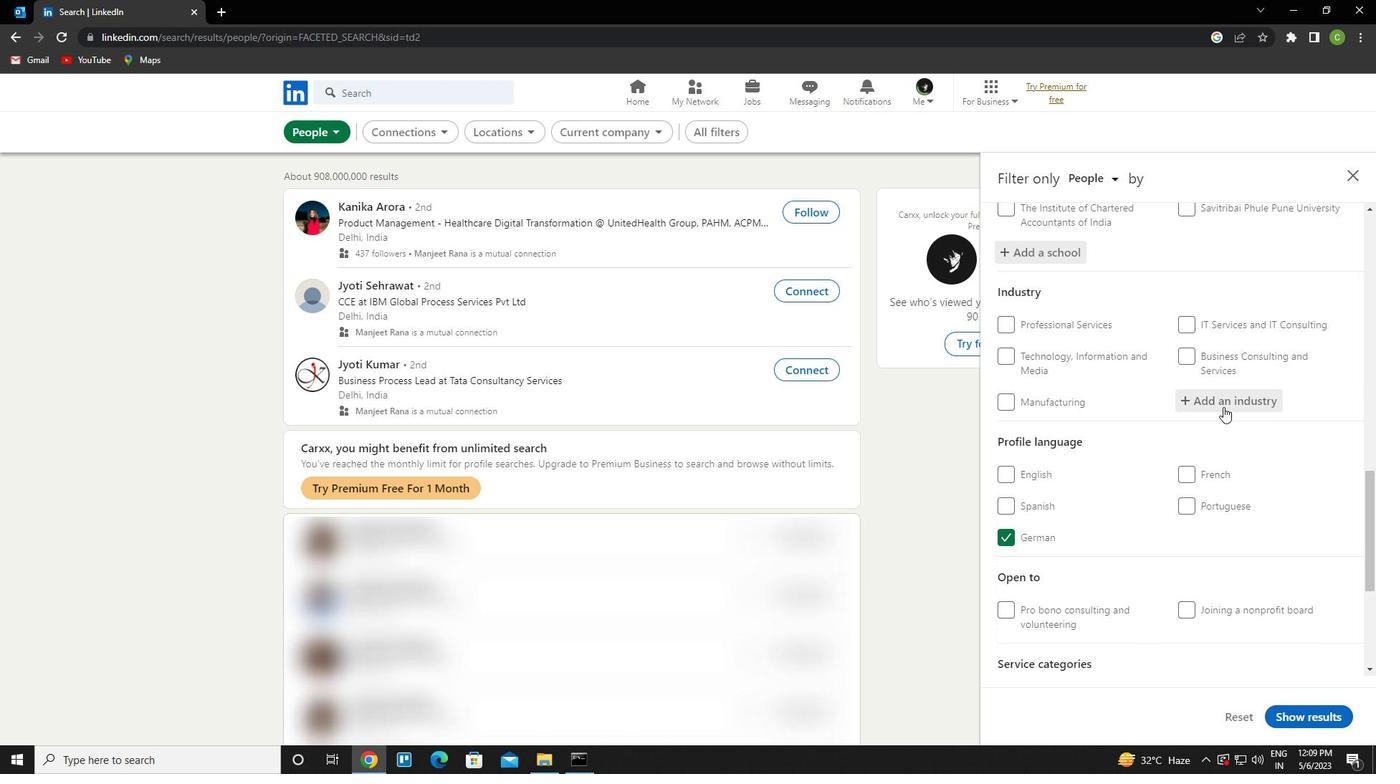 
Action: Key pressed <Key.caps_lock><Key.caps_lock>m<Key.caps_lock>obile<Key.space>food<Key.down><Key.enter>
Screenshot: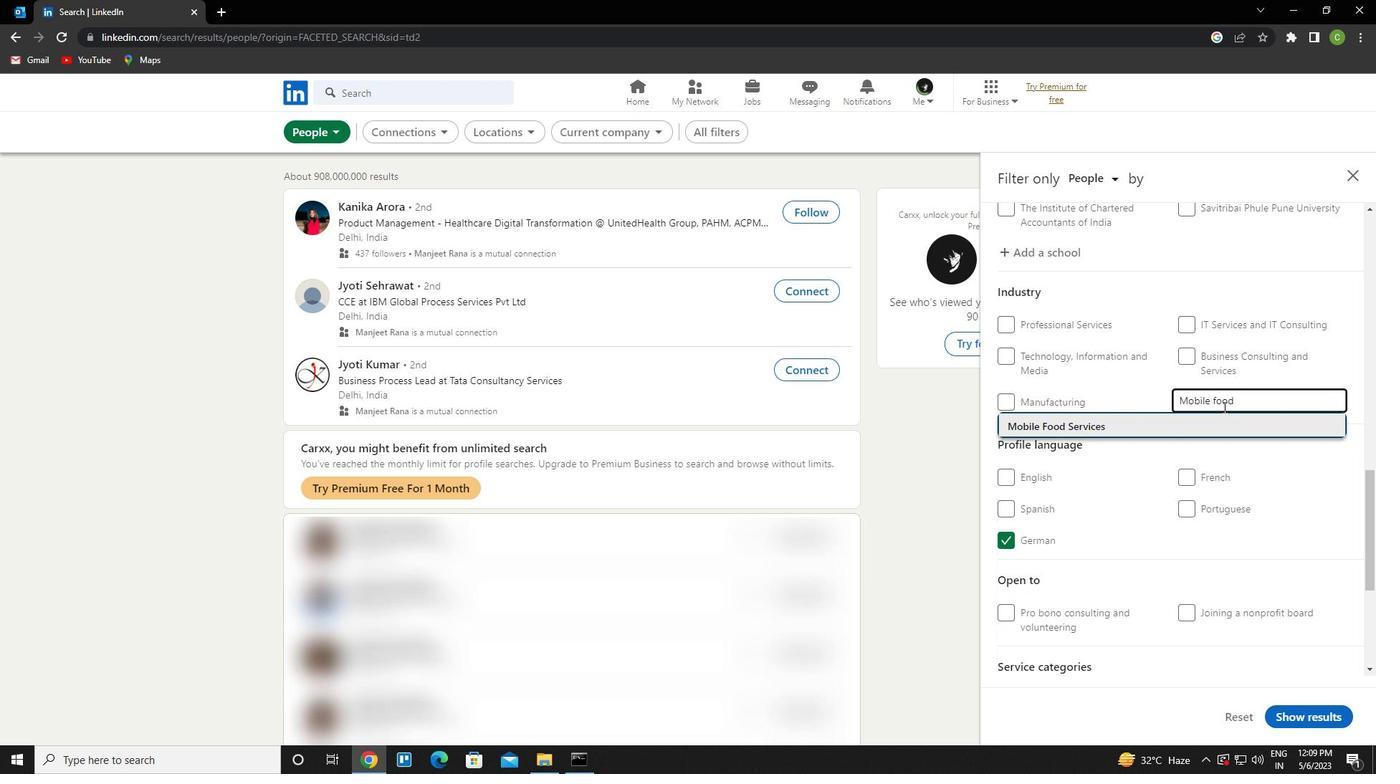 
Action: Mouse scrolled (1223, 406) with delta (0, 0)
Screenshot: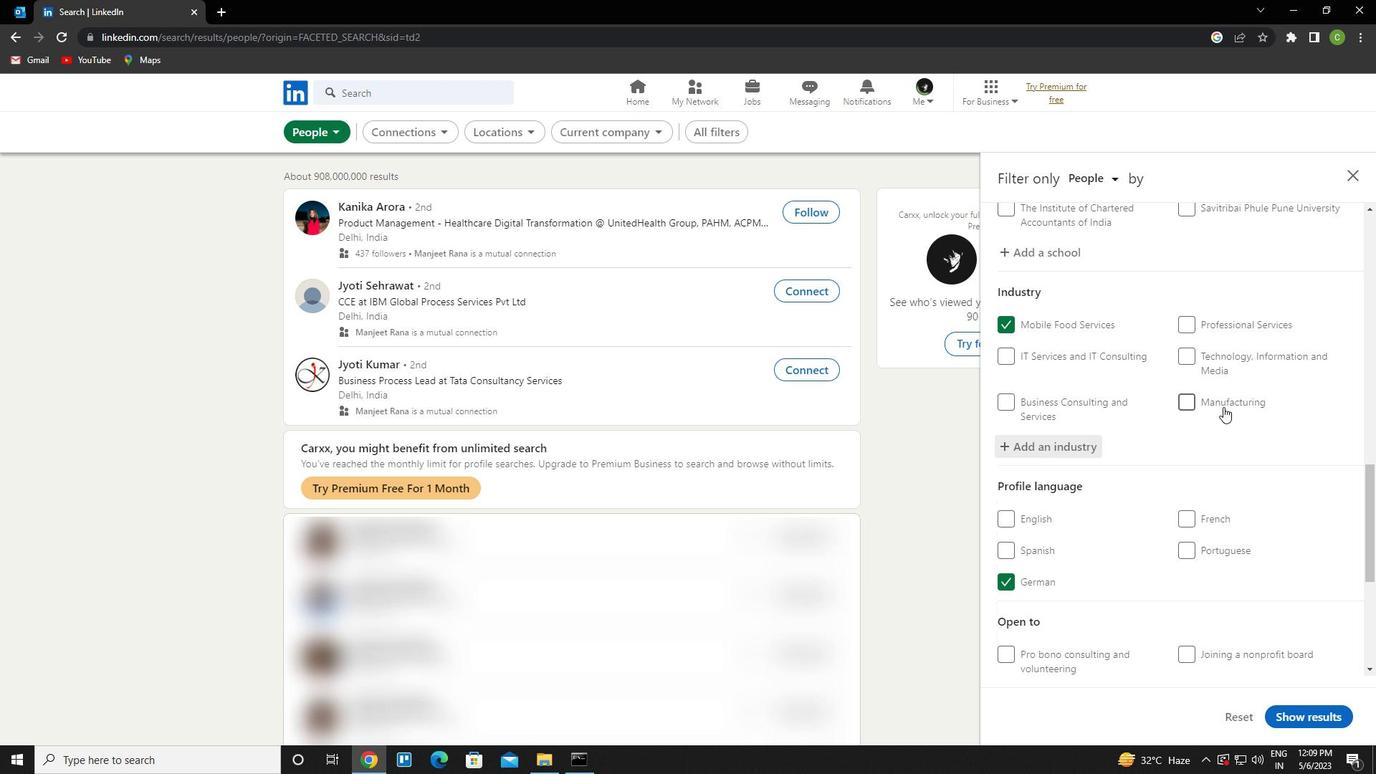 
Action: Mouse scrolled (1223, 406) with delta (0, 0)
Screenshot: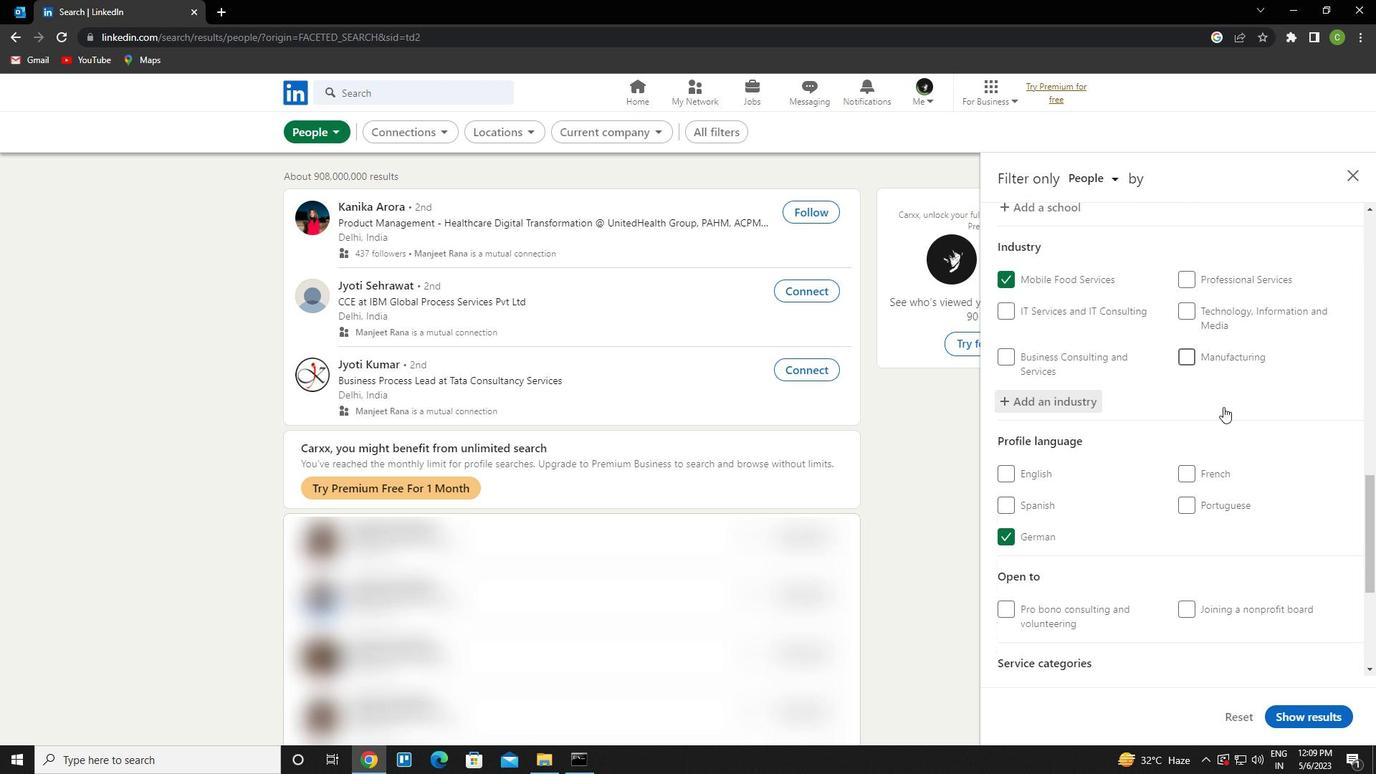 
Action: Mouse scrolled (1223, 406) with delta (0, 0)
Screenshot: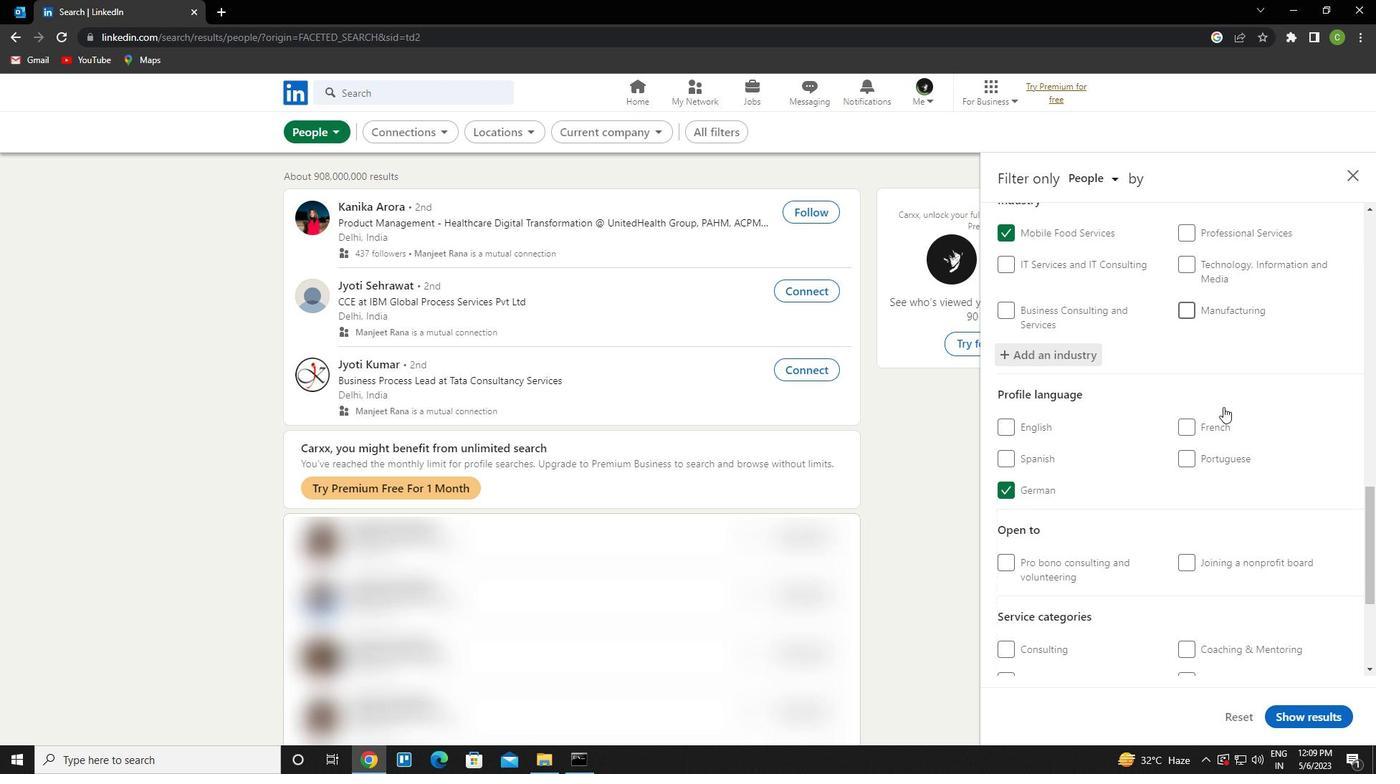 
Action: Mouse scrolled (1223, 406) with delta (0, 0)
Screenshot: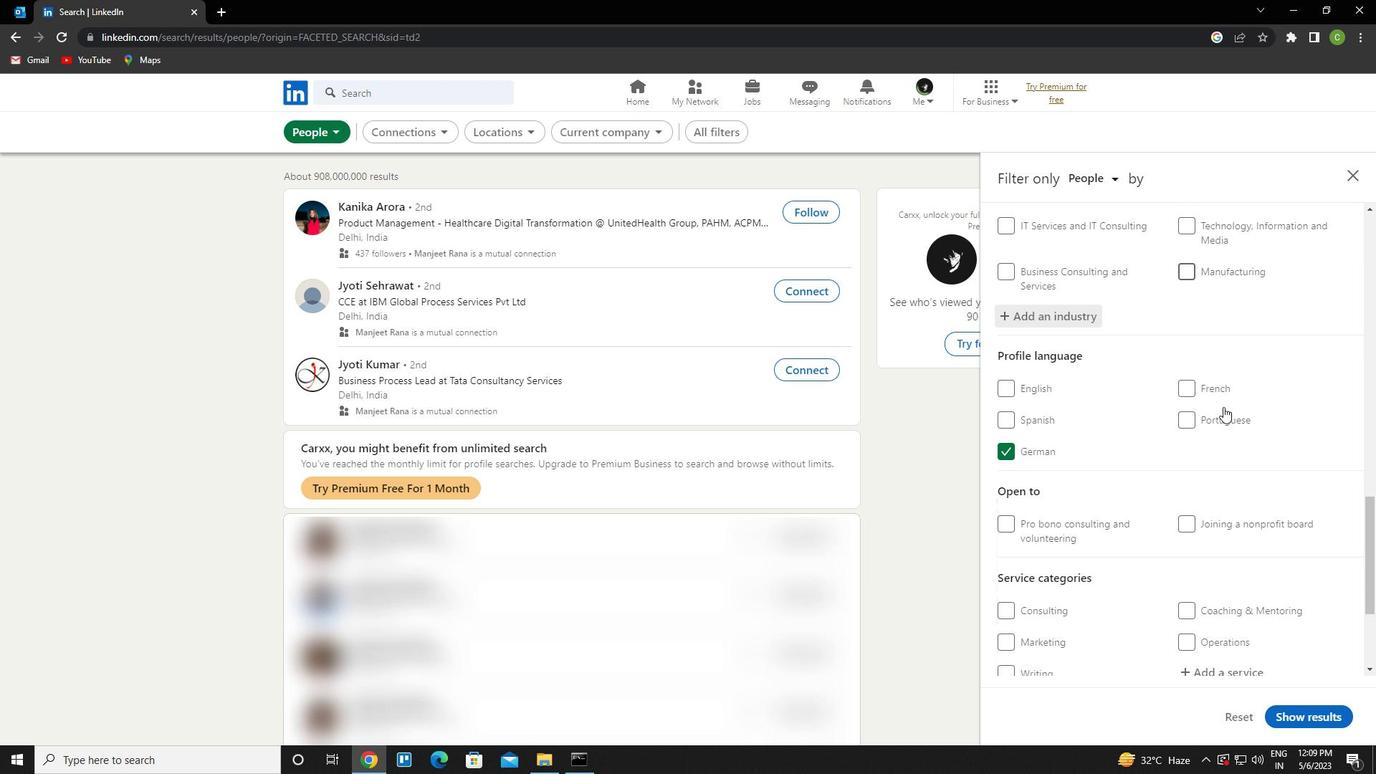 
Action: Mouse scrolled (1223, 406) with delta (0, 0)
Screenshot: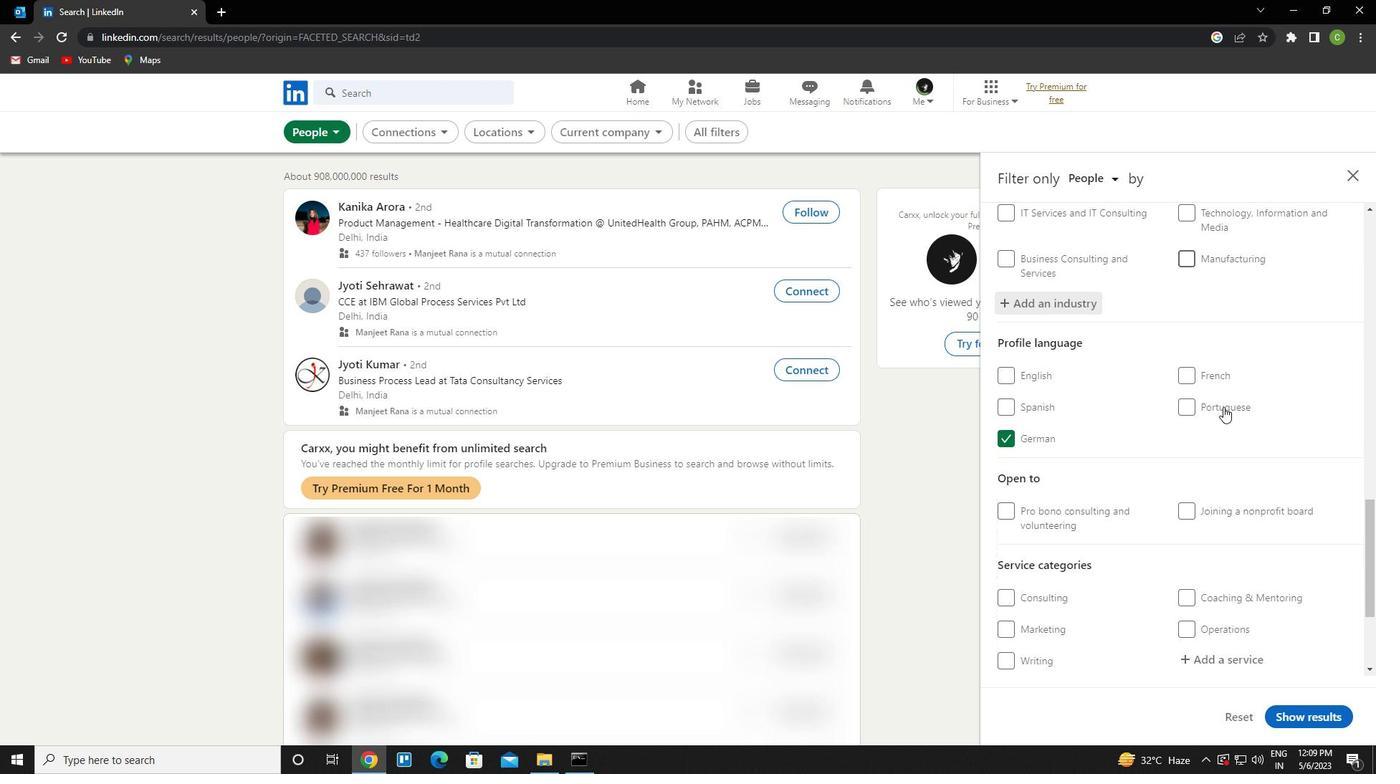 
Action: Mouse scrolled (1223, 406) with delta (0, 0)
Screenshot: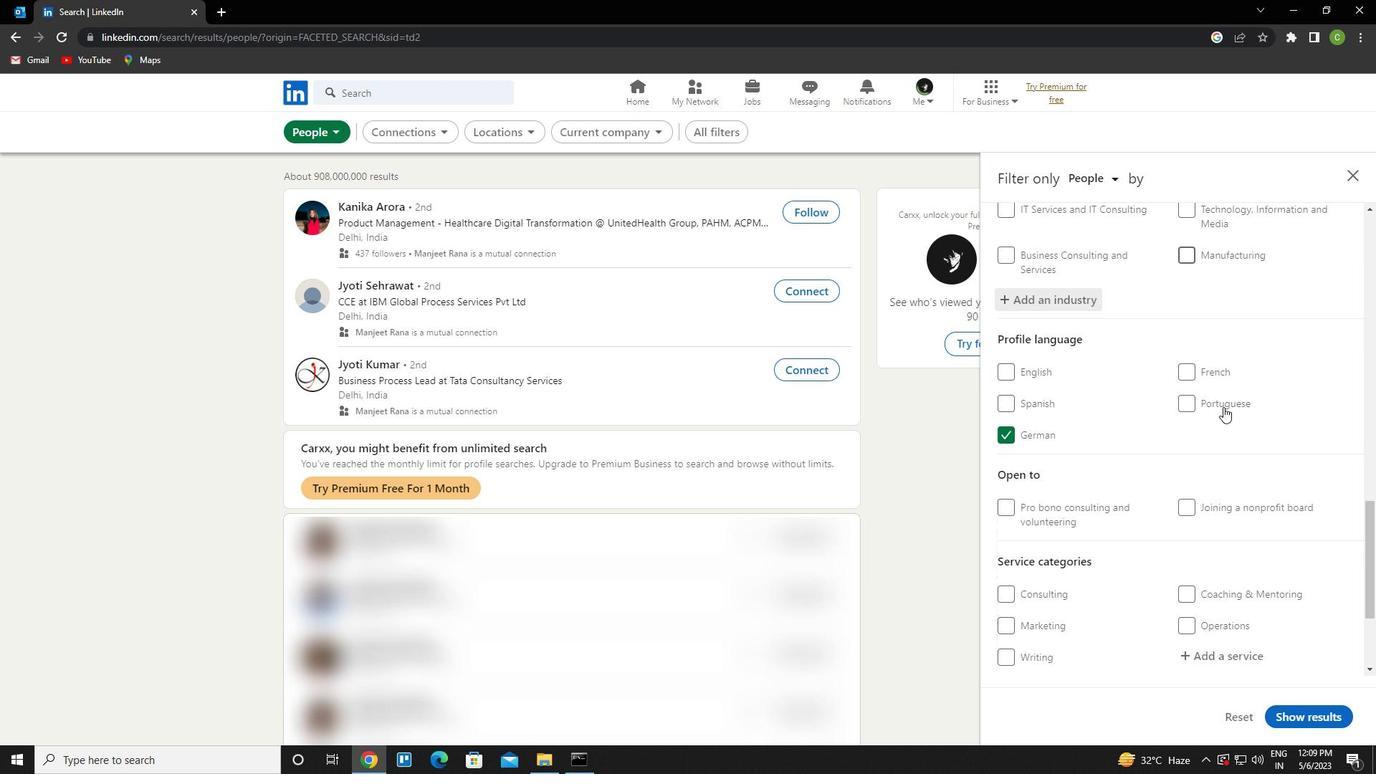 
Action: Mouse moved to (1220, 478)
Screenshot: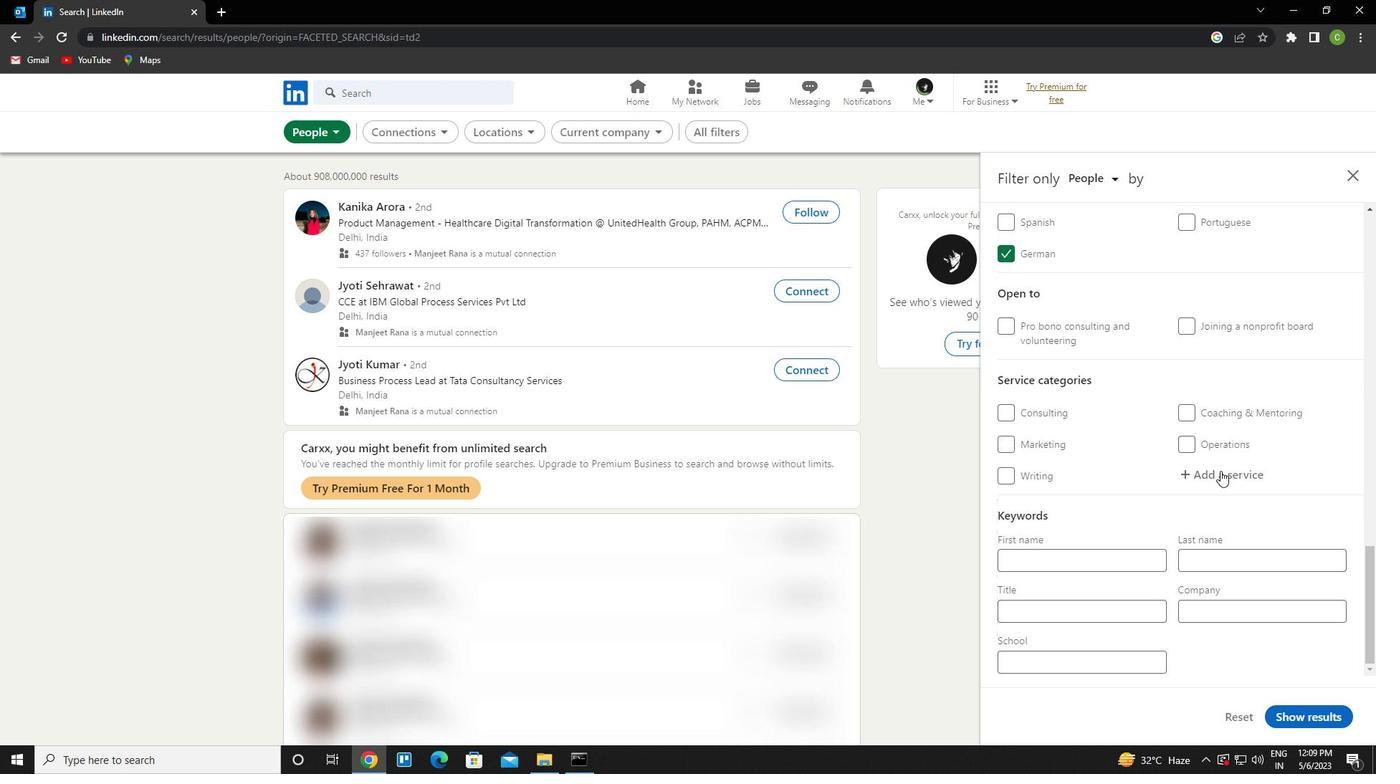 
Action: Mouse pressed left at (1220, 478)
Screenshot: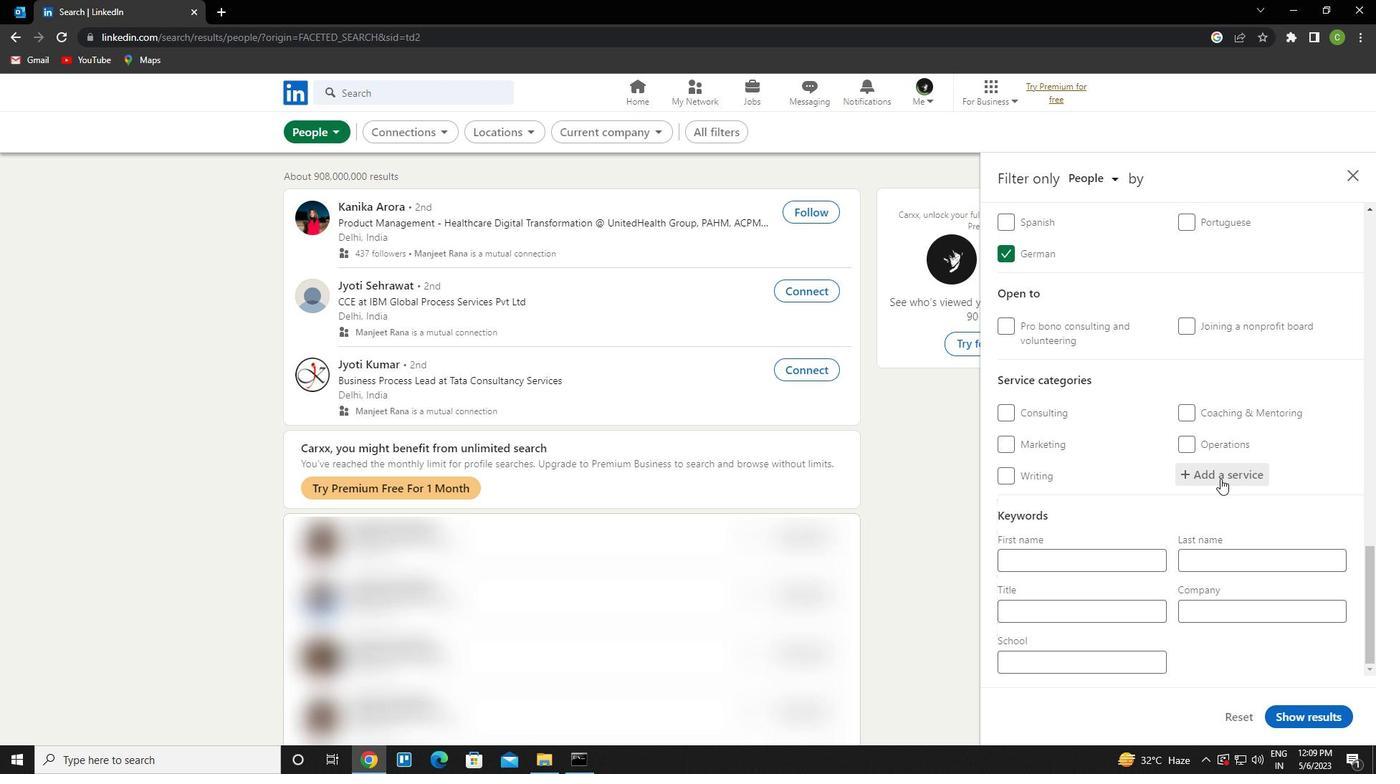 
Action: Key pressed <Key.caps_lock>t<Key.caps_lock>raining<Key.down><Key.enter>
Screenshot: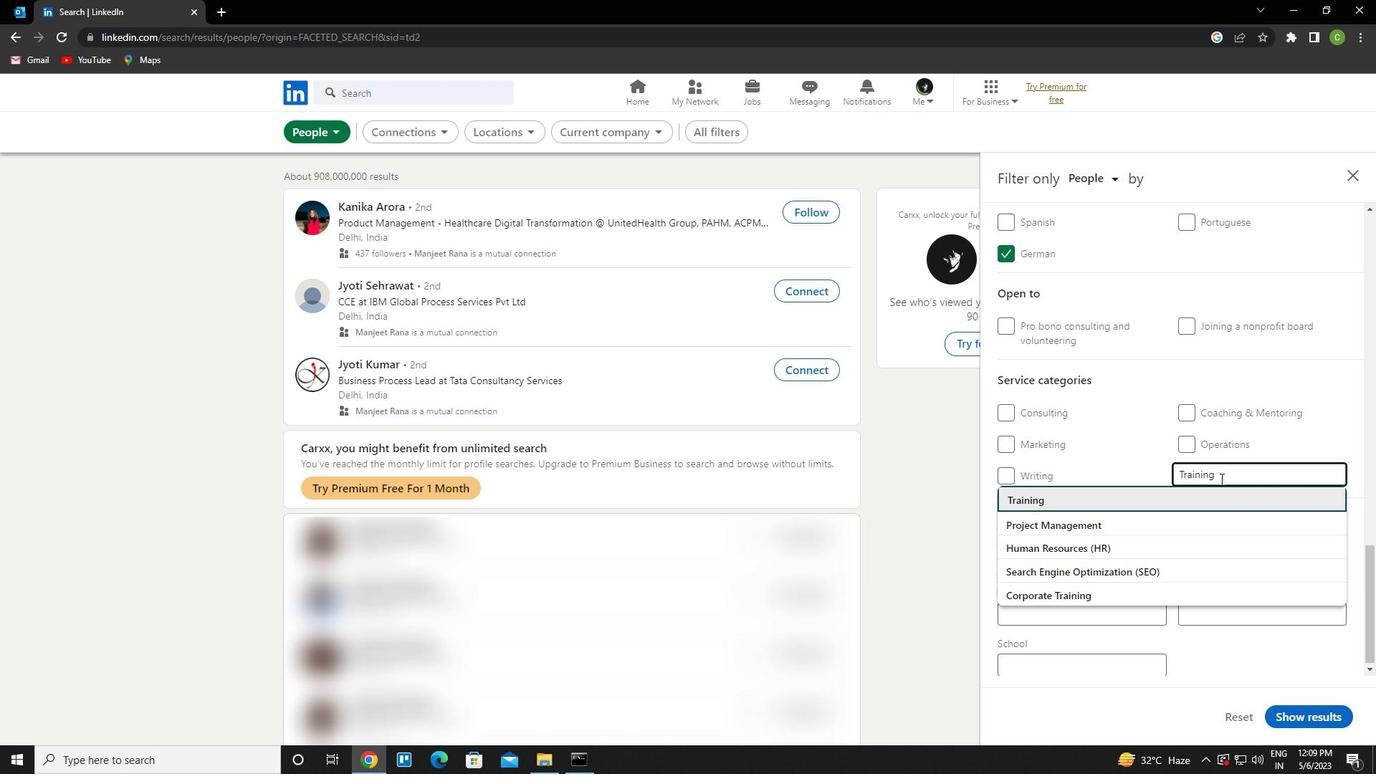 
Action: Mouse moved to (1211, 422)
Screenshot: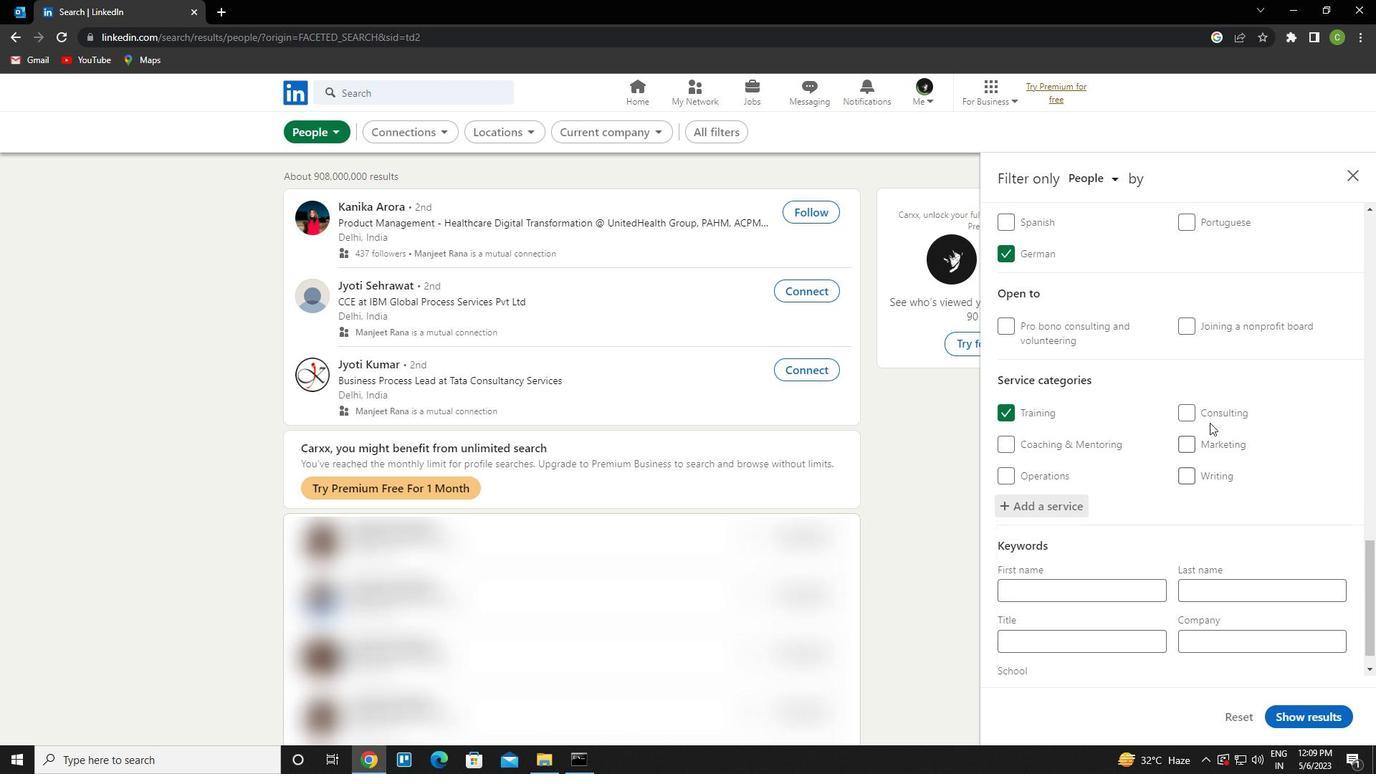 
Action: Mouse scrolled (1211, 422) with delta (0, 0)
Screenshot: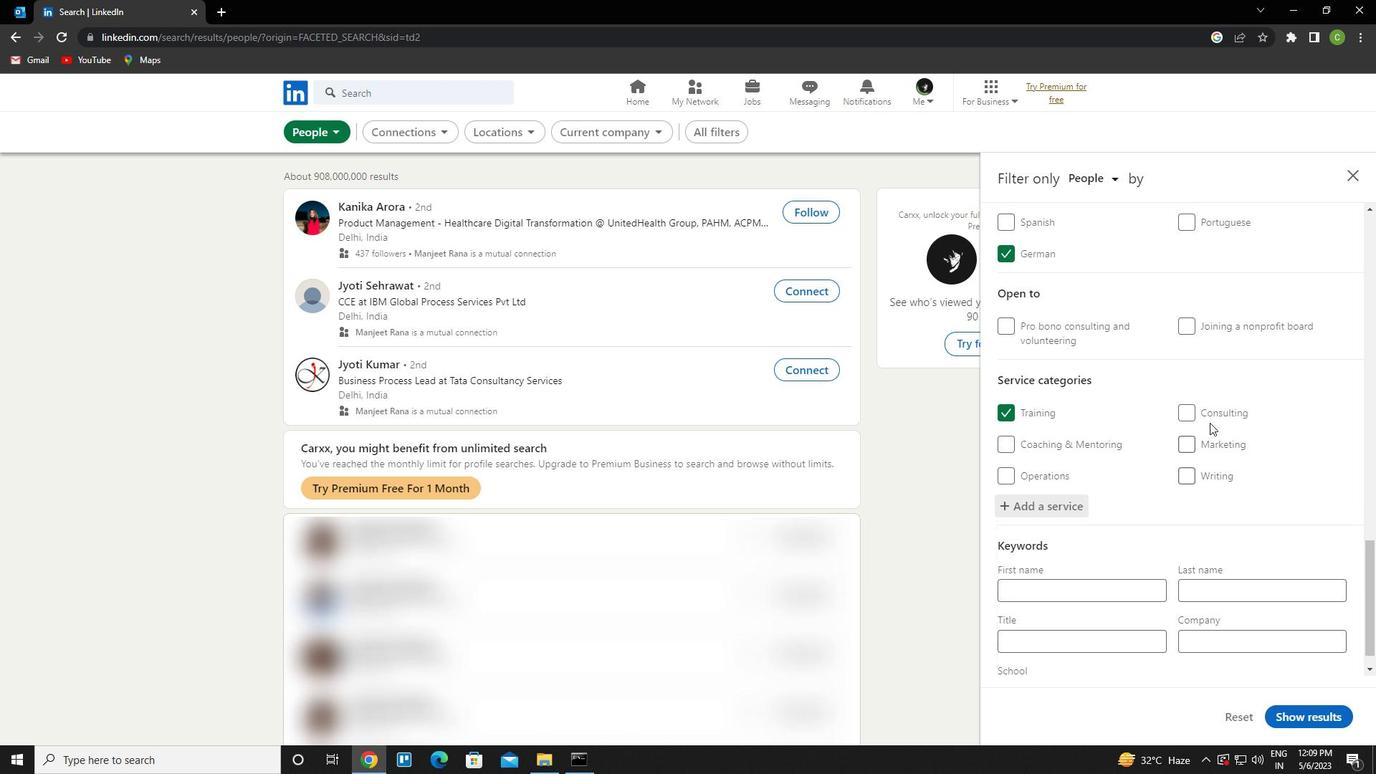 
Action: Mouse moved to (1211, 424)
Screenshot: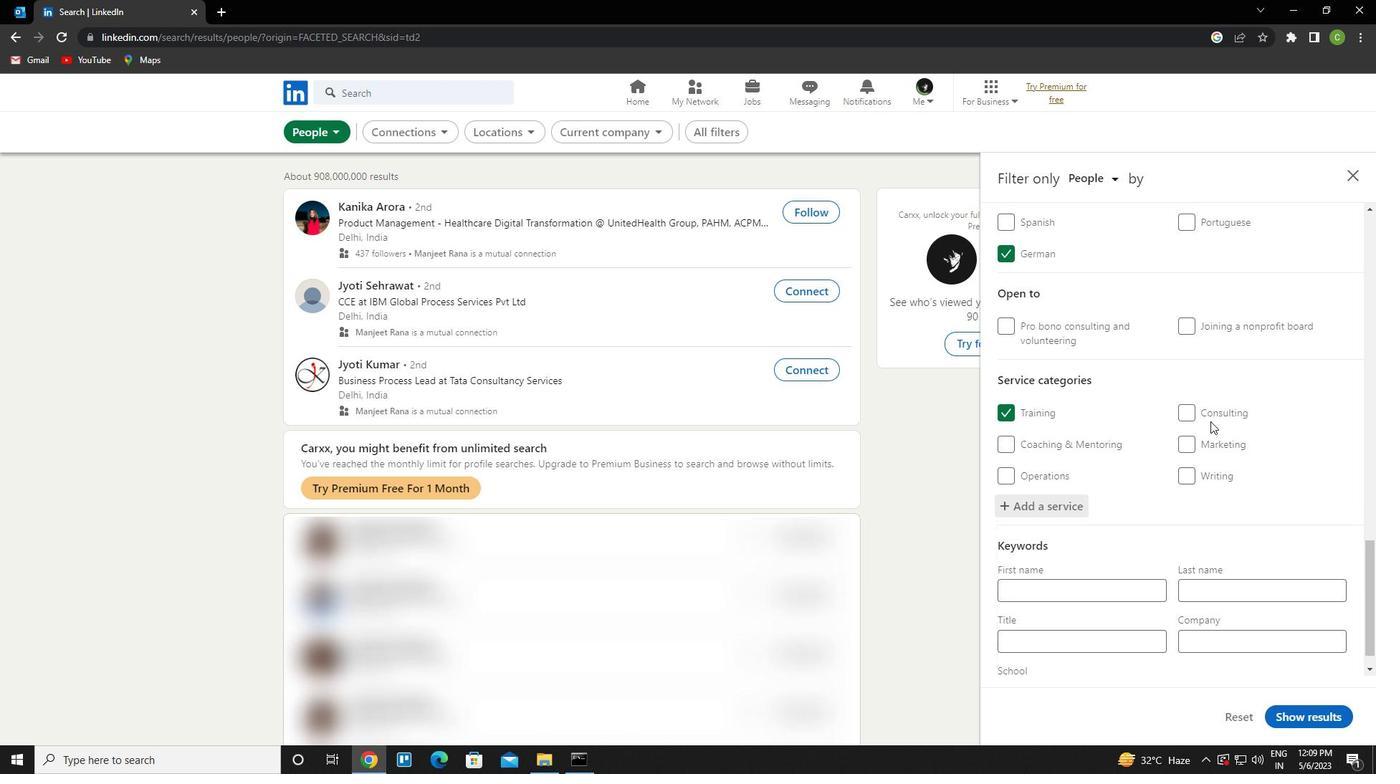 
Action: Mouse scrolled (1211, 423) with delta (0, 0)
Screenshot: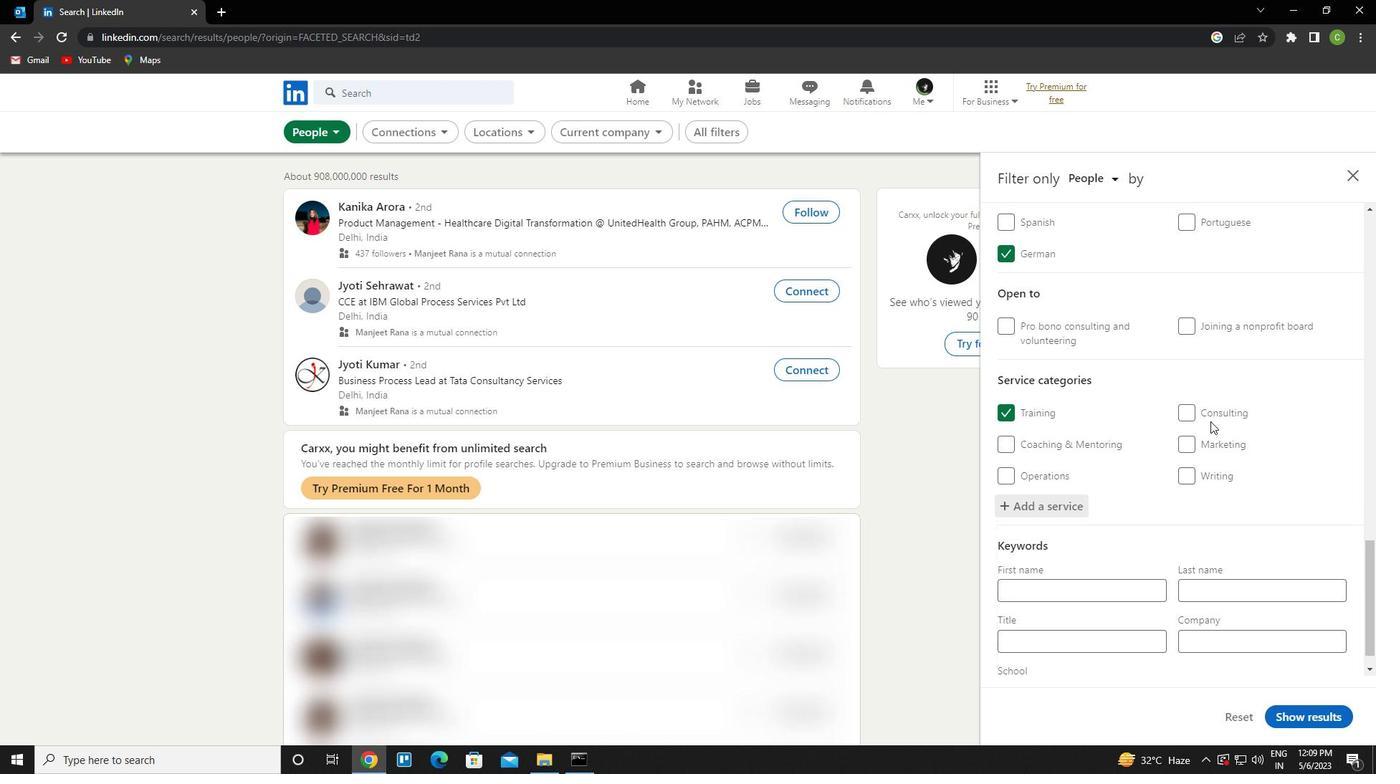
Action: Mouse moved to (1211, 425)
Screenshot: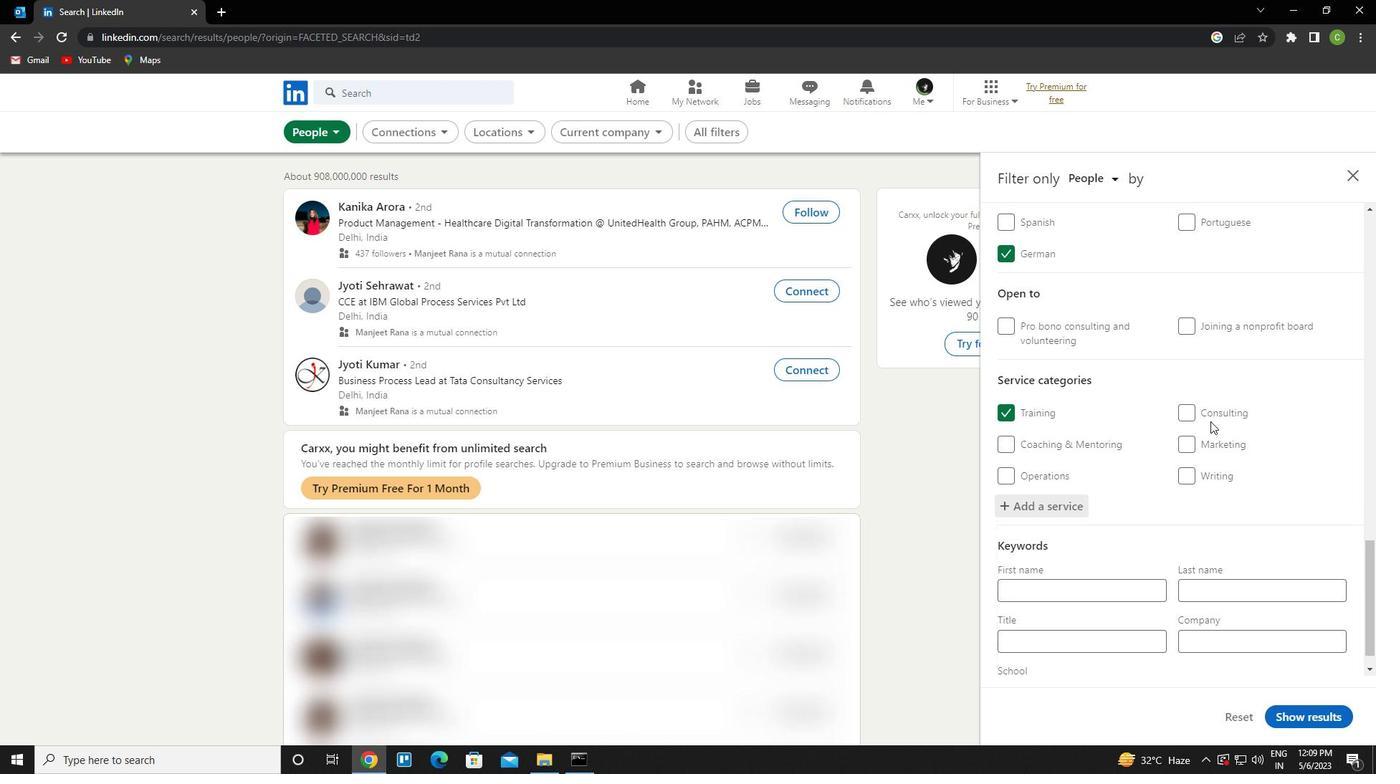 
Action: Mouse scrolled (1211, 425) with delta (0, 0)
Screenshot: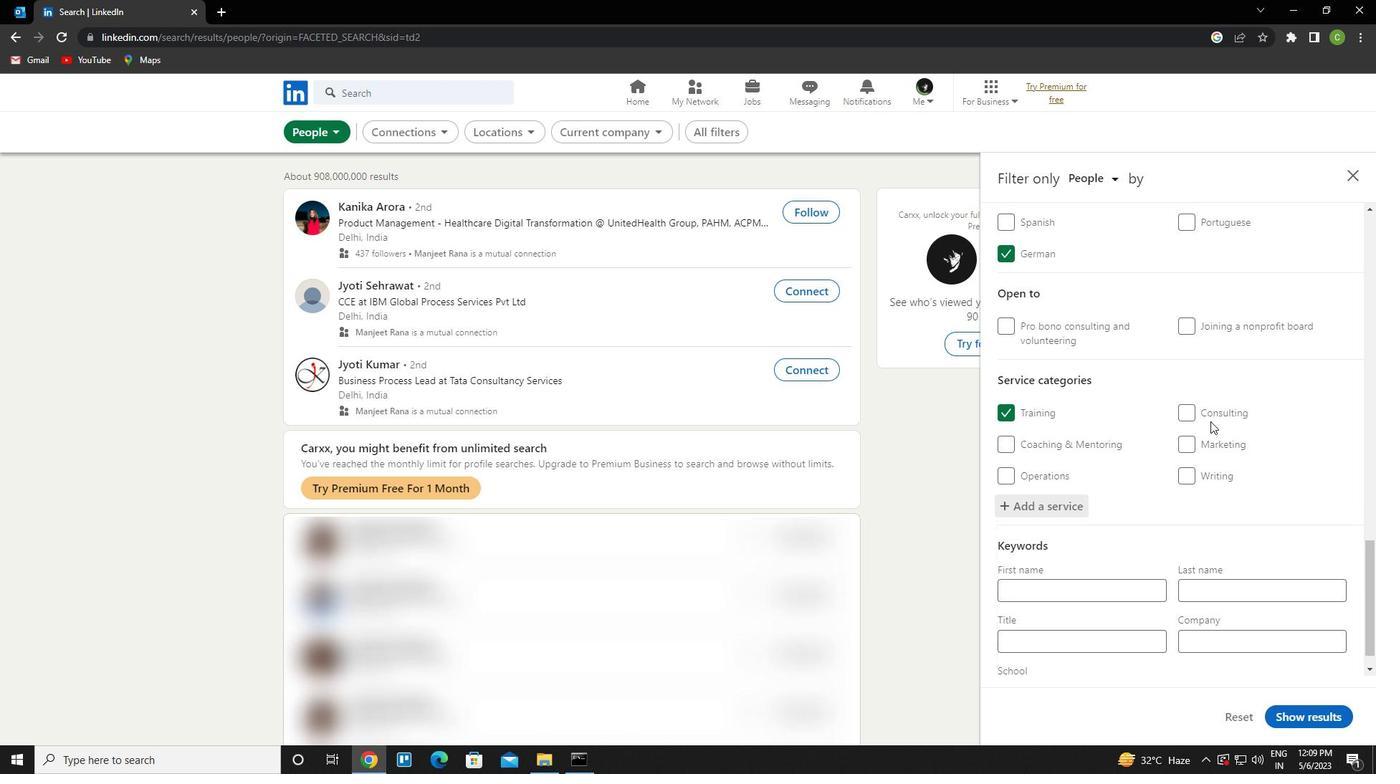 
Action: Mouse moved to (1211, 426)
Screenshot: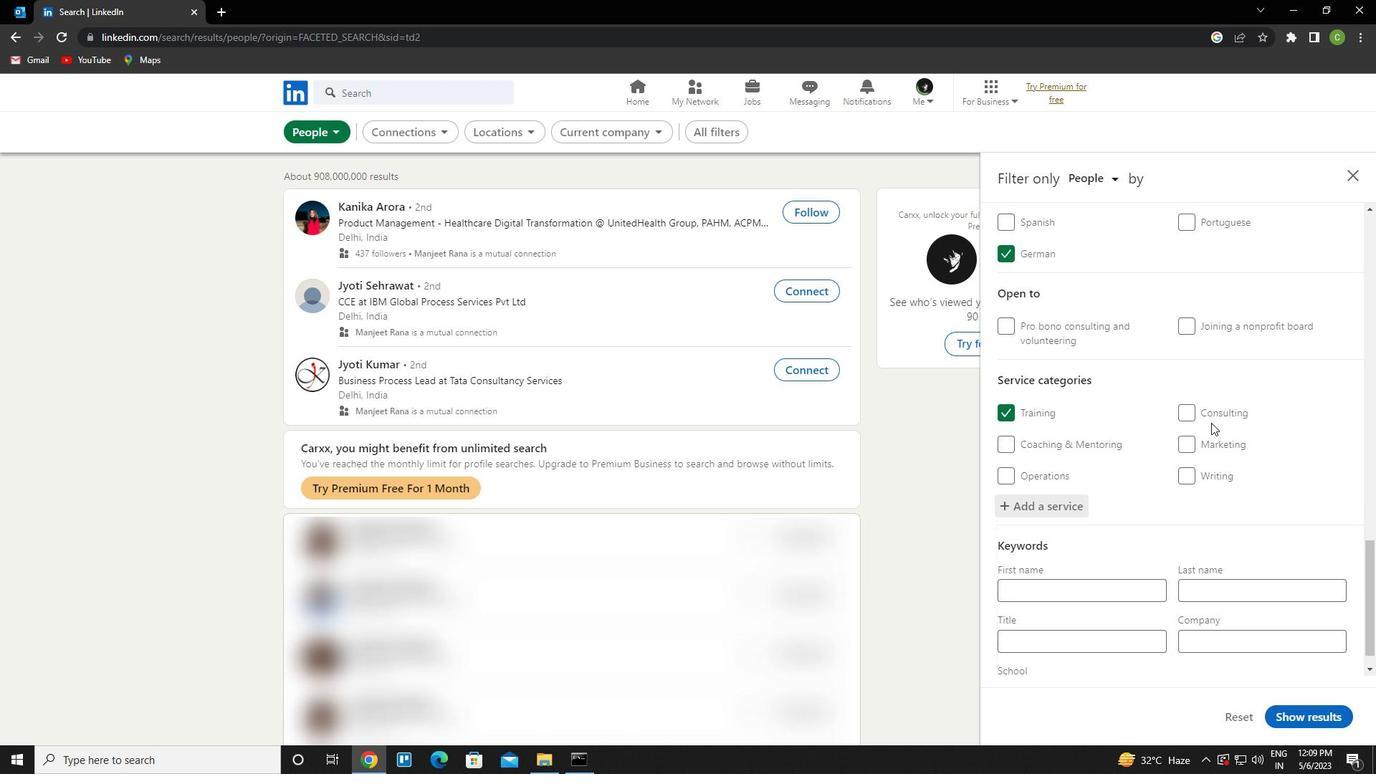 
Action: Mouse scrolled (1211, 425) with delta (0, 0)
Screenshot: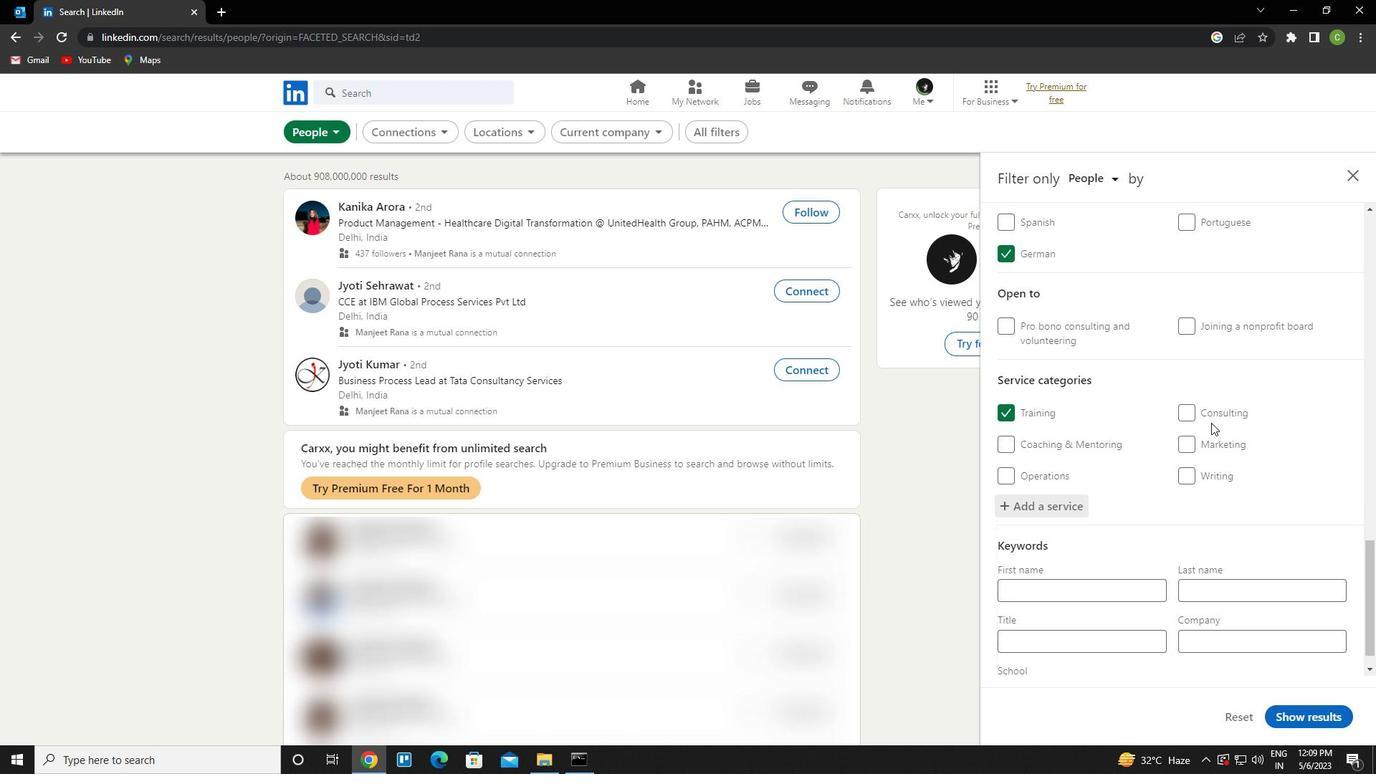
Action: Mouse moved to (1211, 427)
Screenshot: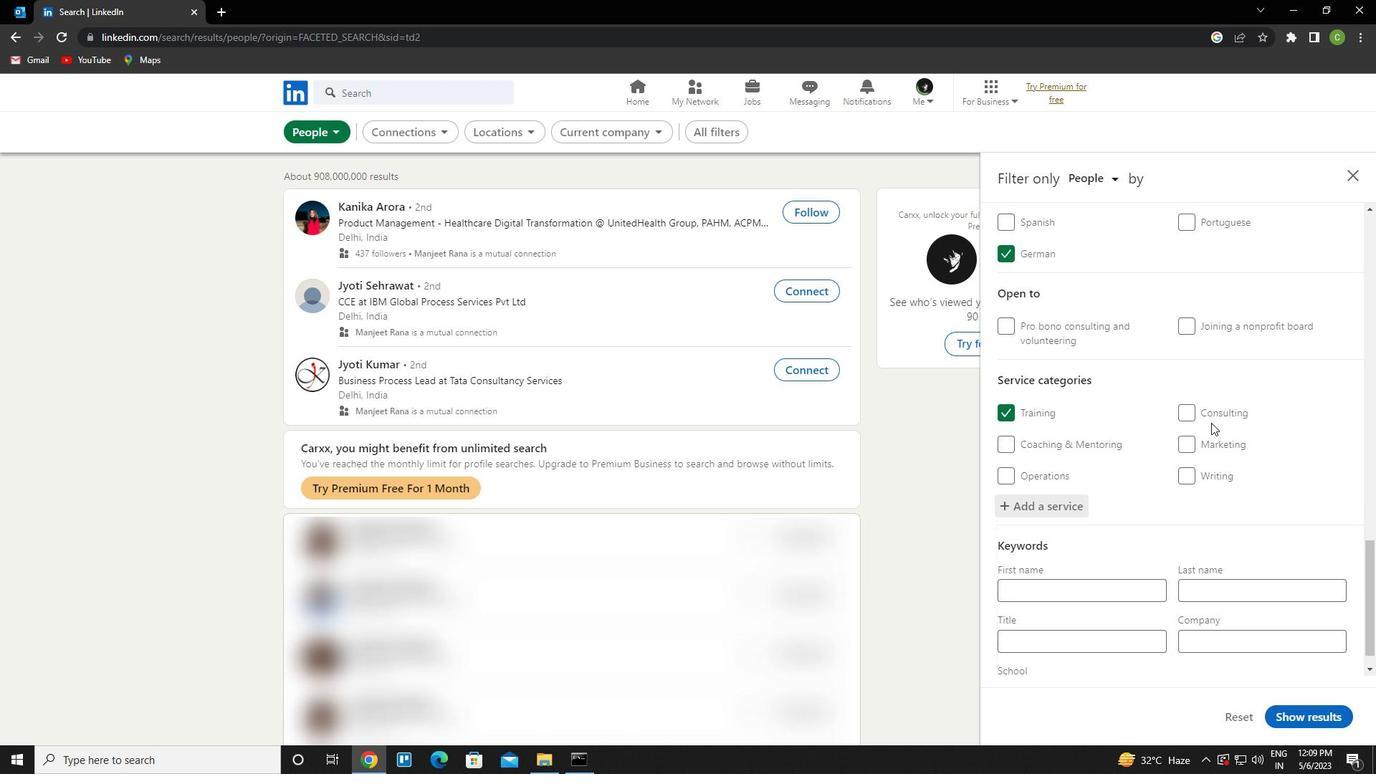 
Action: Mouse scrolled (1211, 426) with delta (0, 0)
Screenshot: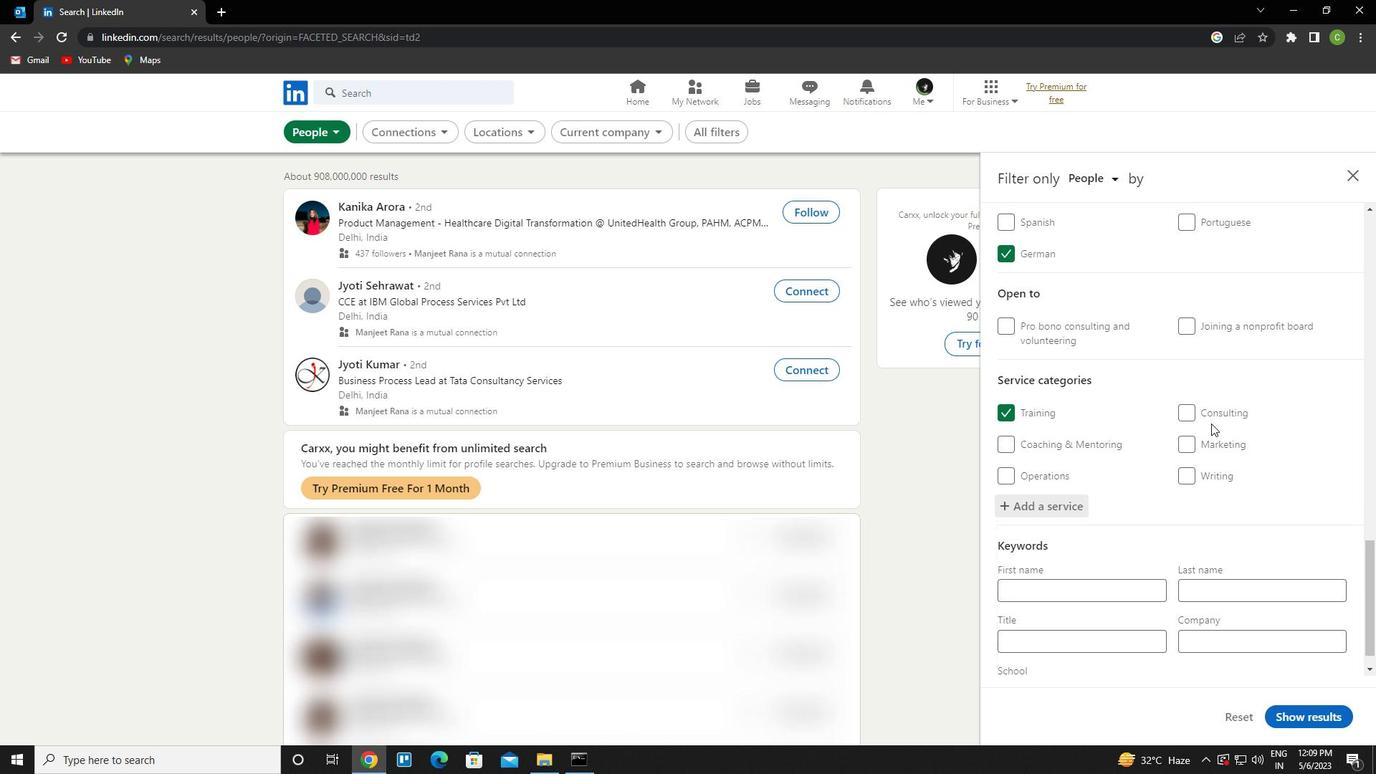 
Action: Mouse moved to (1209, 430)
Screenshot: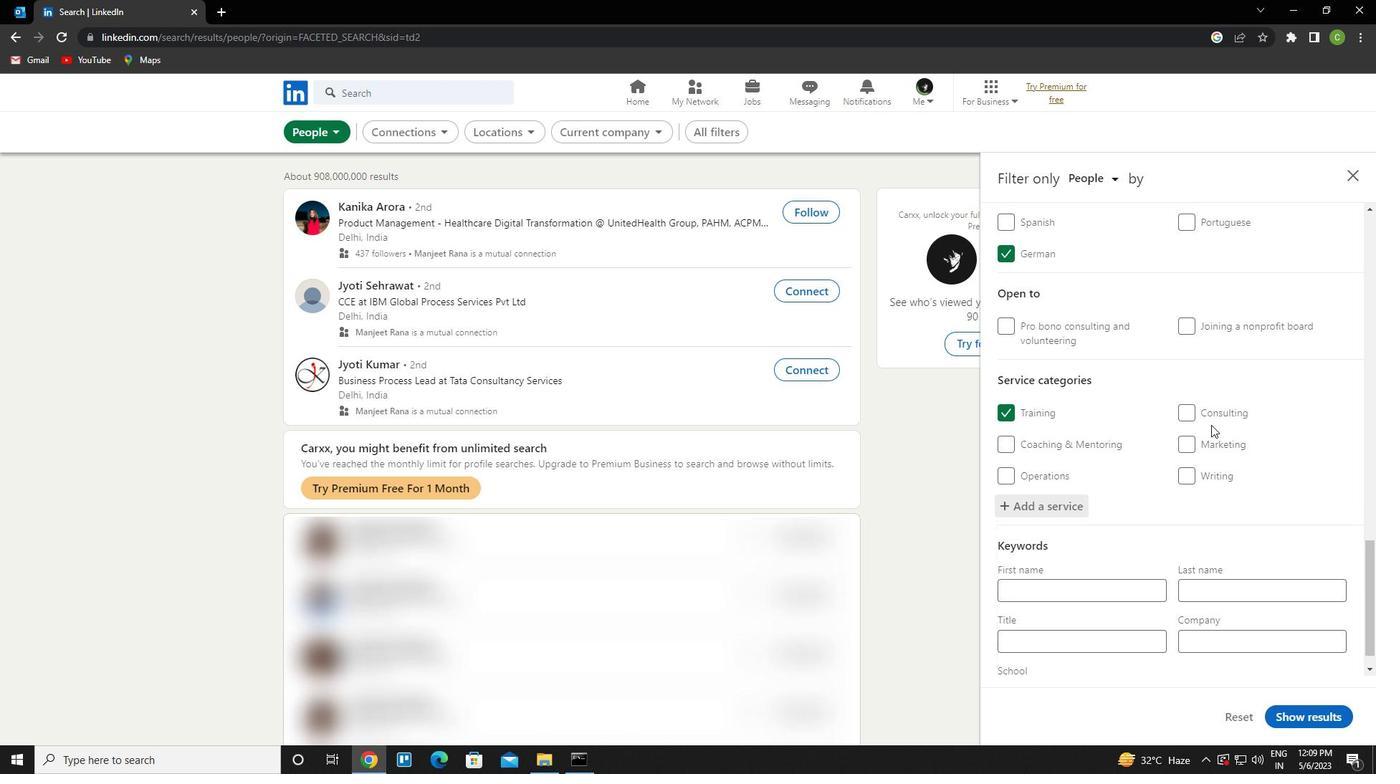 
Action: Mouse scrolled (1209, 430) with delta (0, 0)
Screenshot: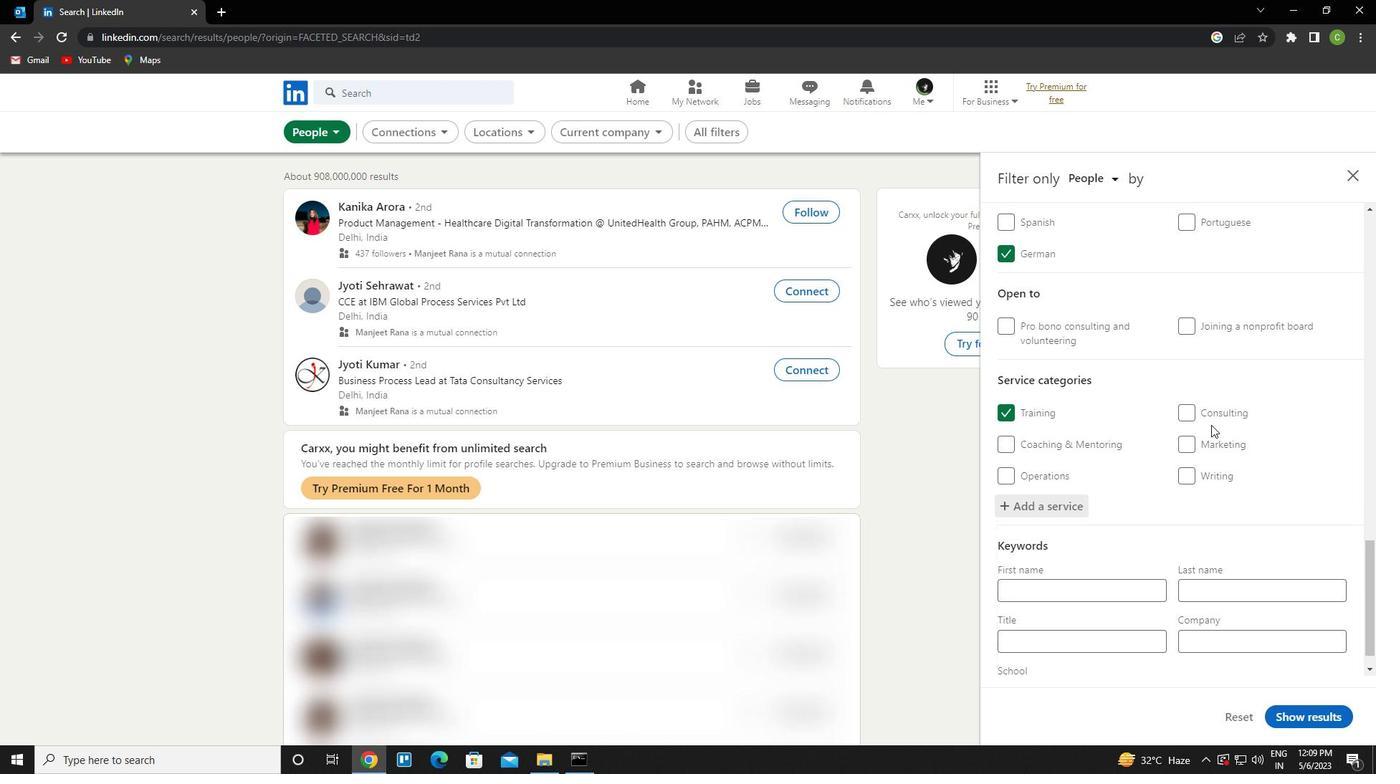 
Action: Mouse moved to (1078, 605)
Screenshot: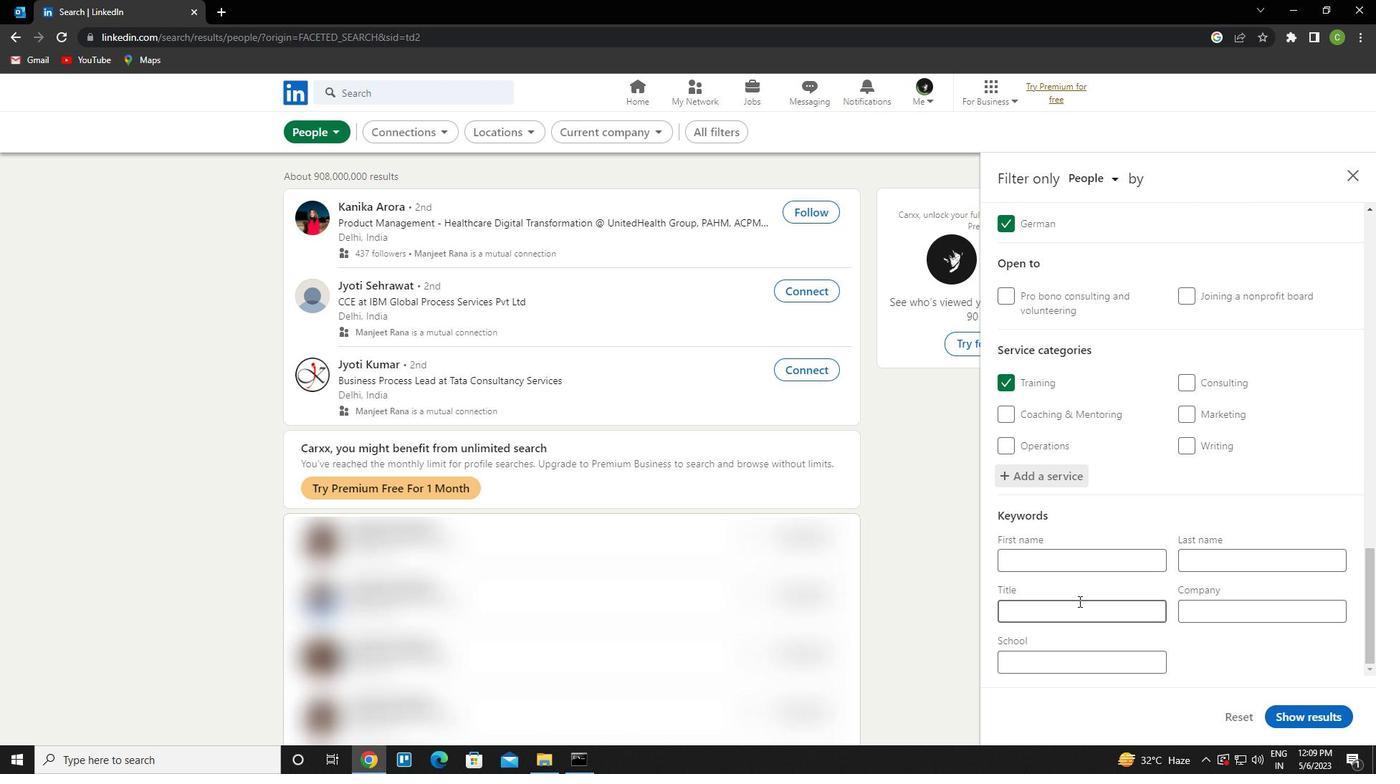 
Action: Mouse pressed left at (1078, 605)
Screenshot: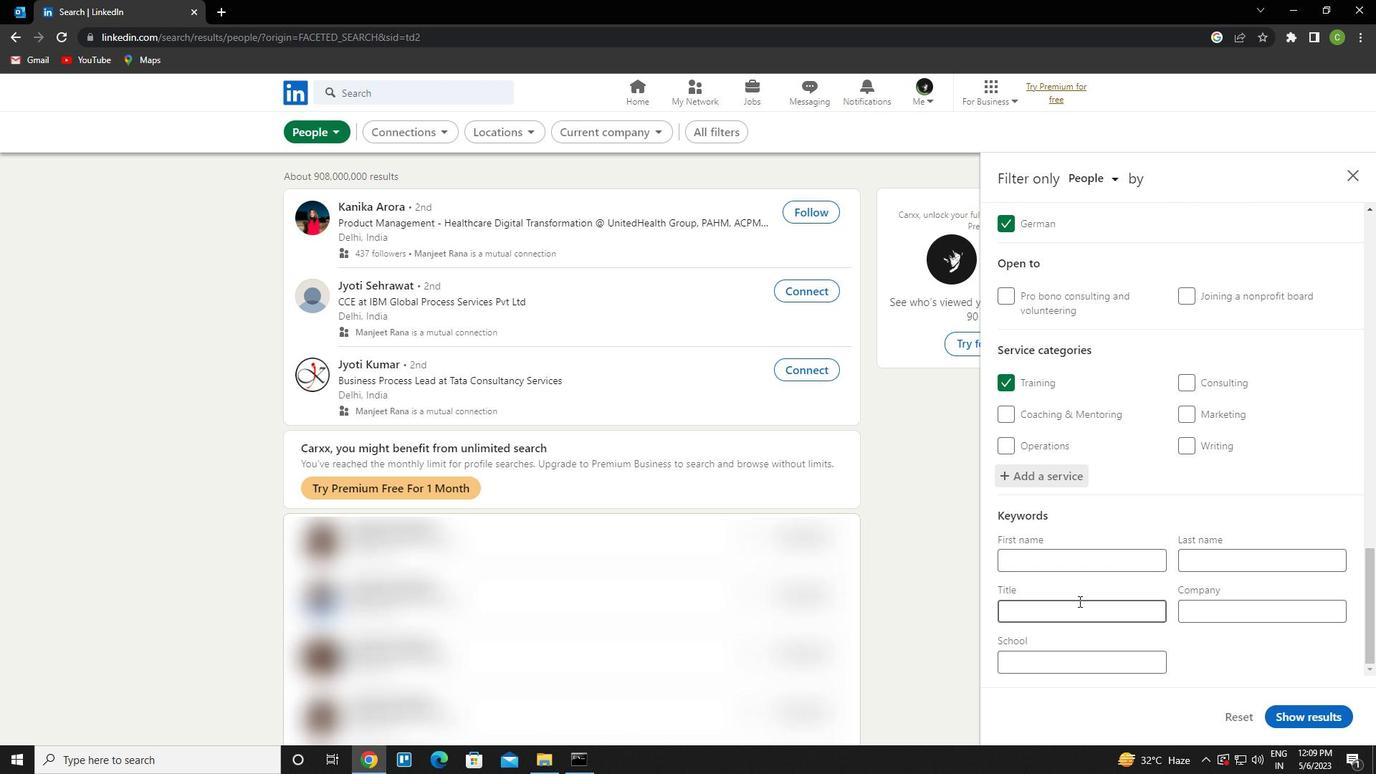 
Action: Key pressed <Key.caps_lock>h<Key.caps_lock>ousekeeper
Screenshot: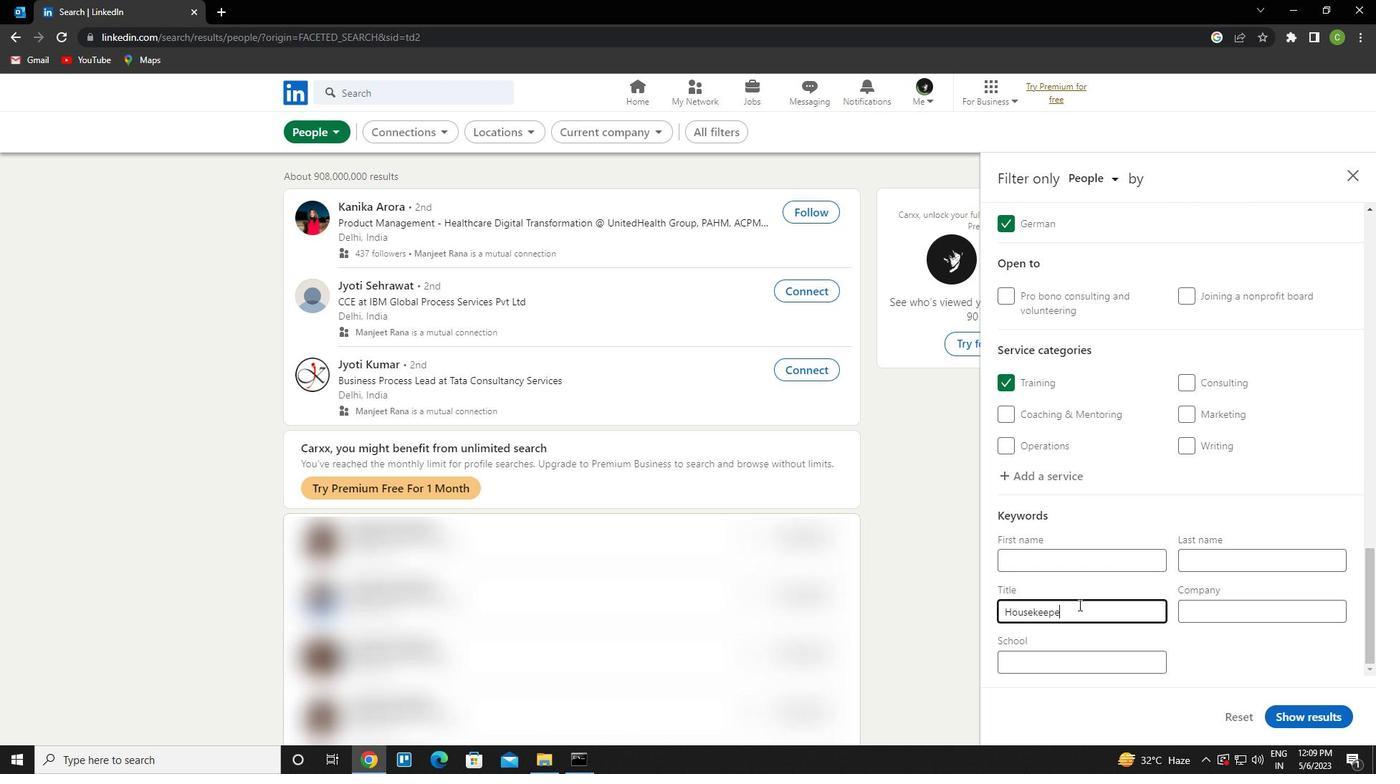 
Action: Mouse moved to (1330, 724)
Screenshot: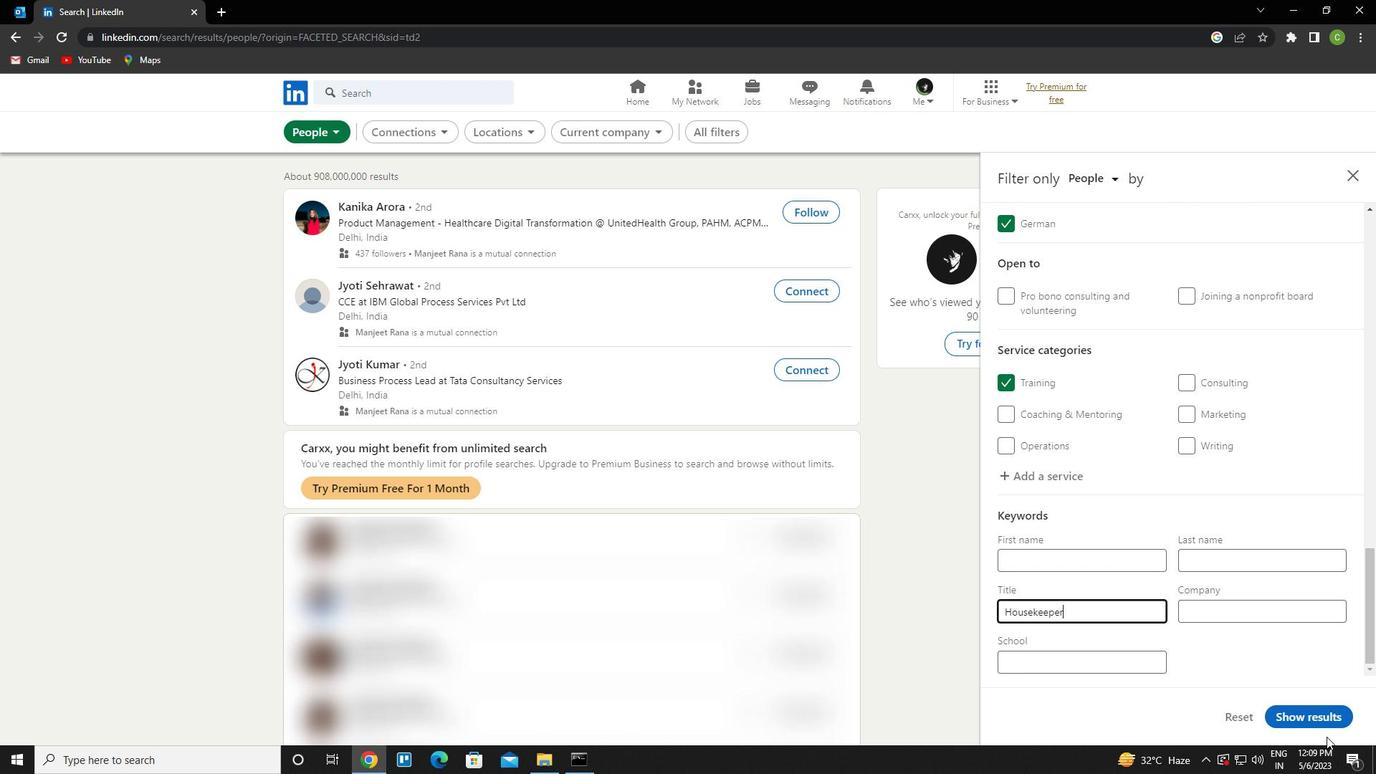 
Action: Mouse pressed left at (1330, 724)
Screenshot: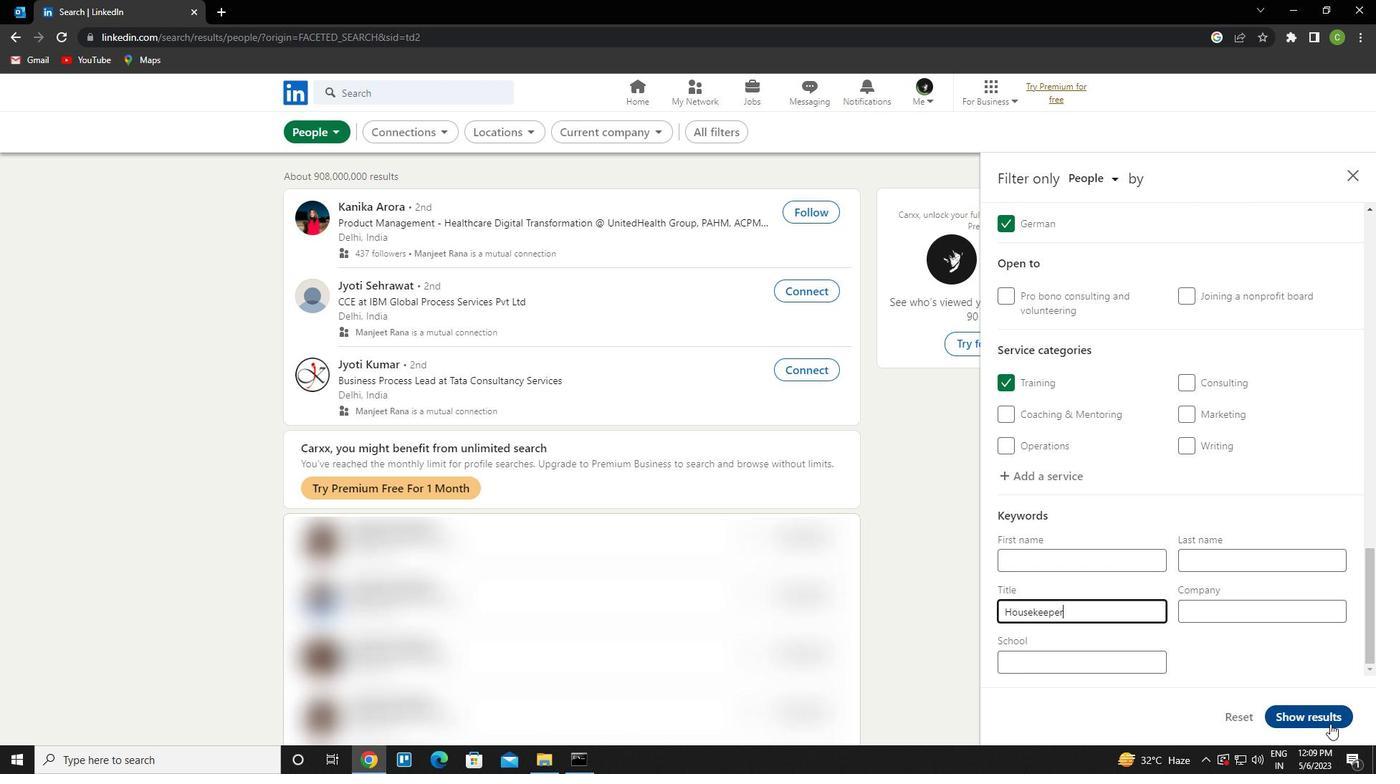 
Action: Mouse moved to (602, 678)
Screenshot: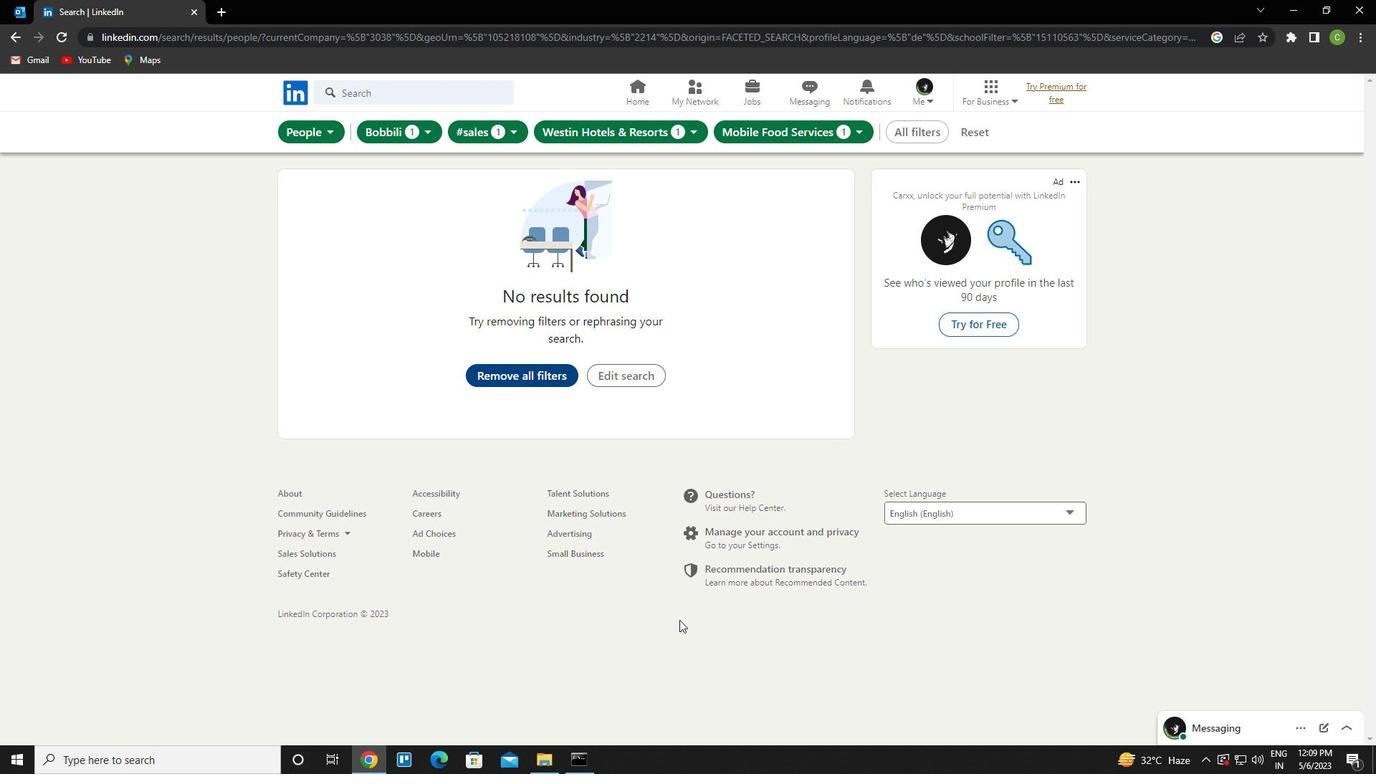 
